Task: Search one way flight ticket for 1 adult, 1 child, 1 infant in seat in premium economy from Wichita: Wichita Dwight D. Eisenhower National Airport(was Wichita Mid-continent Airport) to Gillette: Gillette Campbell County Airport on 5-1-2023. Choice of flights is United. Number of bags: 1 checked bag. Price is upto 50000. Outbound departure time preference is 8:00.
Action: Mouse moved to (282, 295)
Screenshot: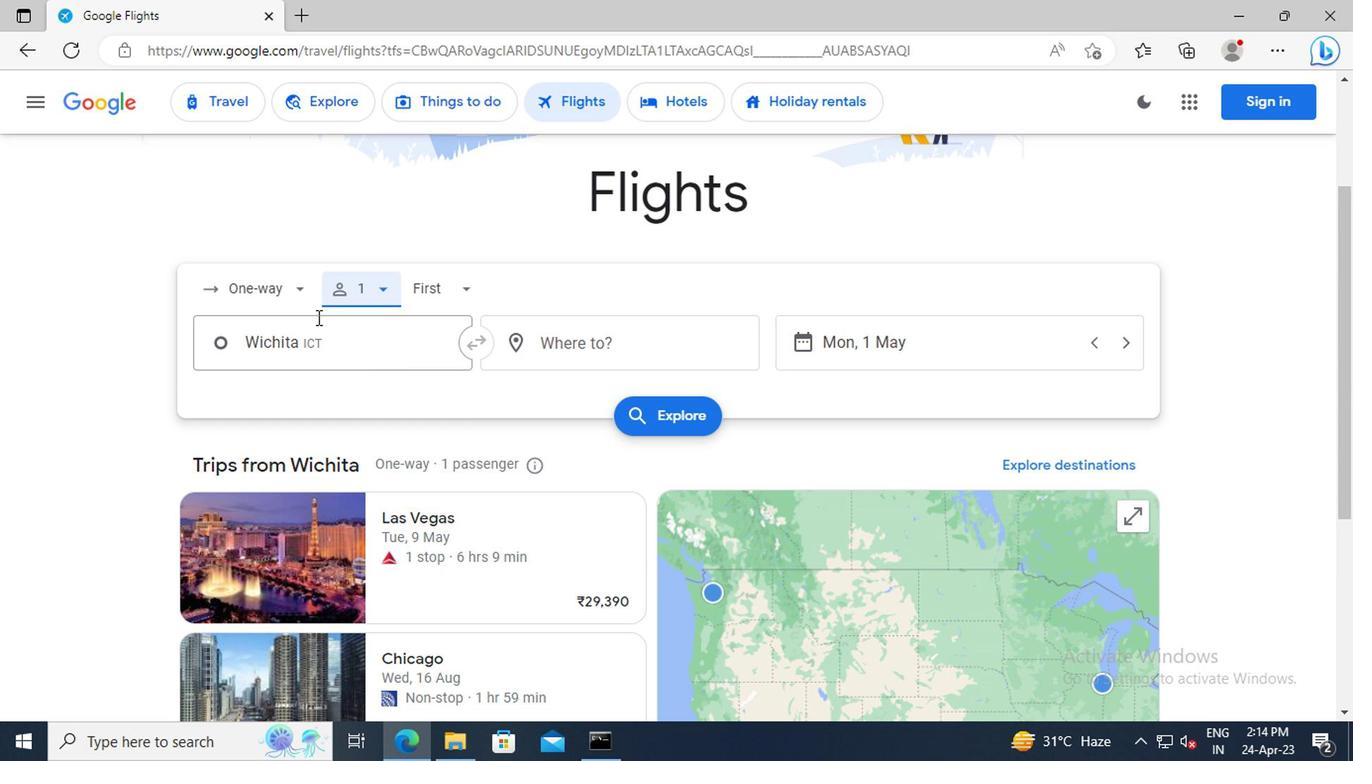 
Action: Mouse pressed left at (282, 295)
Screenshot: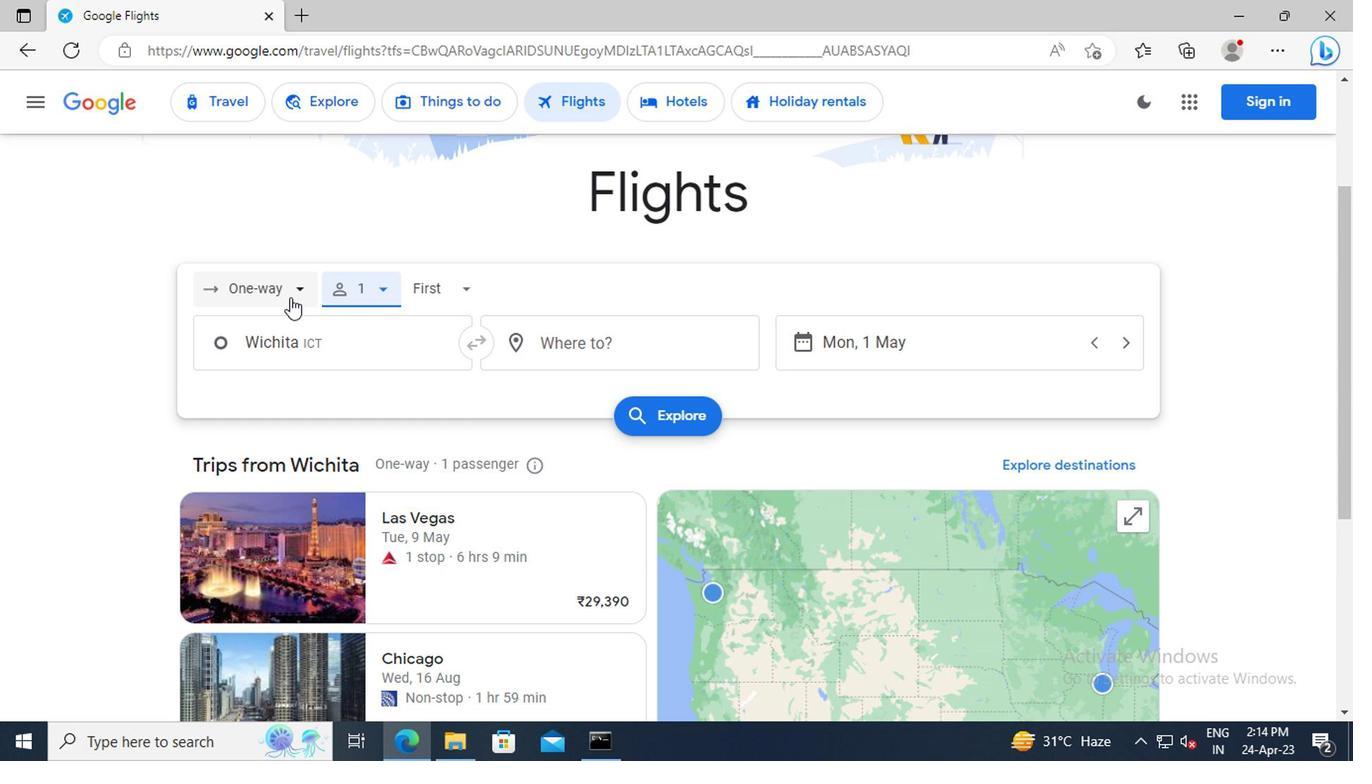 
Action: Mouse moved to (282, 389)
Screenshot: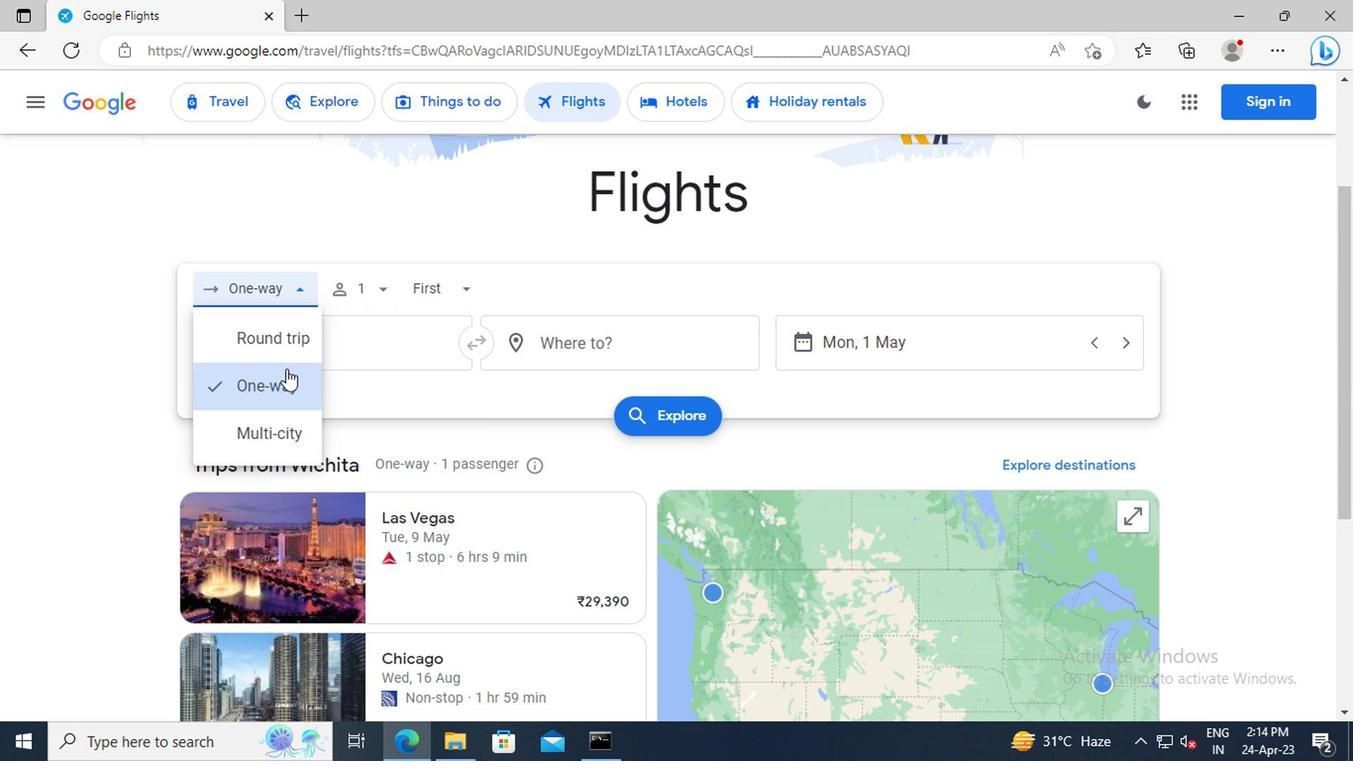 
Action: Mouse pressed left at (282, 389)
Screenshot: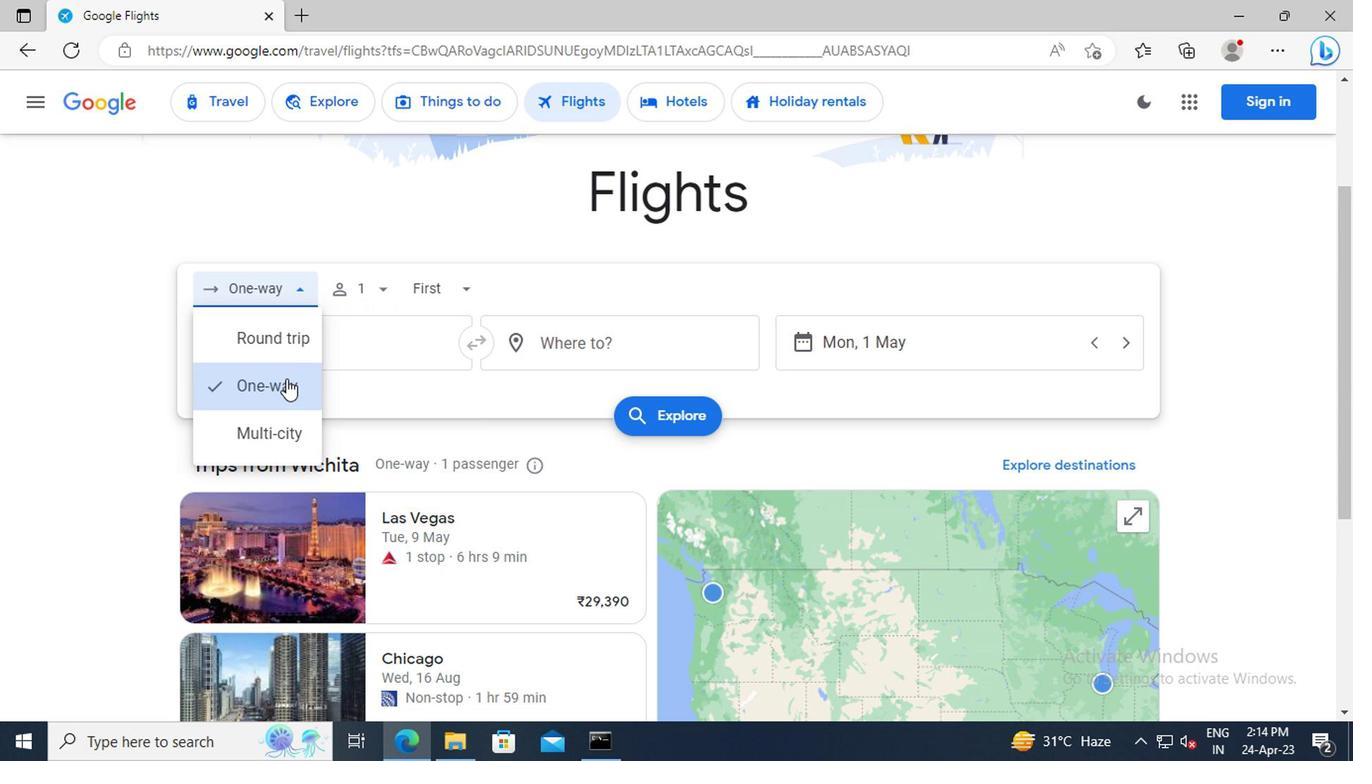 
Action: Mouse moved to (370, 296)
Screenshot: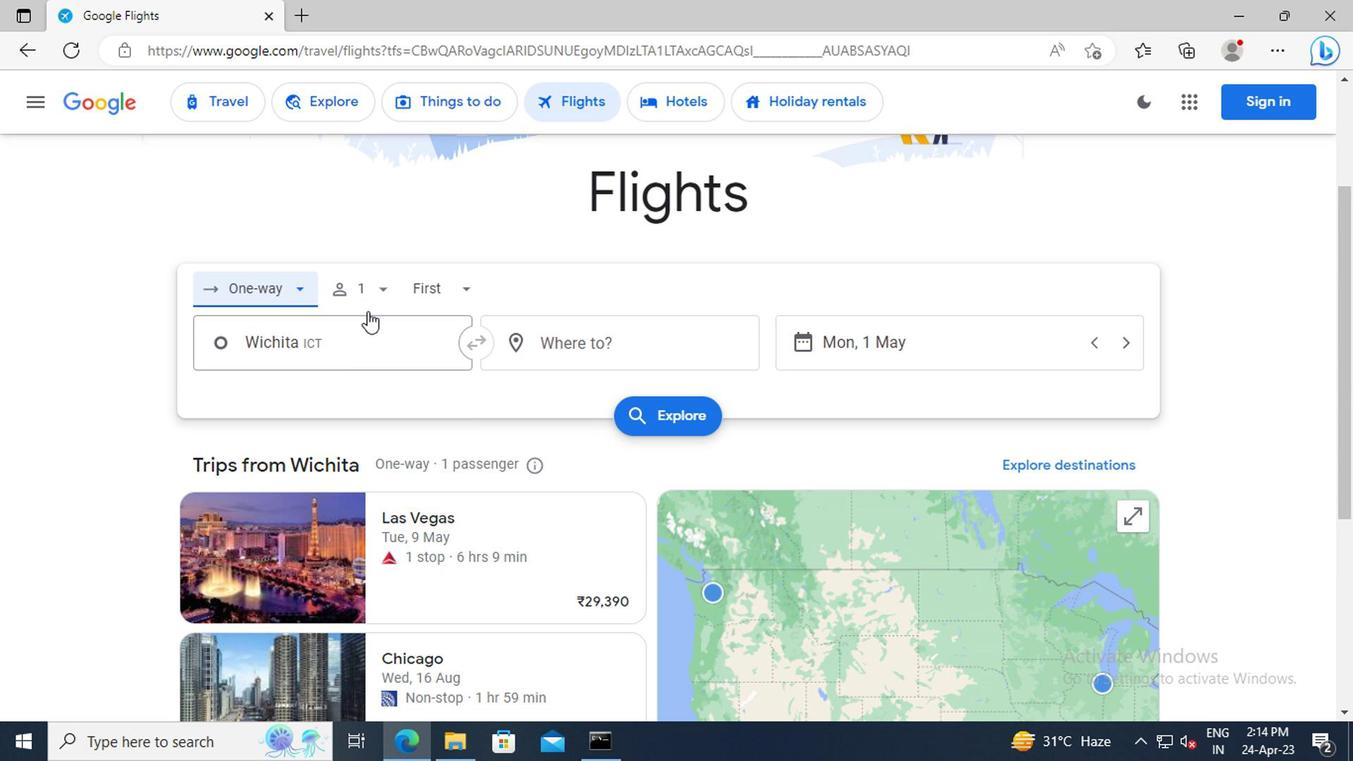
Action: Mouse pressed left at (370, 296)
Screenshot: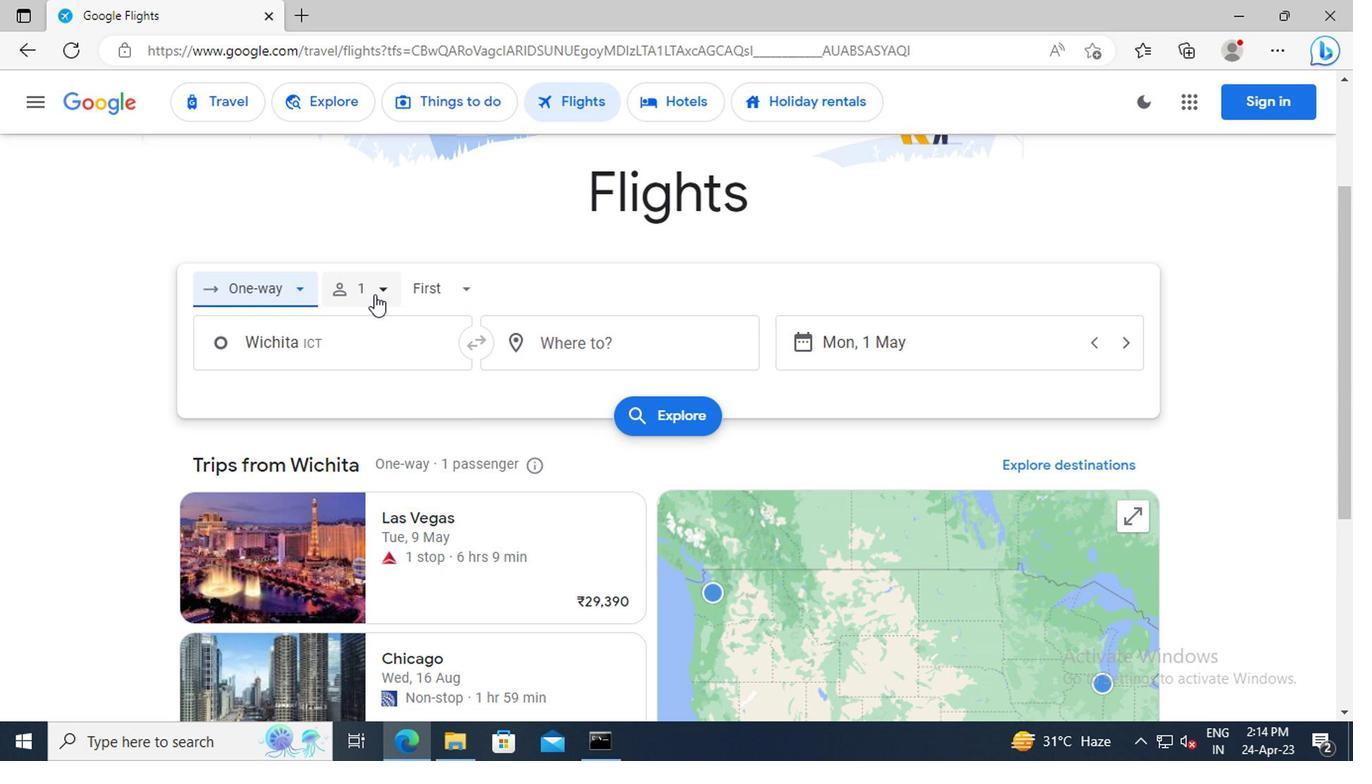 
Action: Mouse moved to (515, 389)
Screenshot: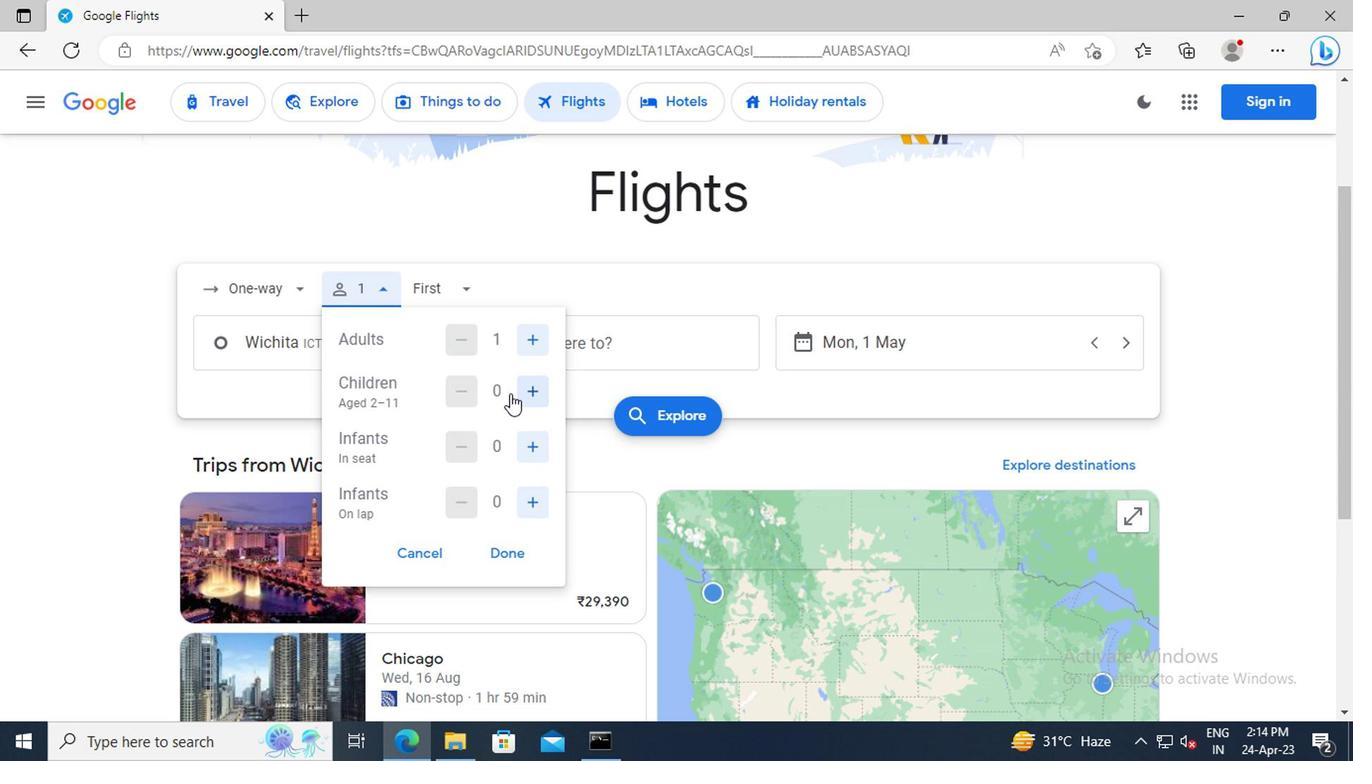 
Action: Mouse pressed left at (515, 389)
Screenshot: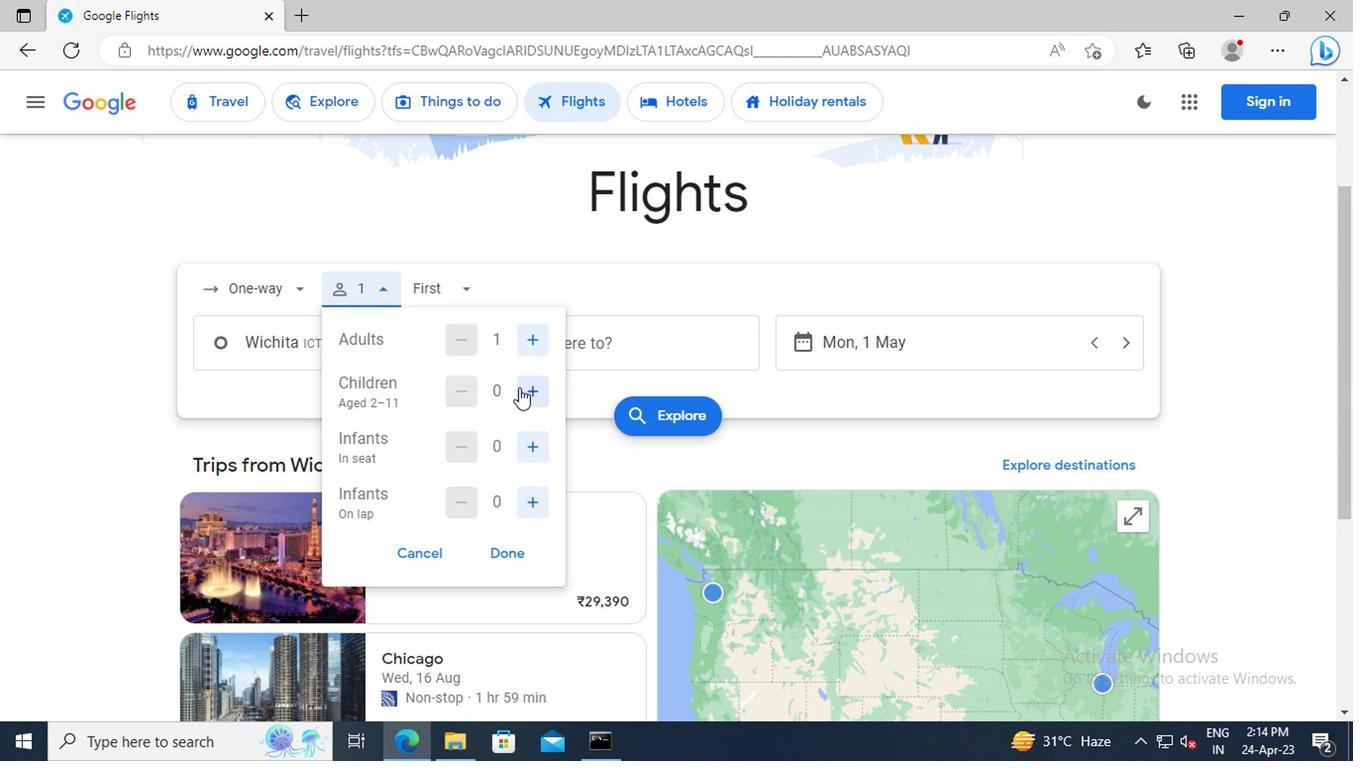 
Action: Mouse moved to (529, 441)
Screenshot: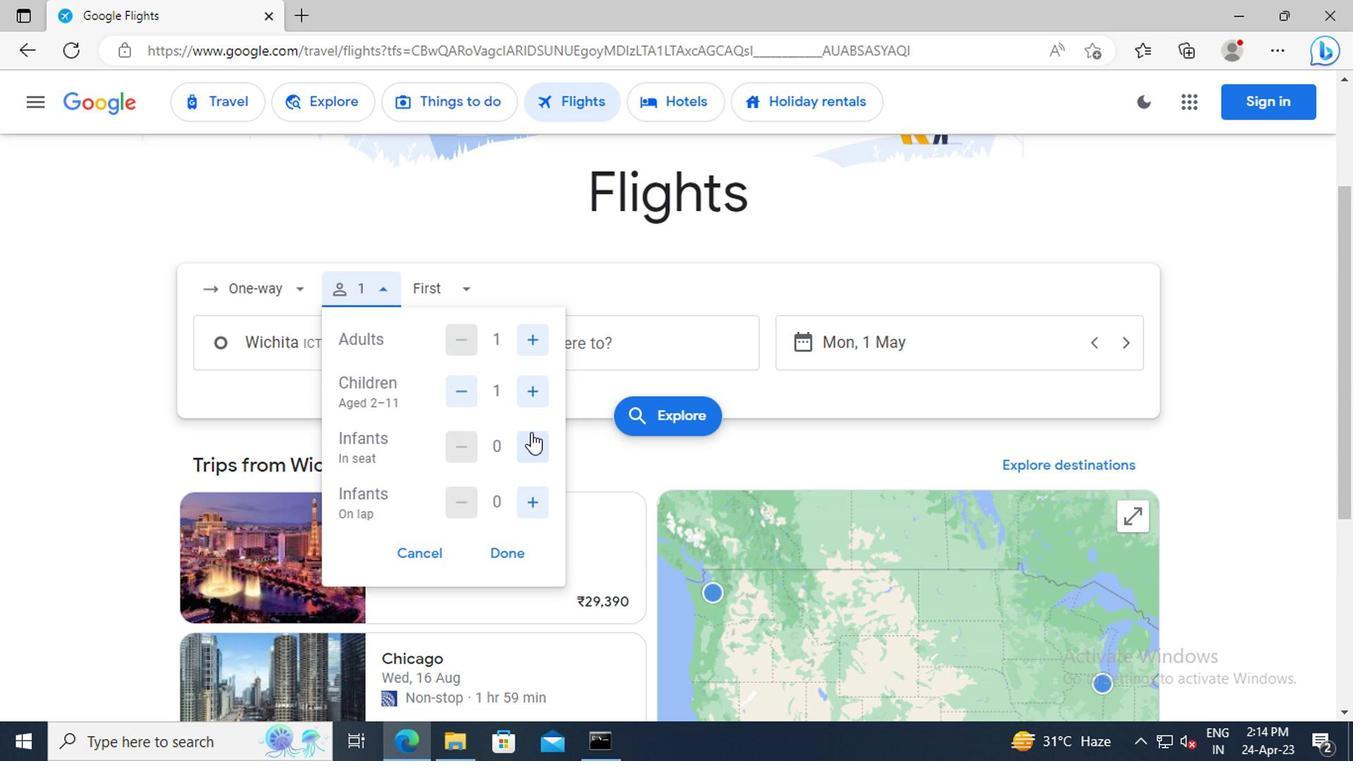 
Action: Mouse pressed left at (529, 441)
Screenshot: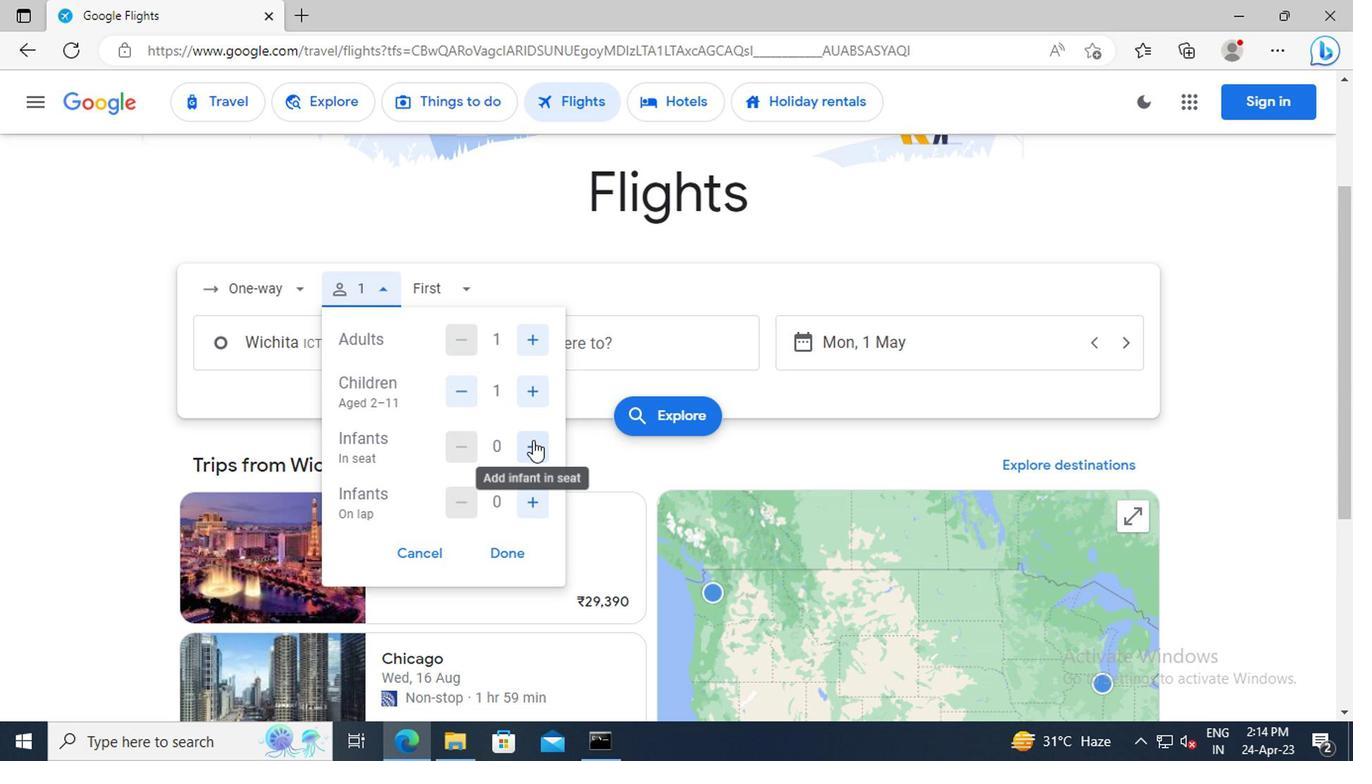 
Action: Mouse moved to (512, 556)
Screenshot: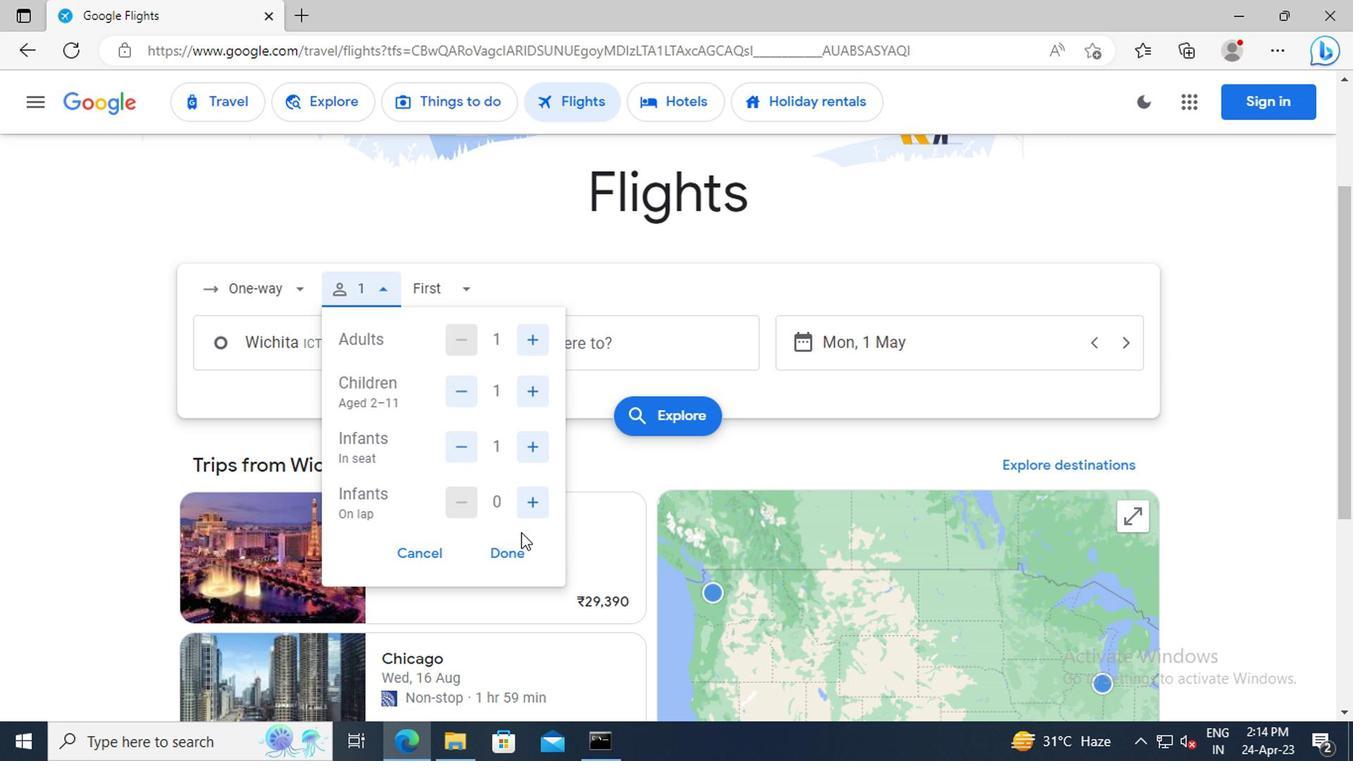 
Action: Mouse pressed left at (512, 556)
Screenshot: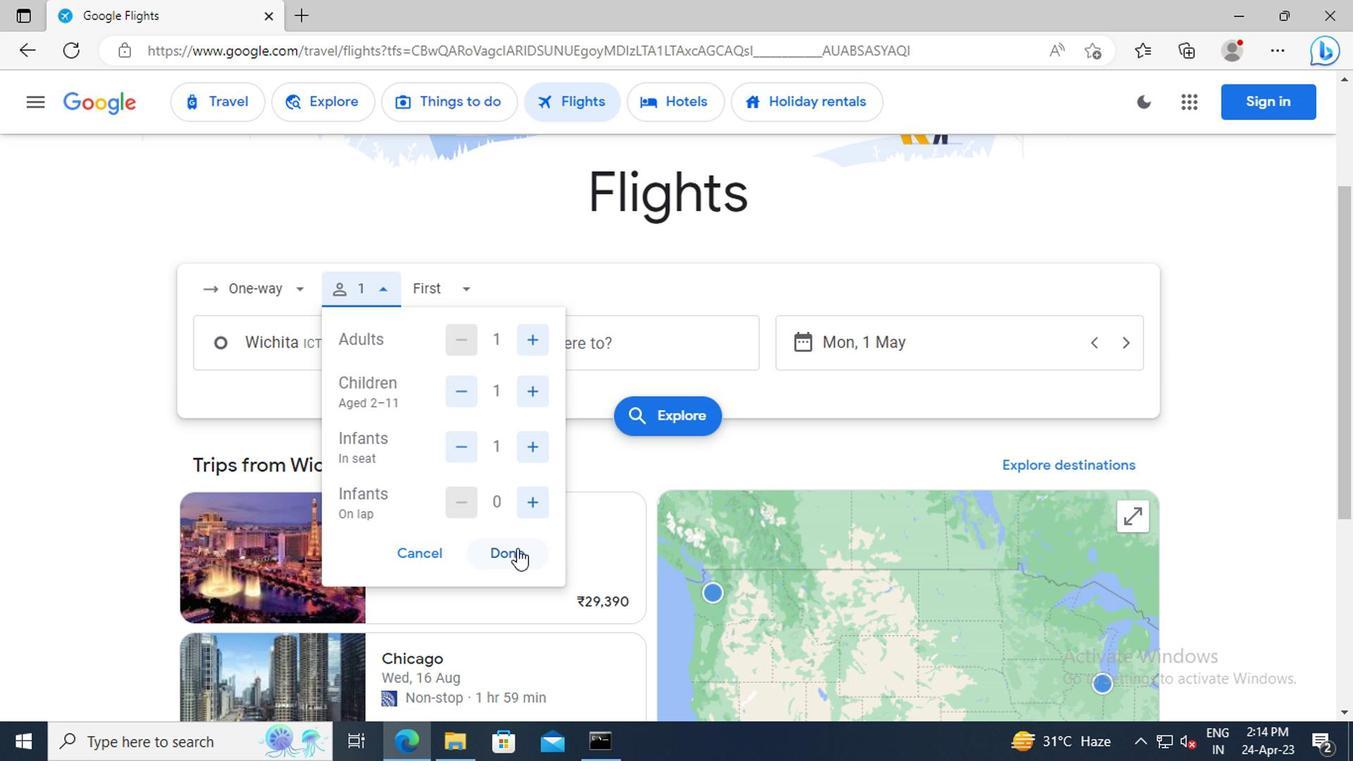 
Action: Mouse moved to (454, 299)
Screenshot: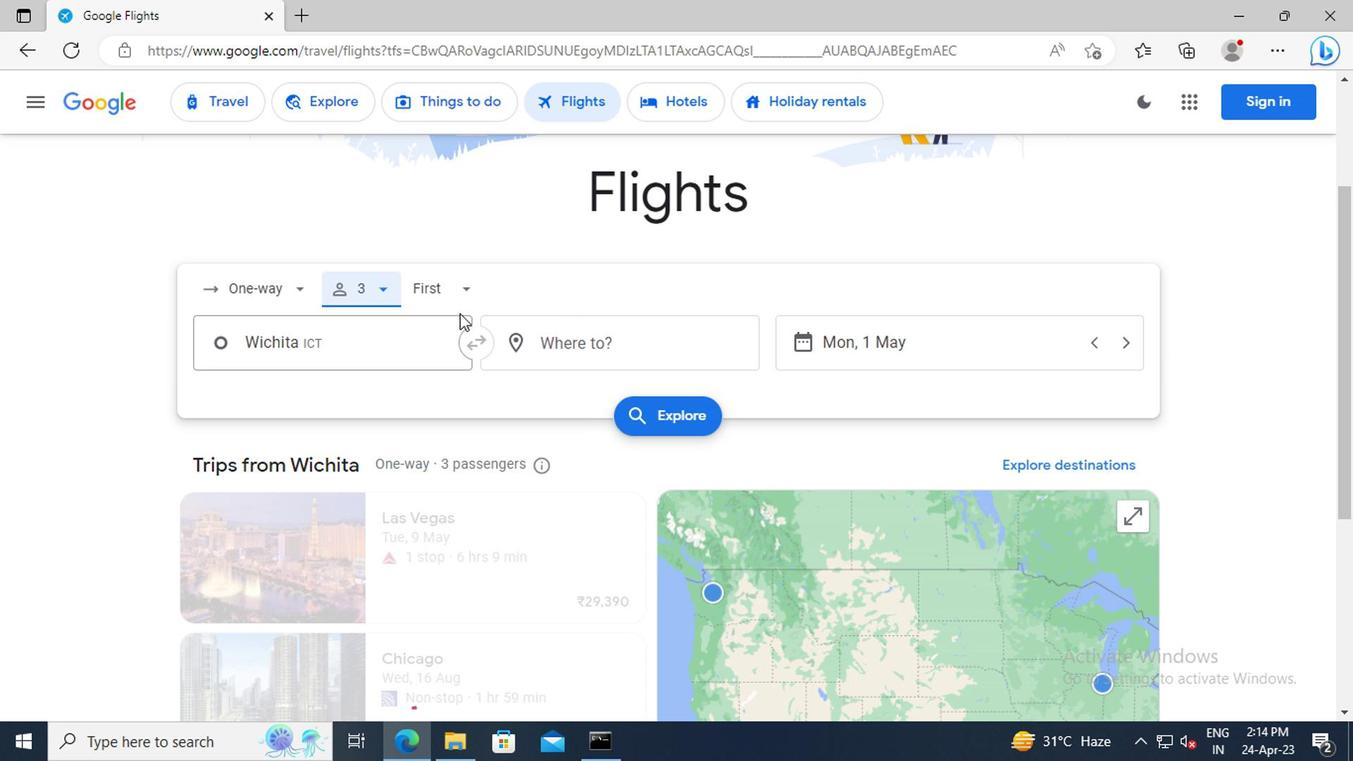 
Action: Mouse pressed left at (454, 299)
Screenshot: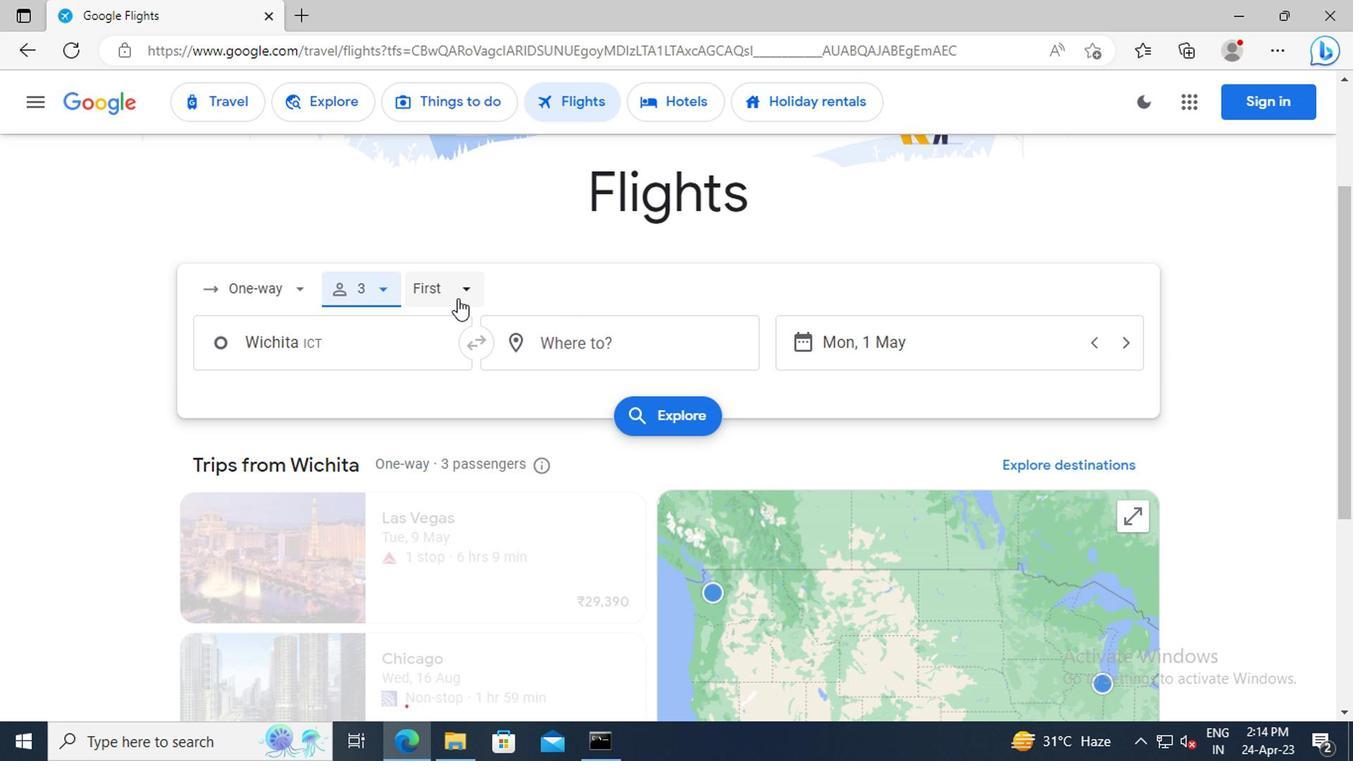 
Action: Mouse moved to (479, 387)
Screenshot: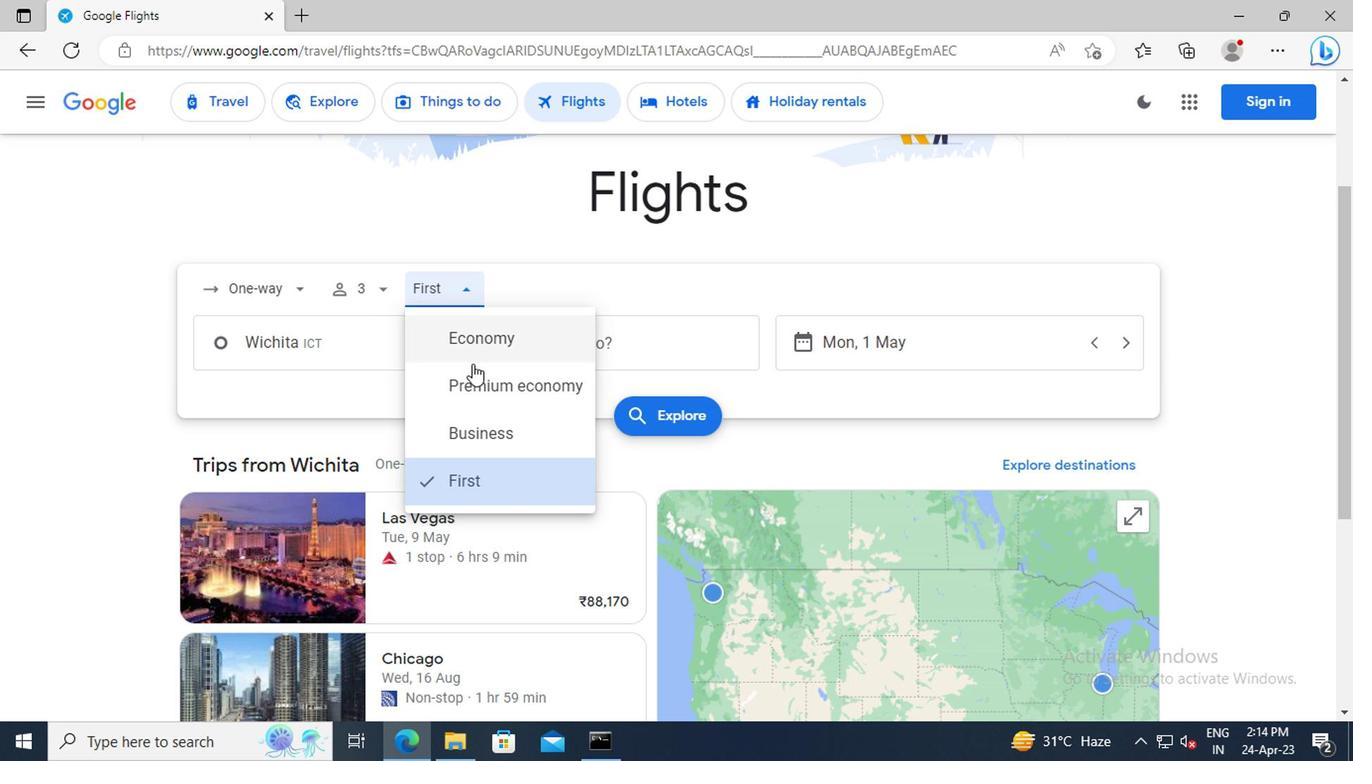 
Action: Mouse pressed left at (479, 387)
Screenshot: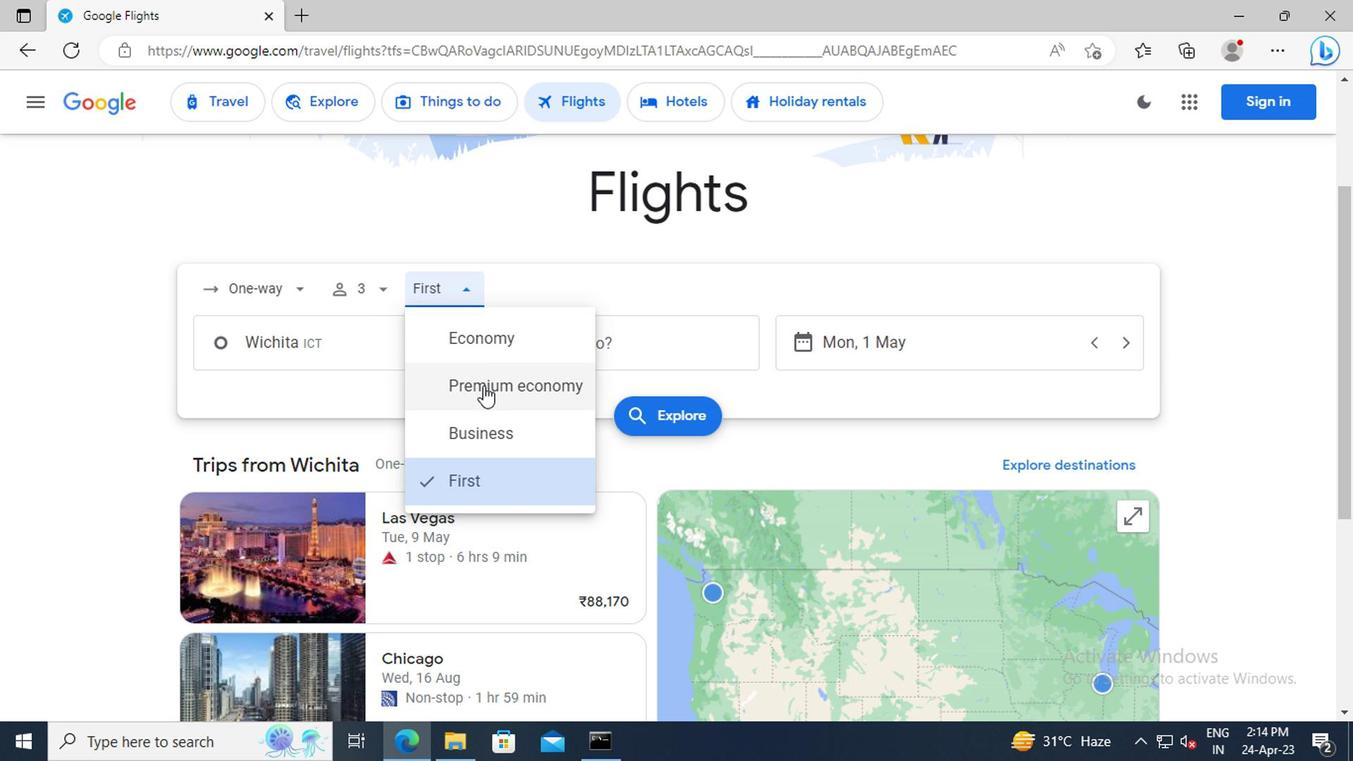 
Action: Mouse moved to (377, 361)
Screenshot: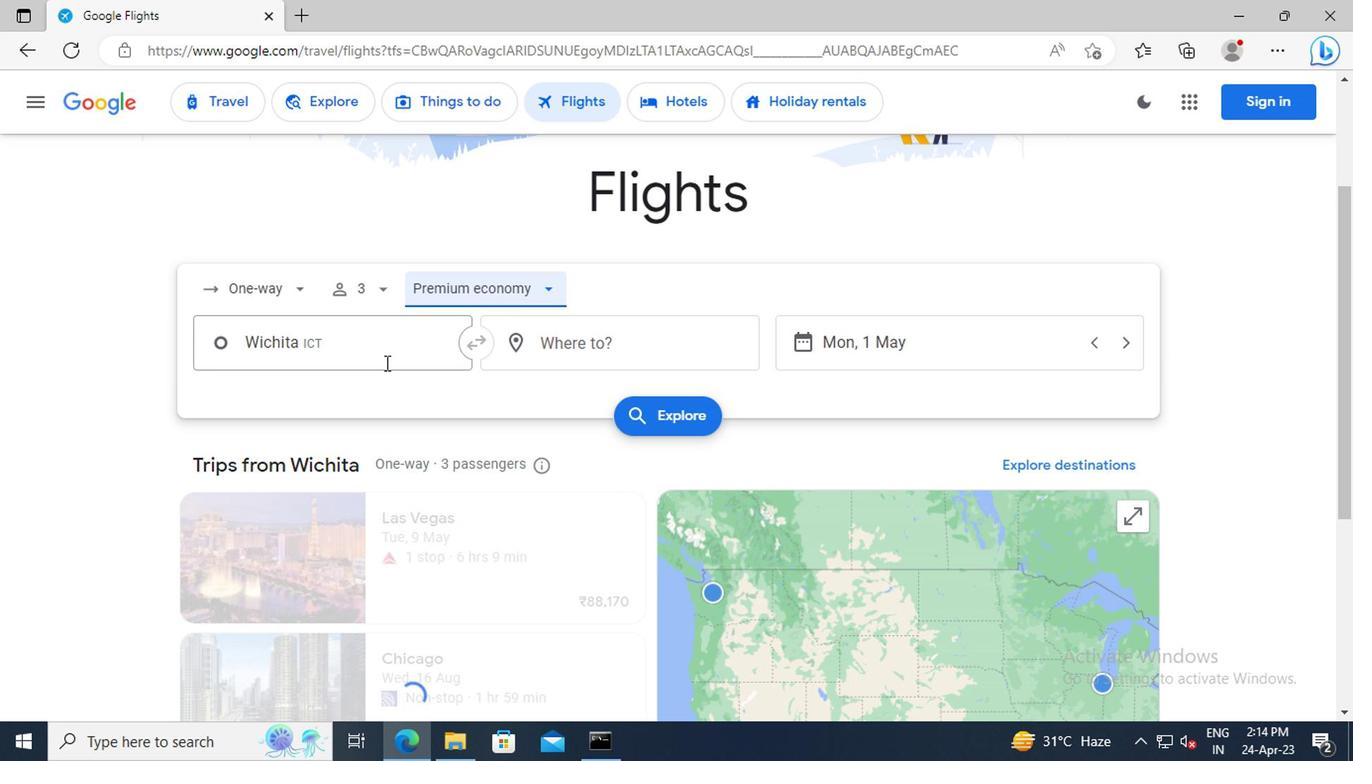 
Action: Mouse pressed left at (377, 361)
Screenshot: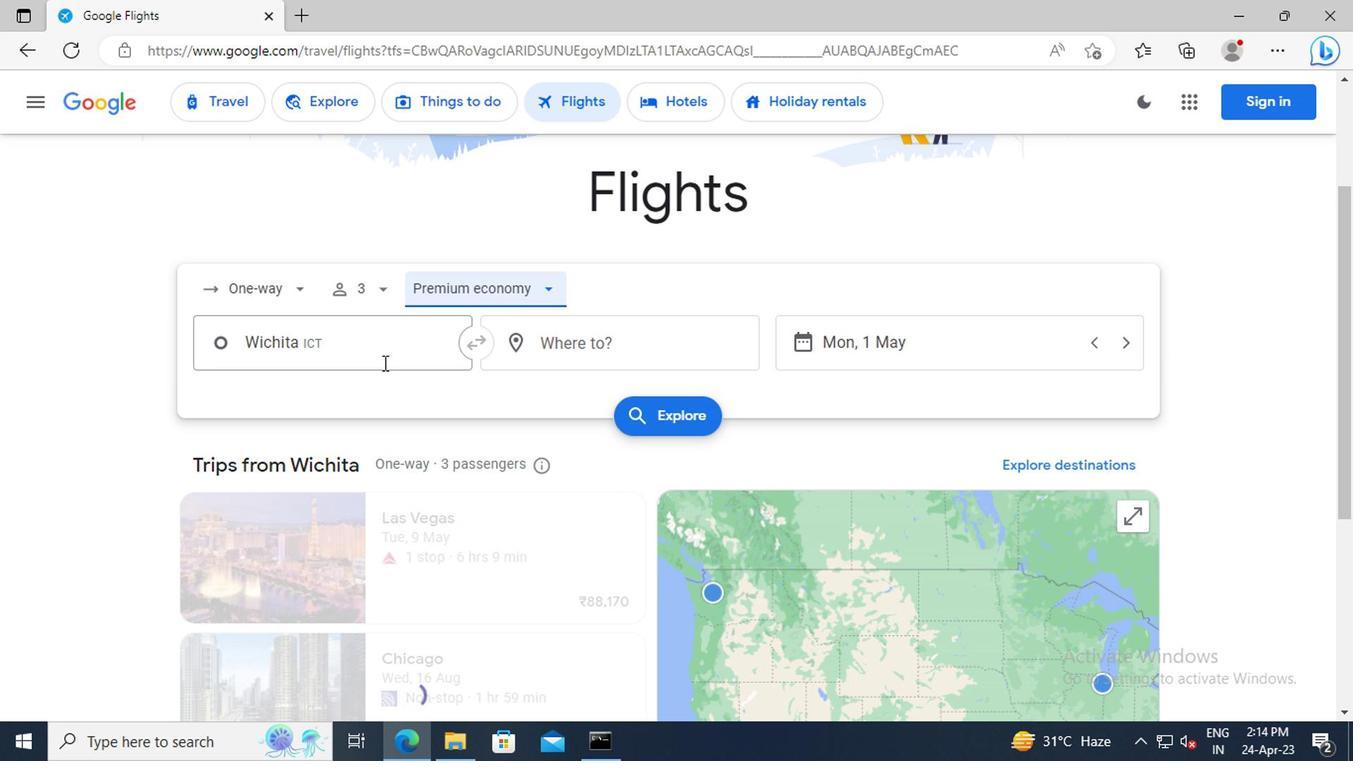 
Action: Key pressed <Key.shift>WICHITA<Key.space><Key.shift>D
Screenshot: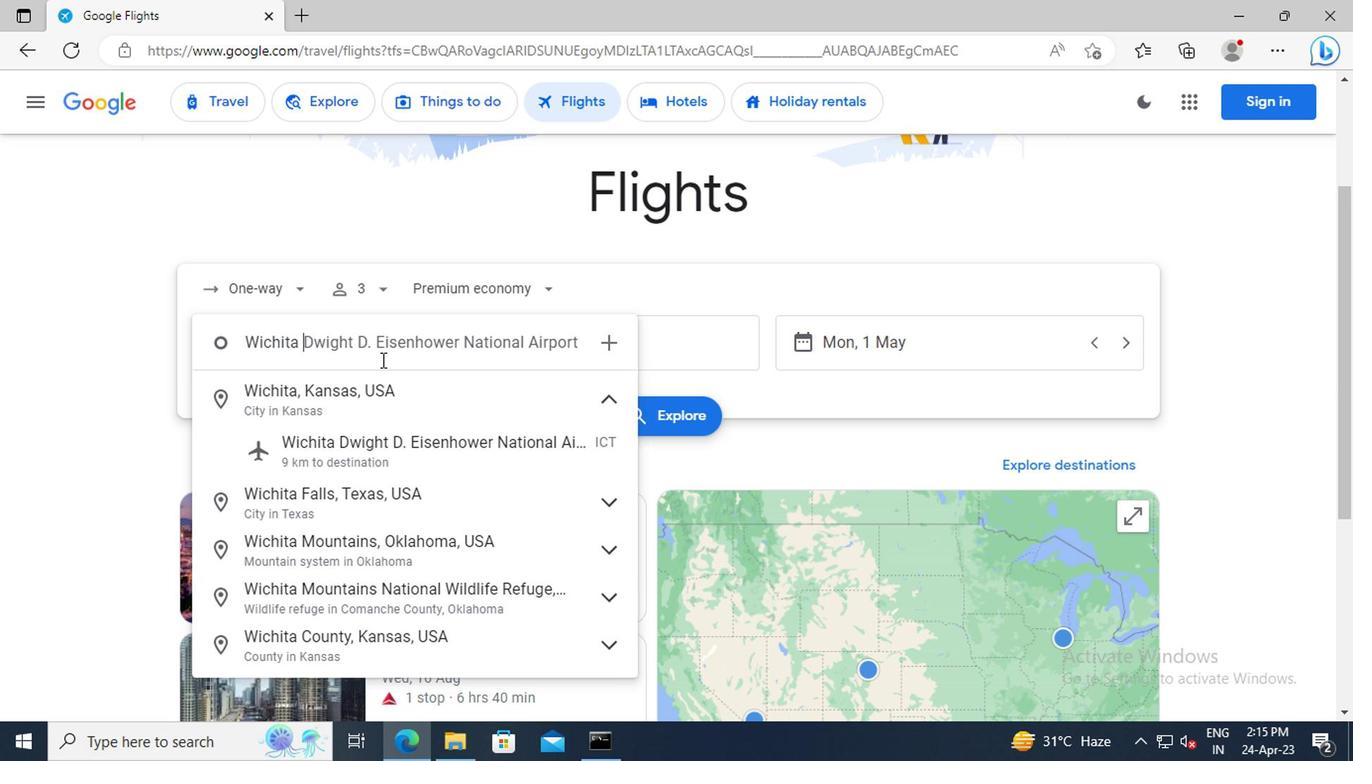 
Action: Mouse moved to (384, 401)
Screenshot: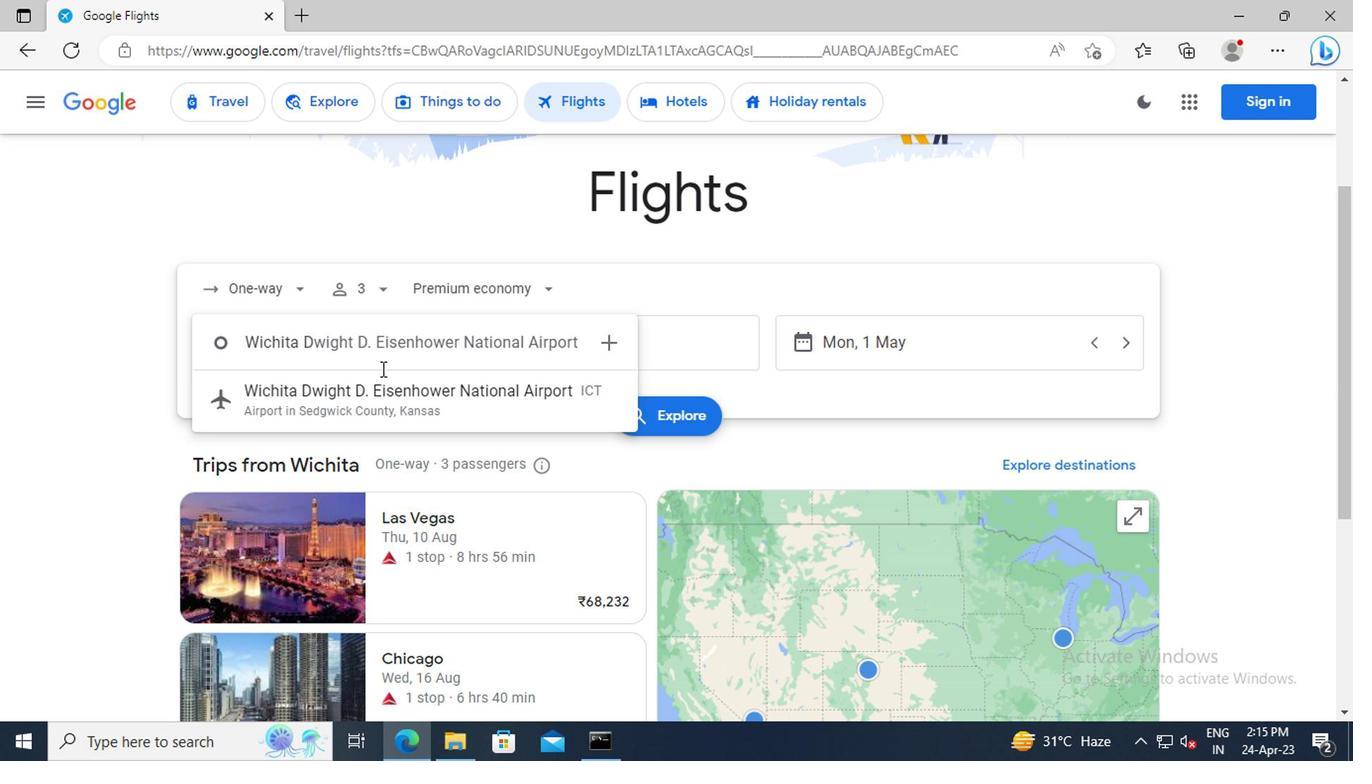 
Action: Mouse pressed left at (384, 401)
Screenshot: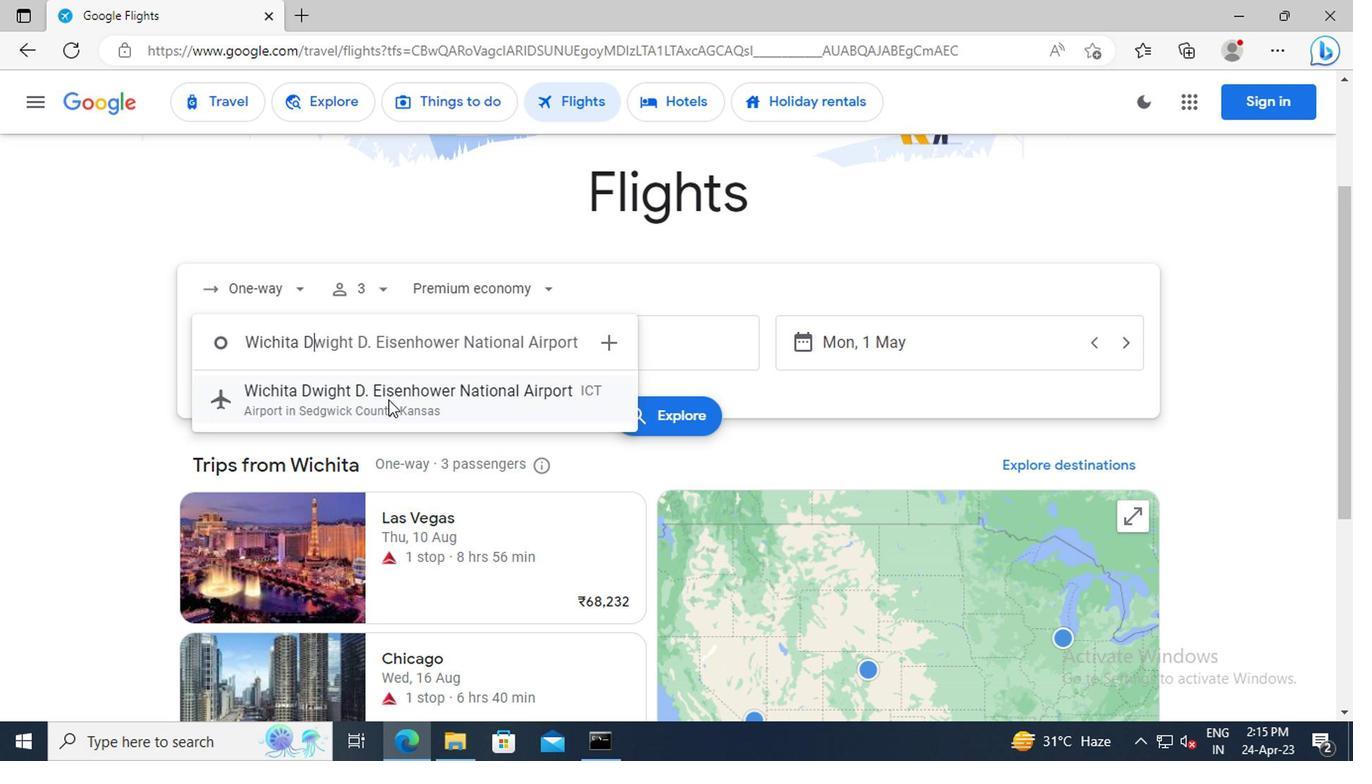 
Action: Mouse moved to (586, 359)
Screenshot: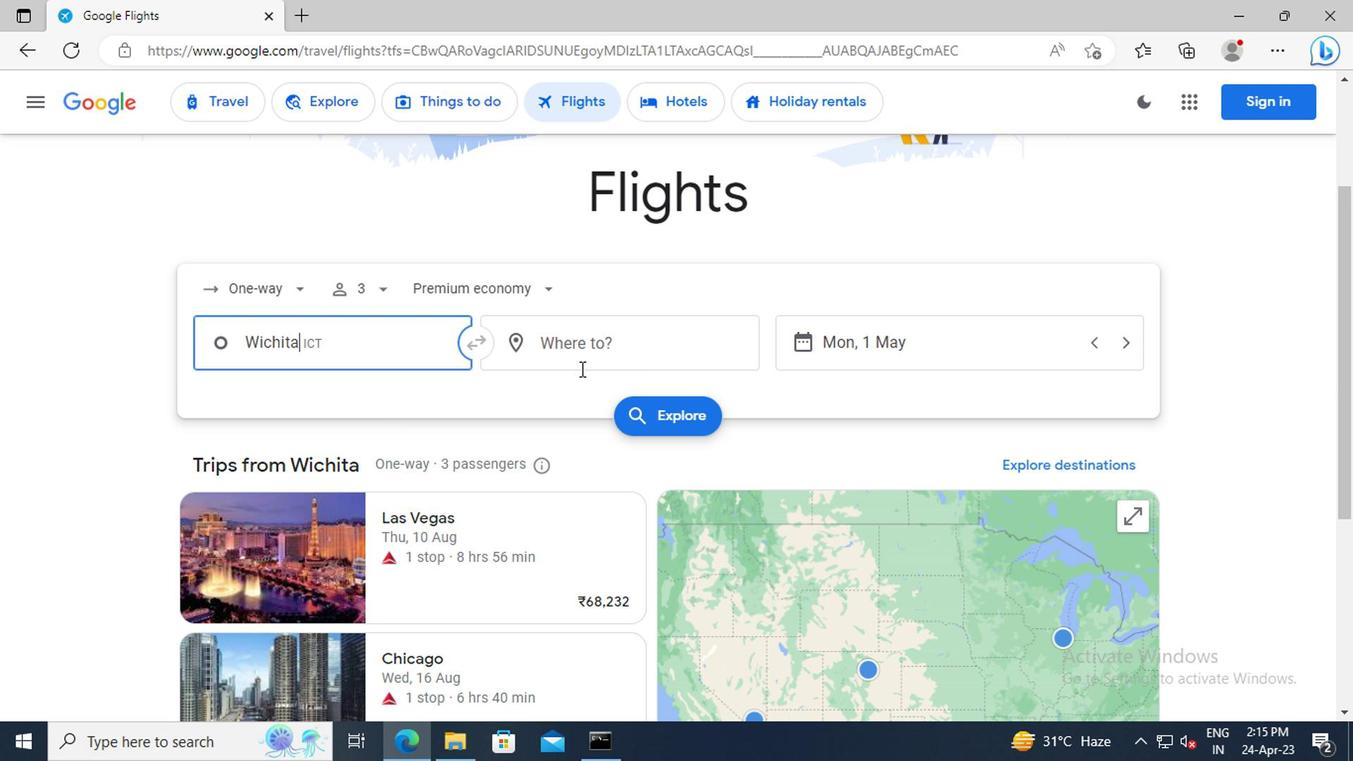 
Action: Mouse pressed left at (586, 359)
Screenshot: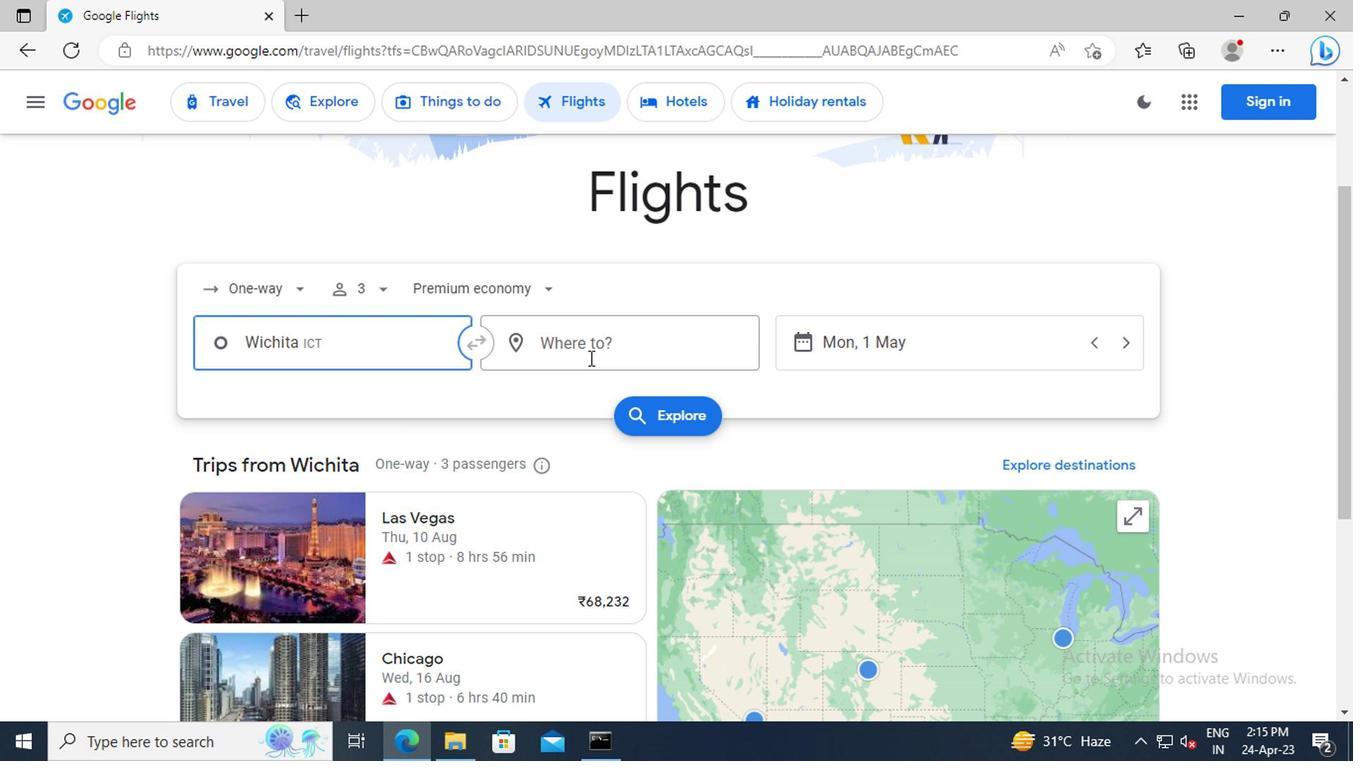 
Action: Mouse moved to (519, 317)
Screenshot: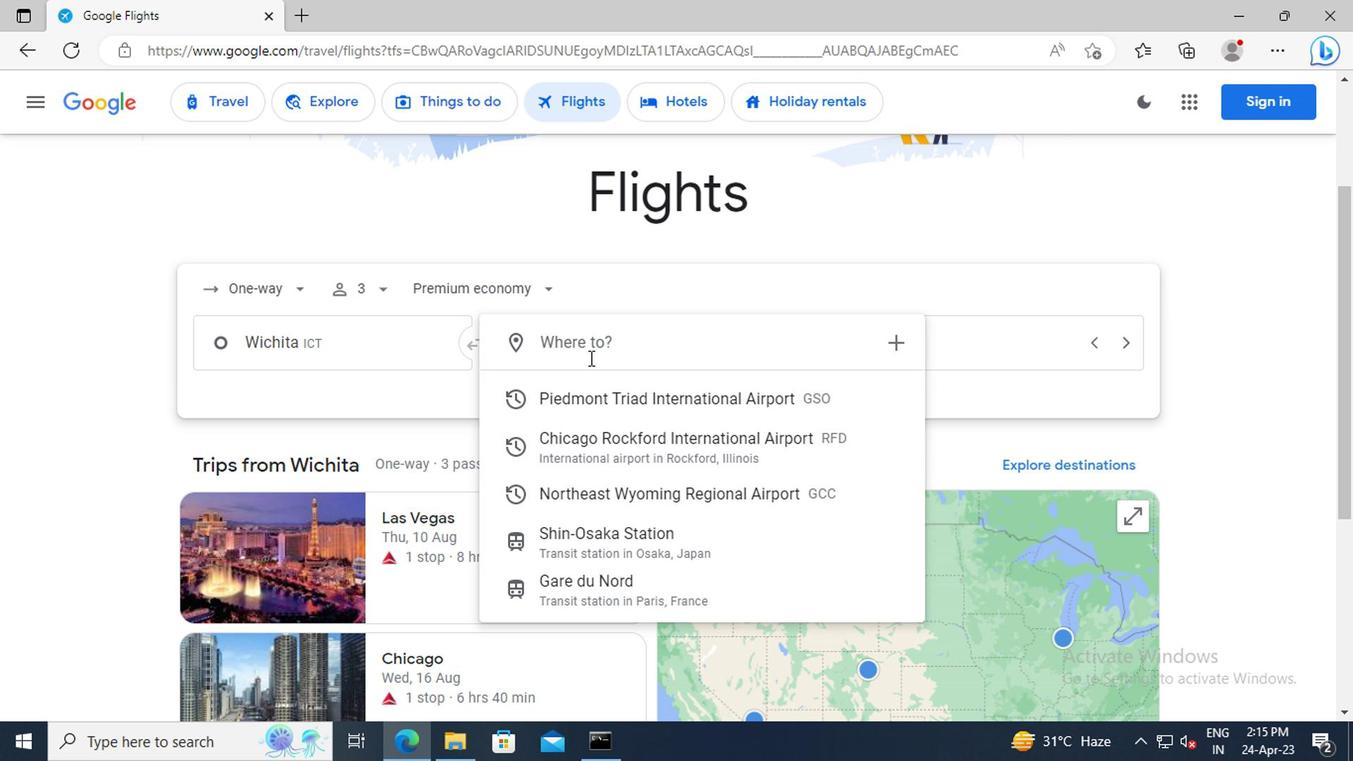 
Action: Key pressed <Key.shift>GILLETTE
Screenshot: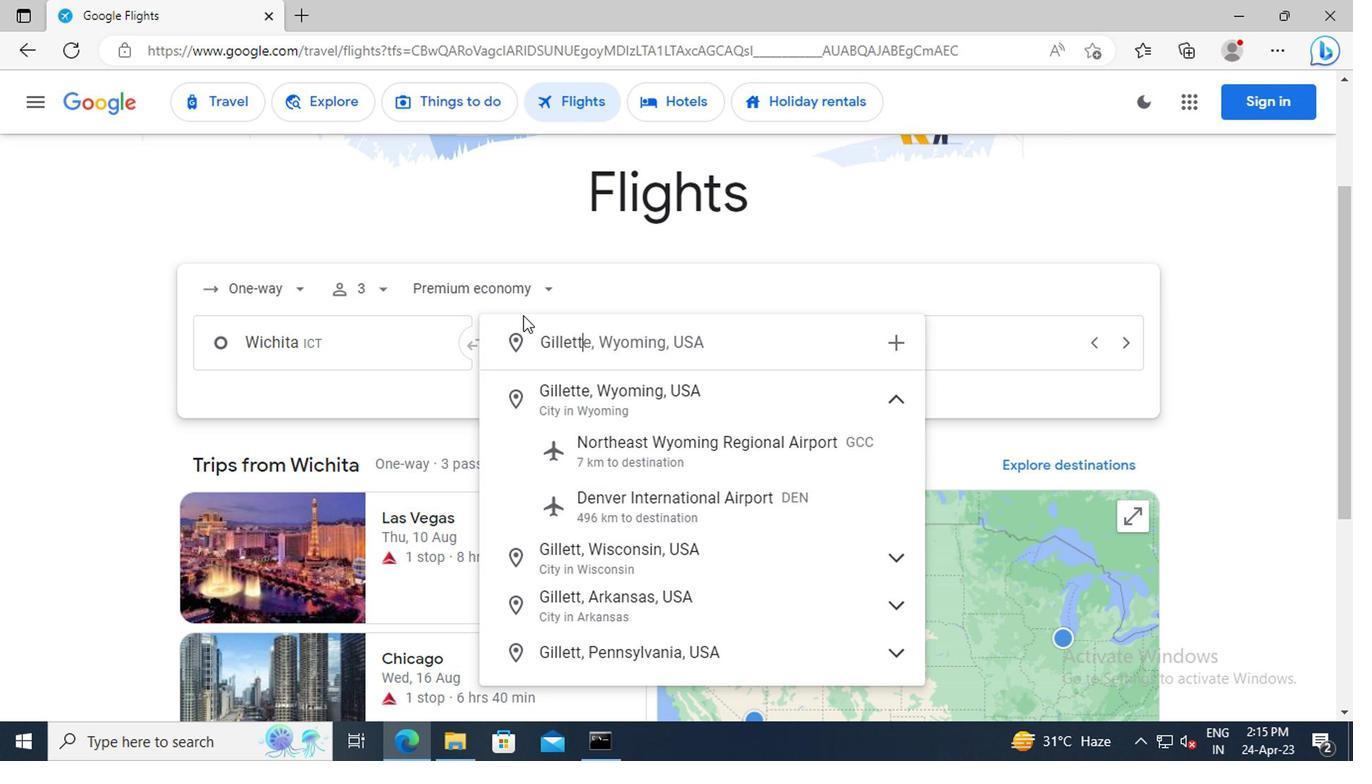 
Action: Mouse moved to (615, 449)
Screenshot: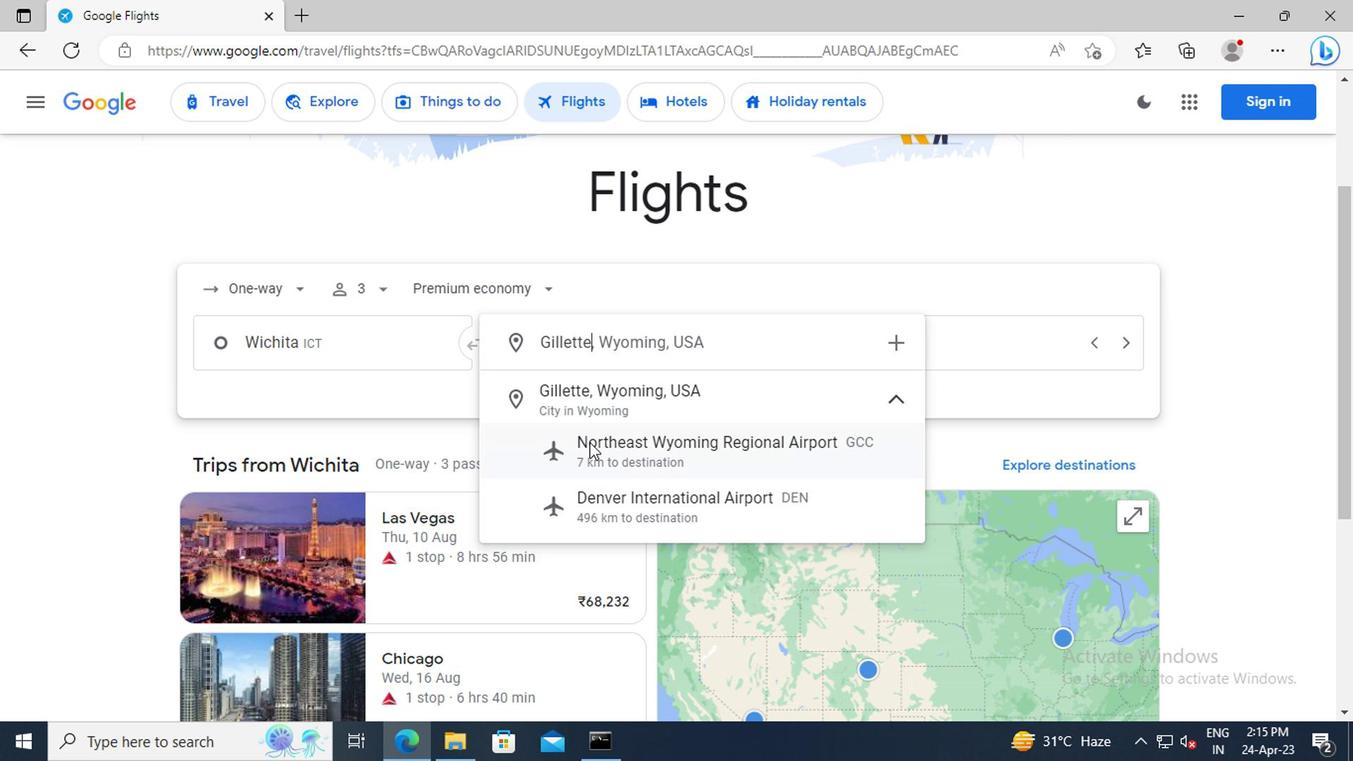 
Action: Mouse pressed left at (615, 449)
Screenshot: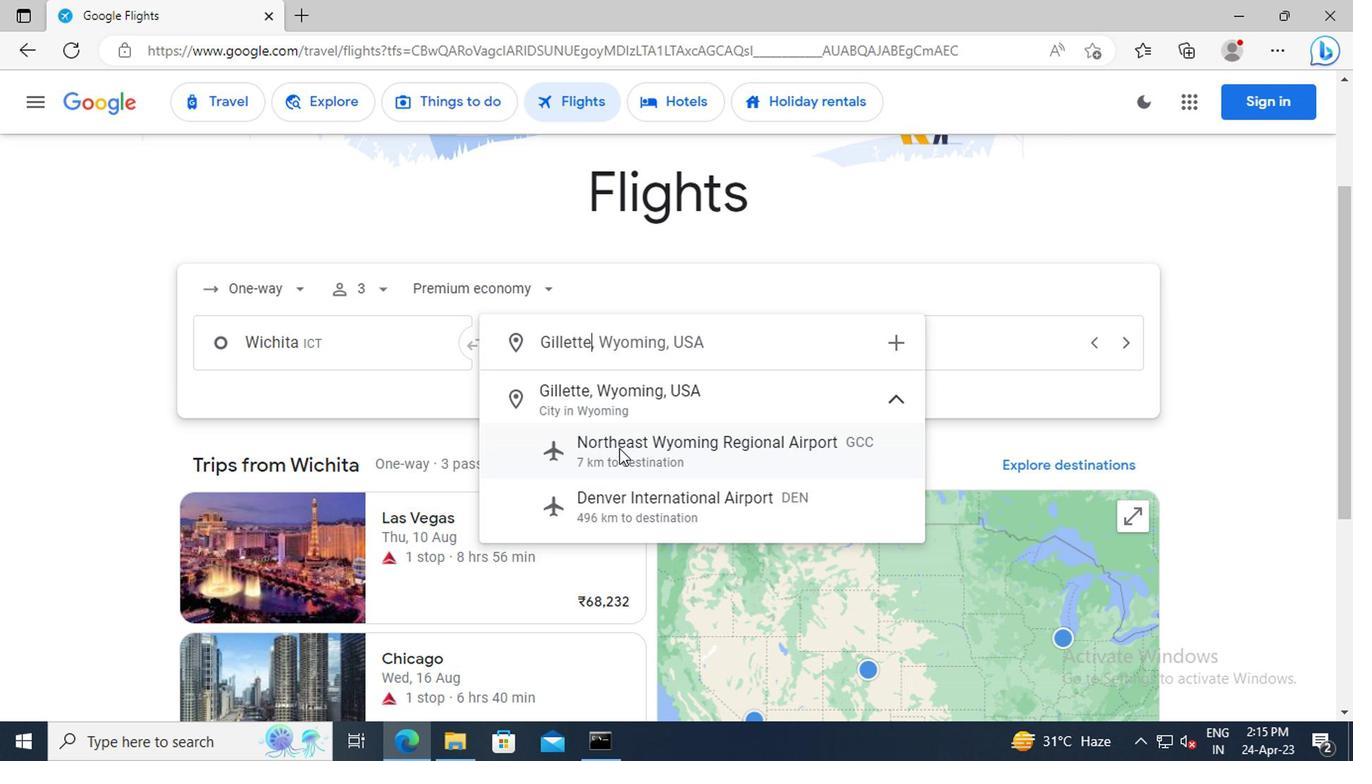 
Action: Mouse moved to (949, 360)
Screenshot: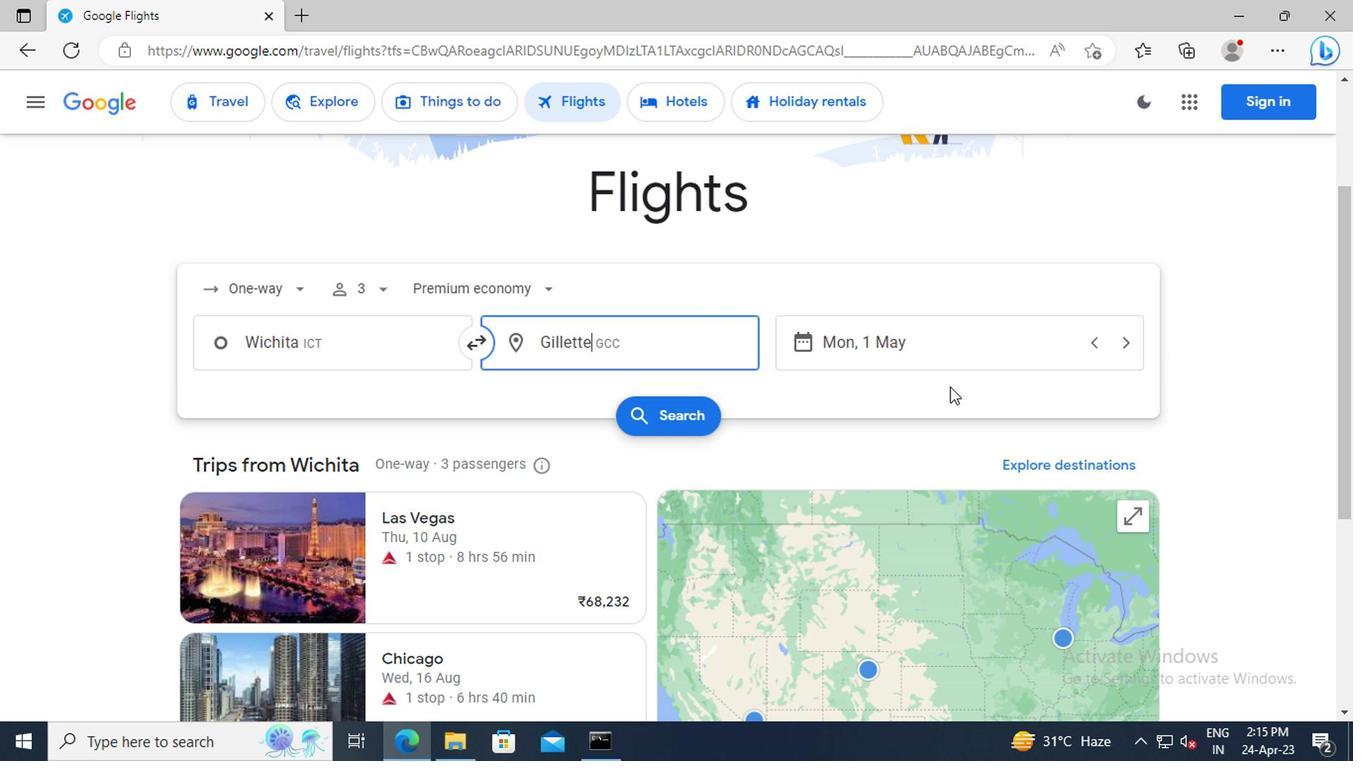 
Action: Mouse pressed left at (949, 360)
Screenshot: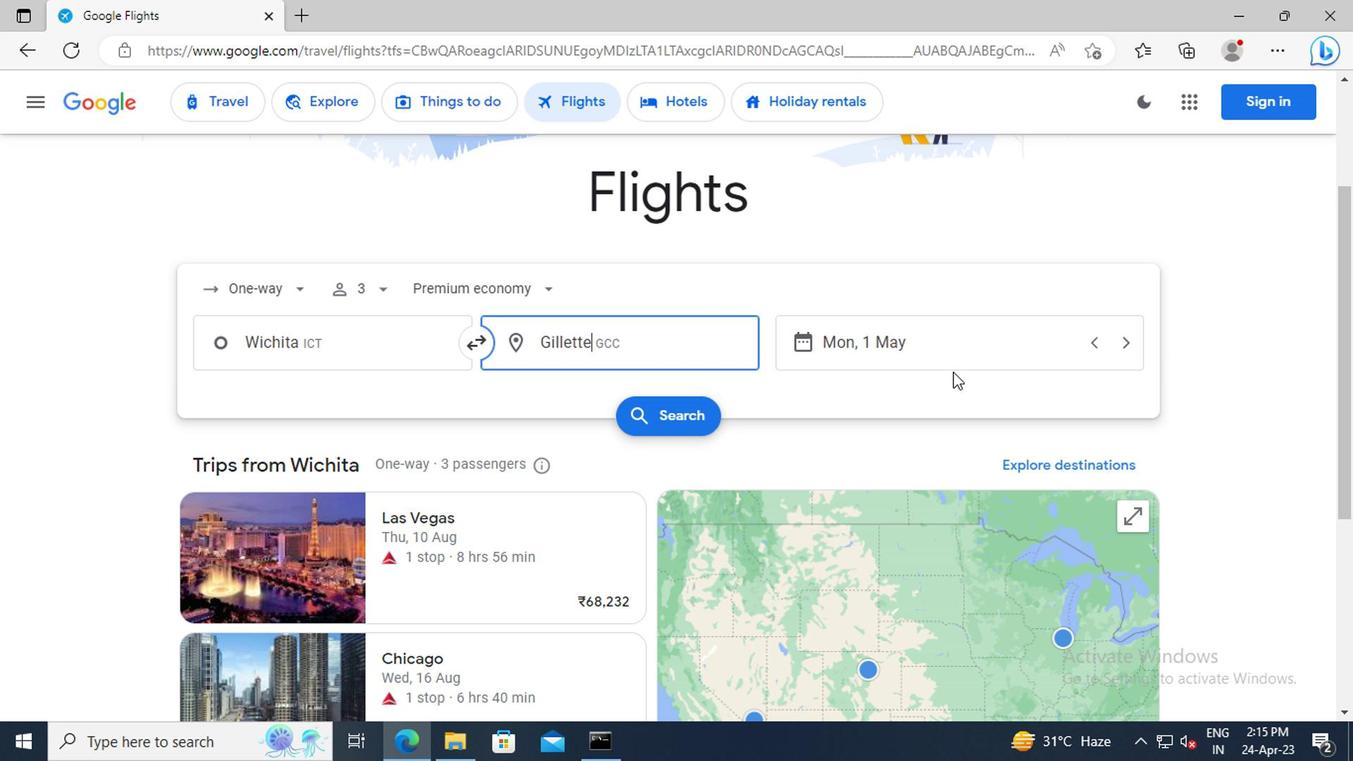 
Action: Mouse moved to (761, 266)
Screenshot: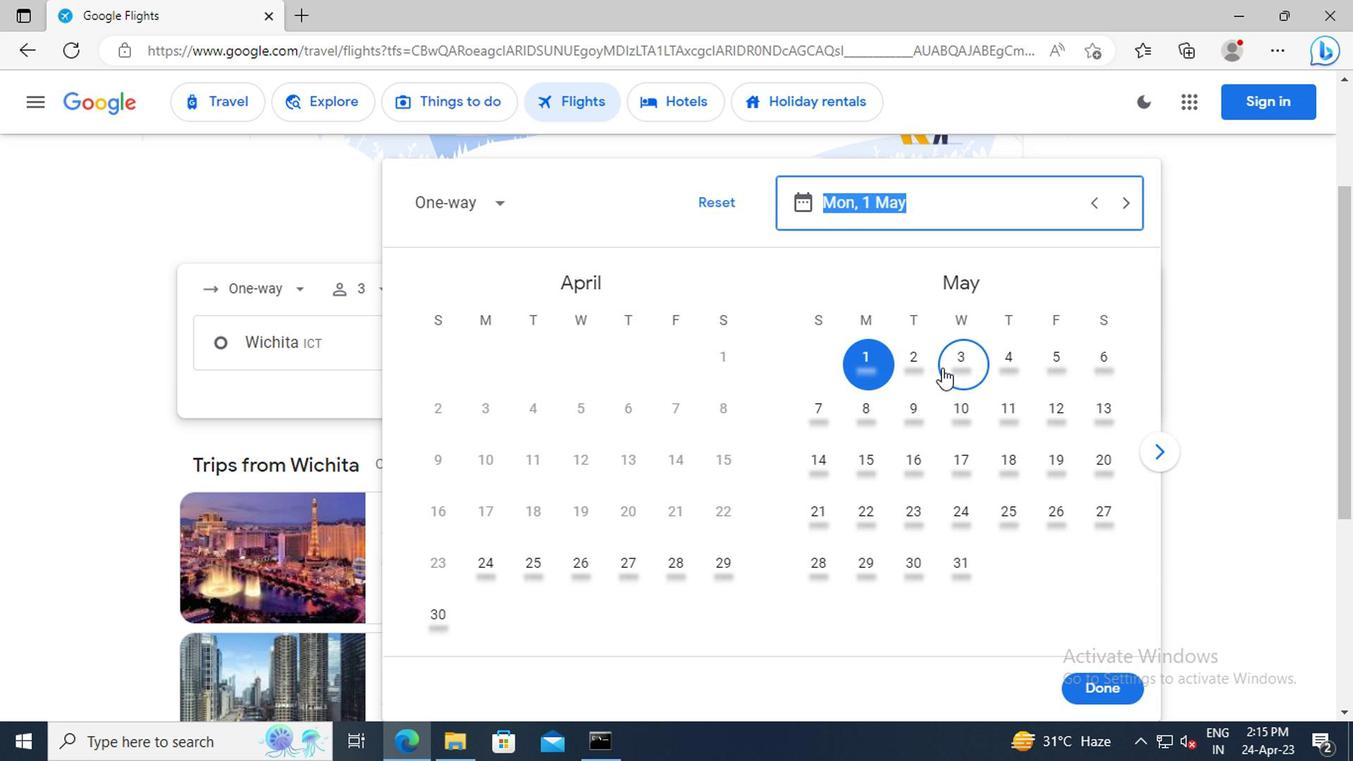 
Action: Key pressed 1<Key.space>MAY<Key.enter>
Screenshot: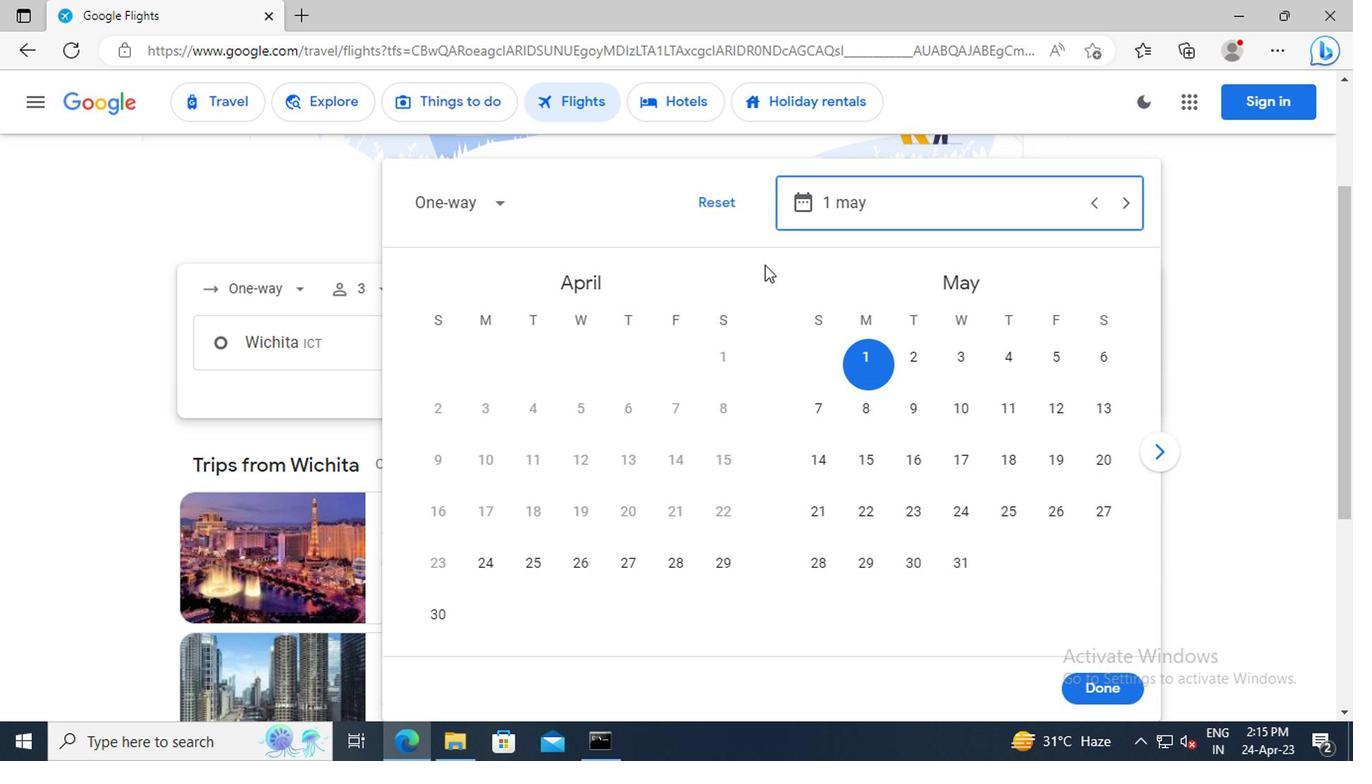 
Action: Mouse moved to (1084, 684)
Screenshot: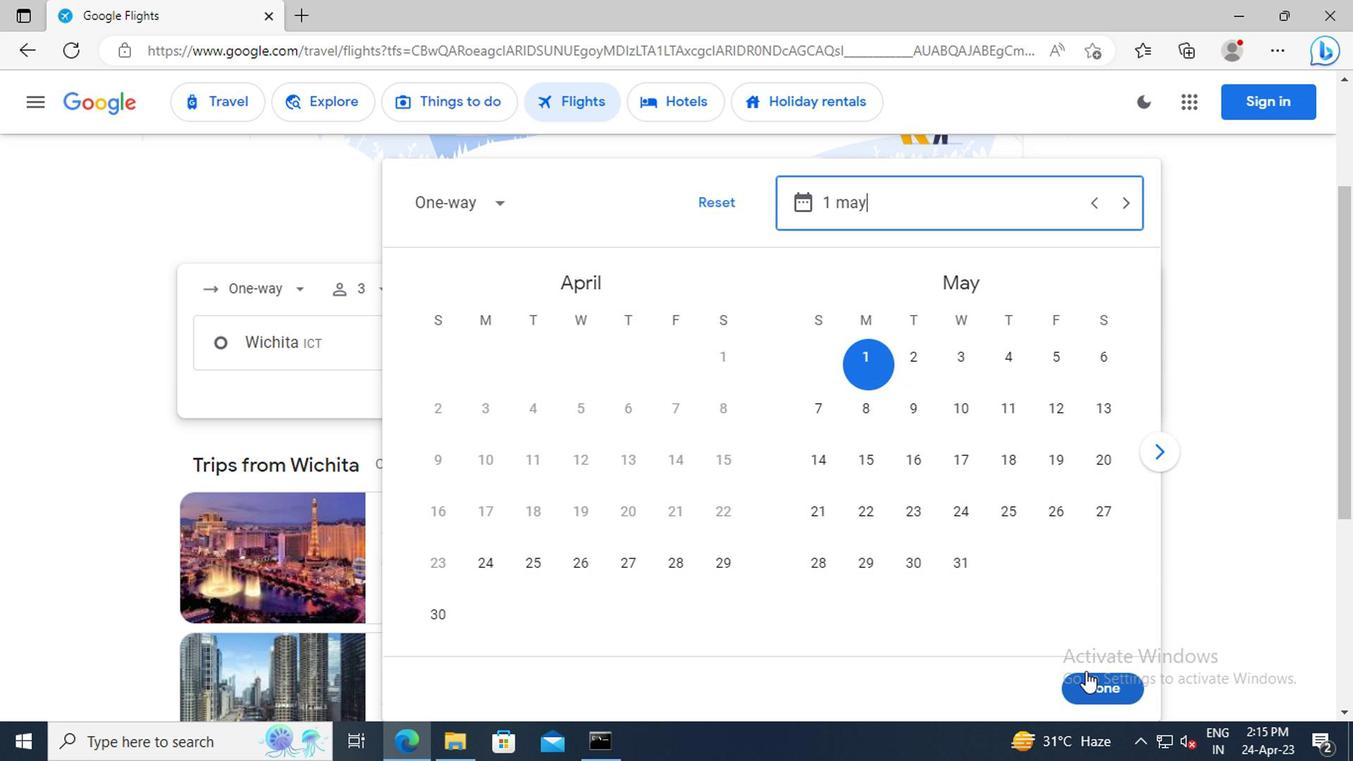 
Action: Mouse pressed left at (1084, 684)
Screenshot: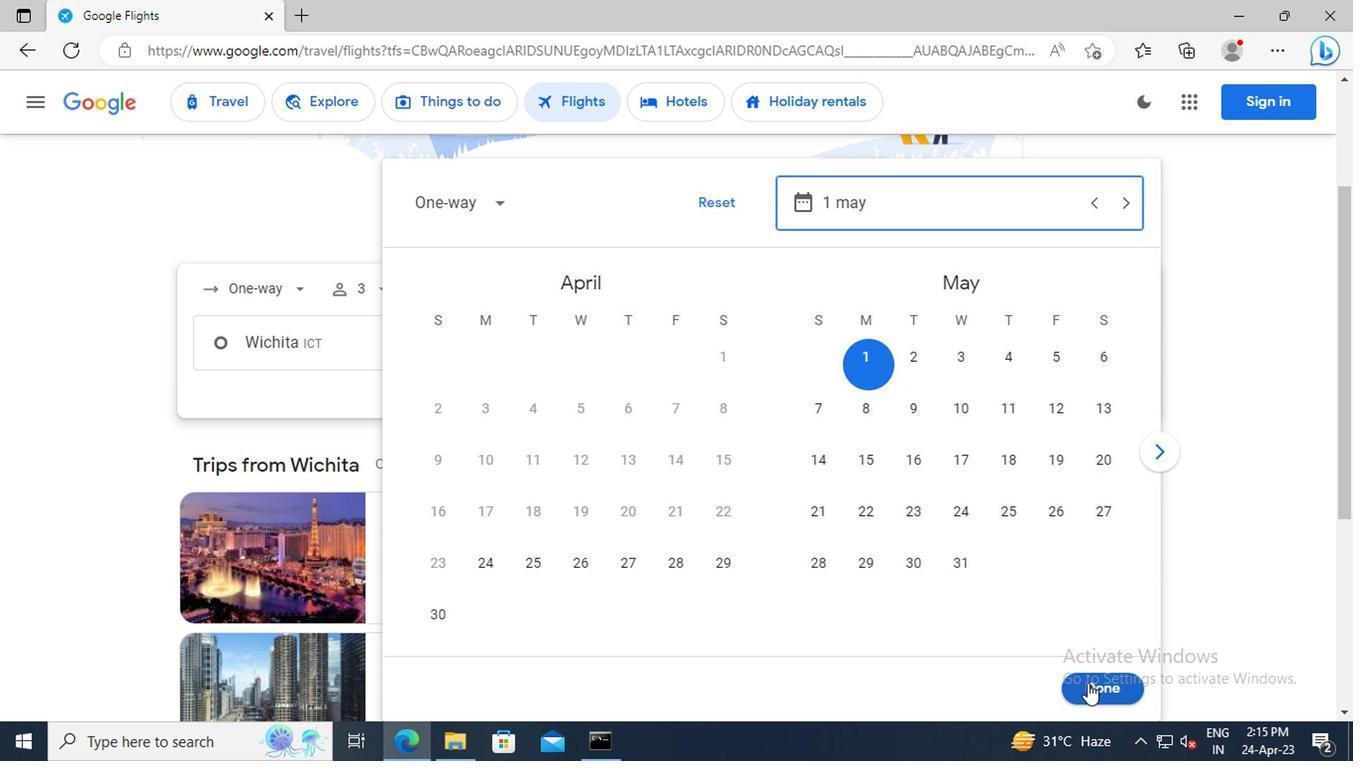 
Action: Mouse moved to (662, 416)
Screenshot: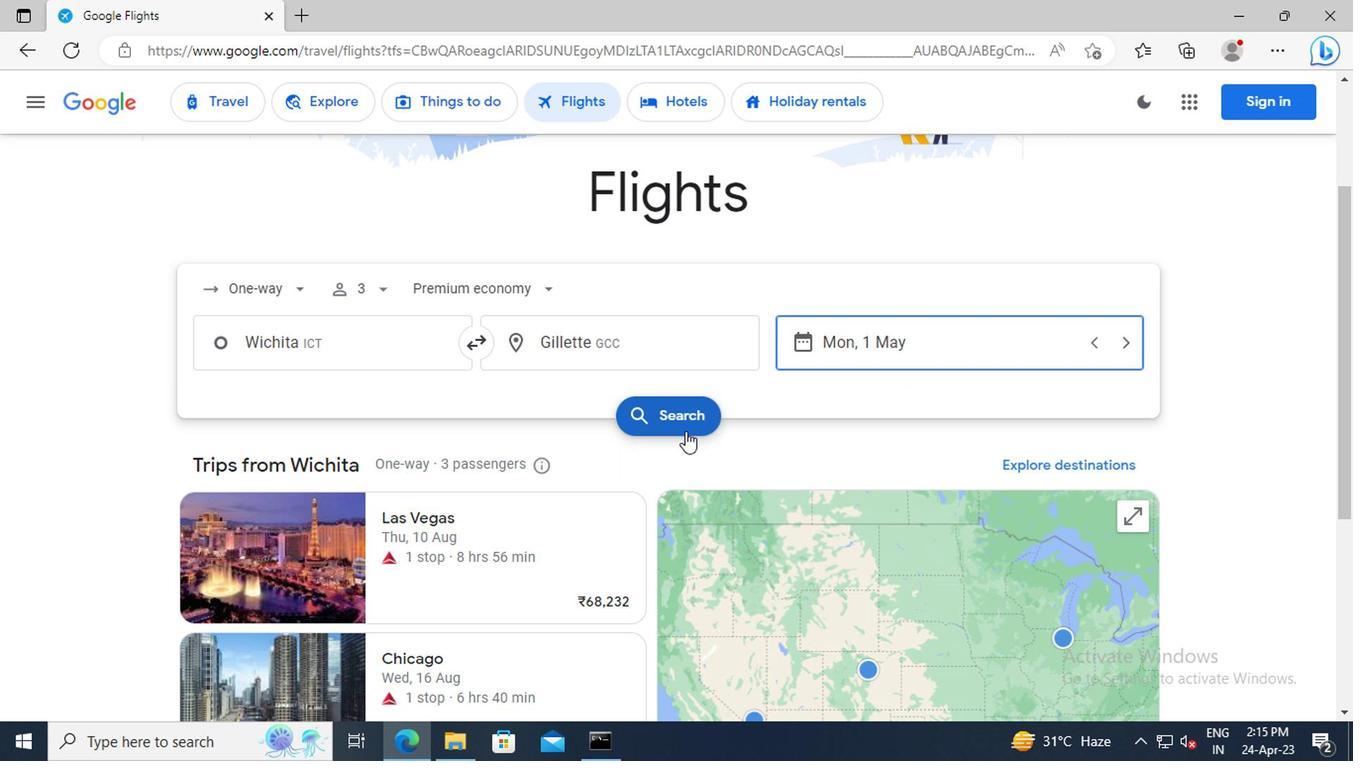 
Action: Mouse pressed left at (662, 416)
Screenshot: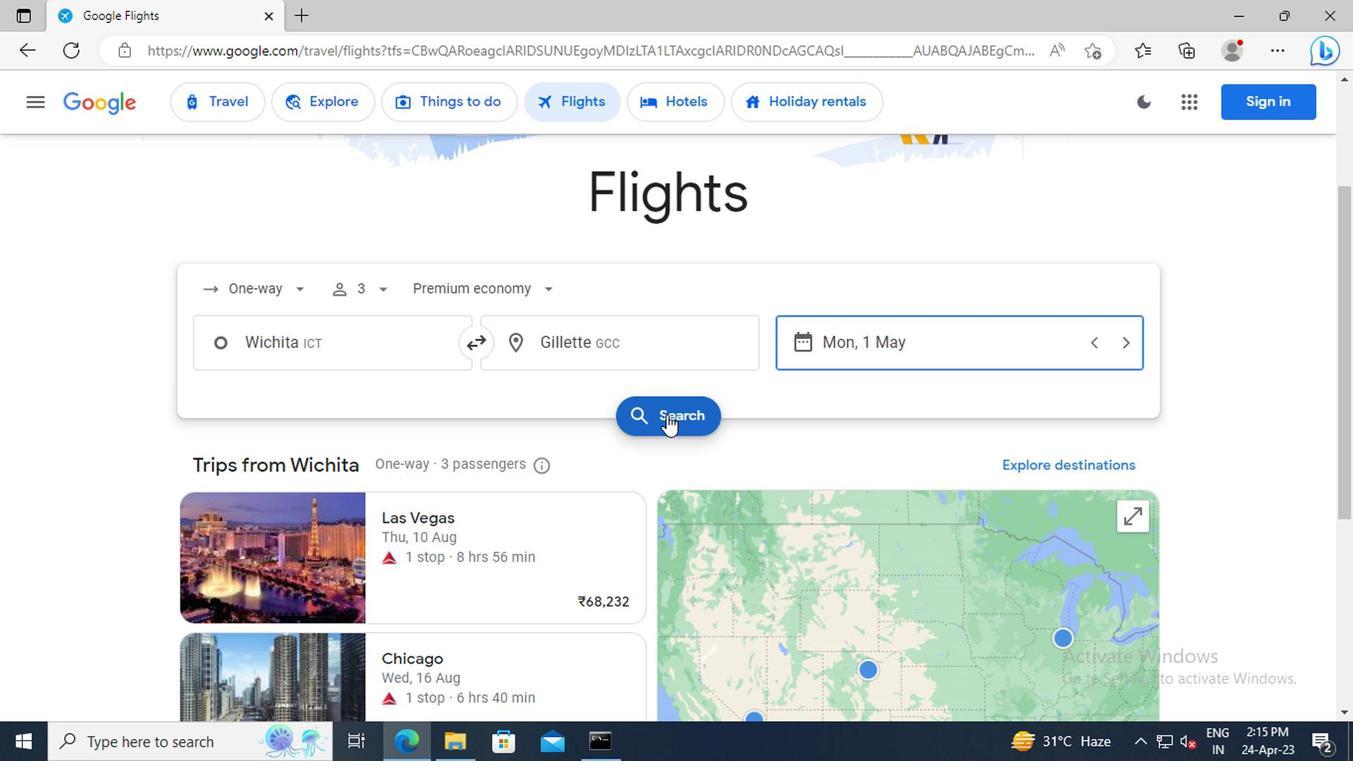 
Action: Mouse moved to (224, 282)
Screenshot: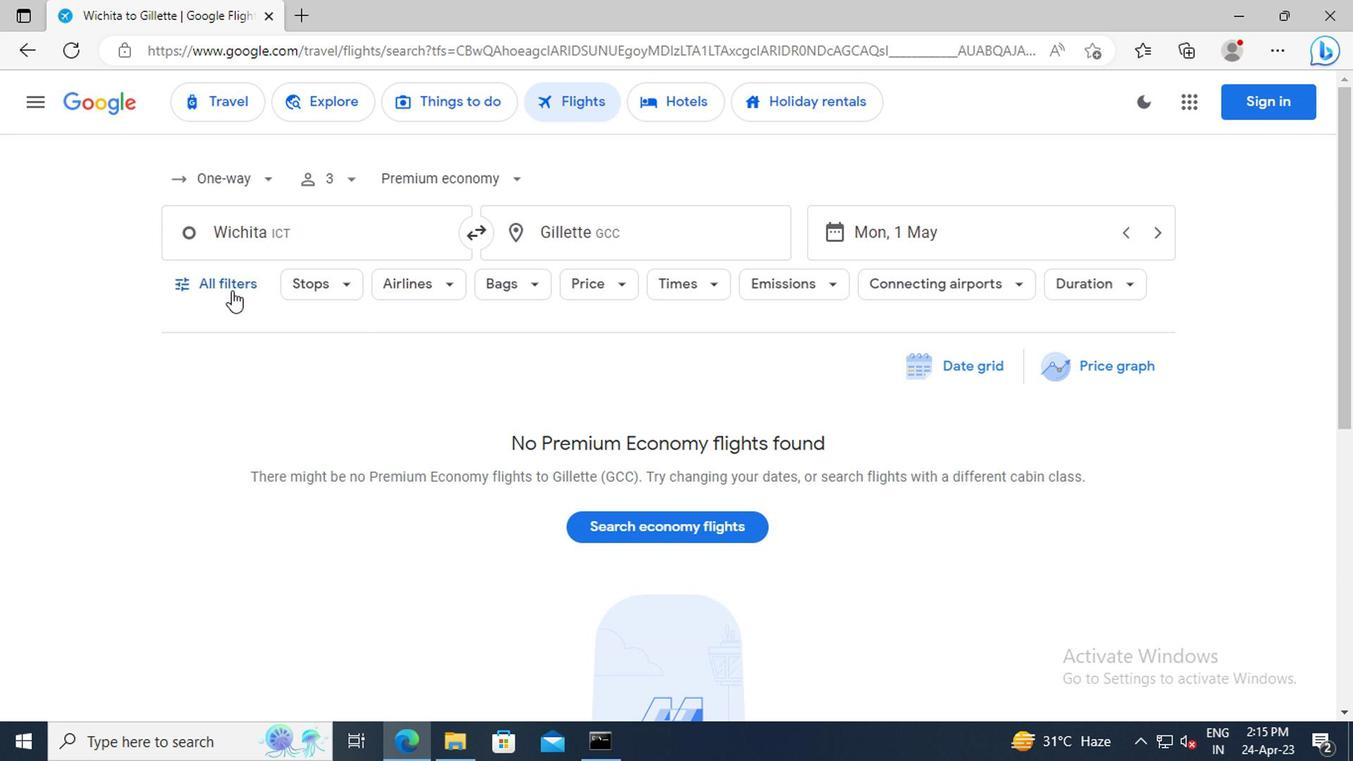 
Action: Mouse pressed left at (224, 282)
Screenshot: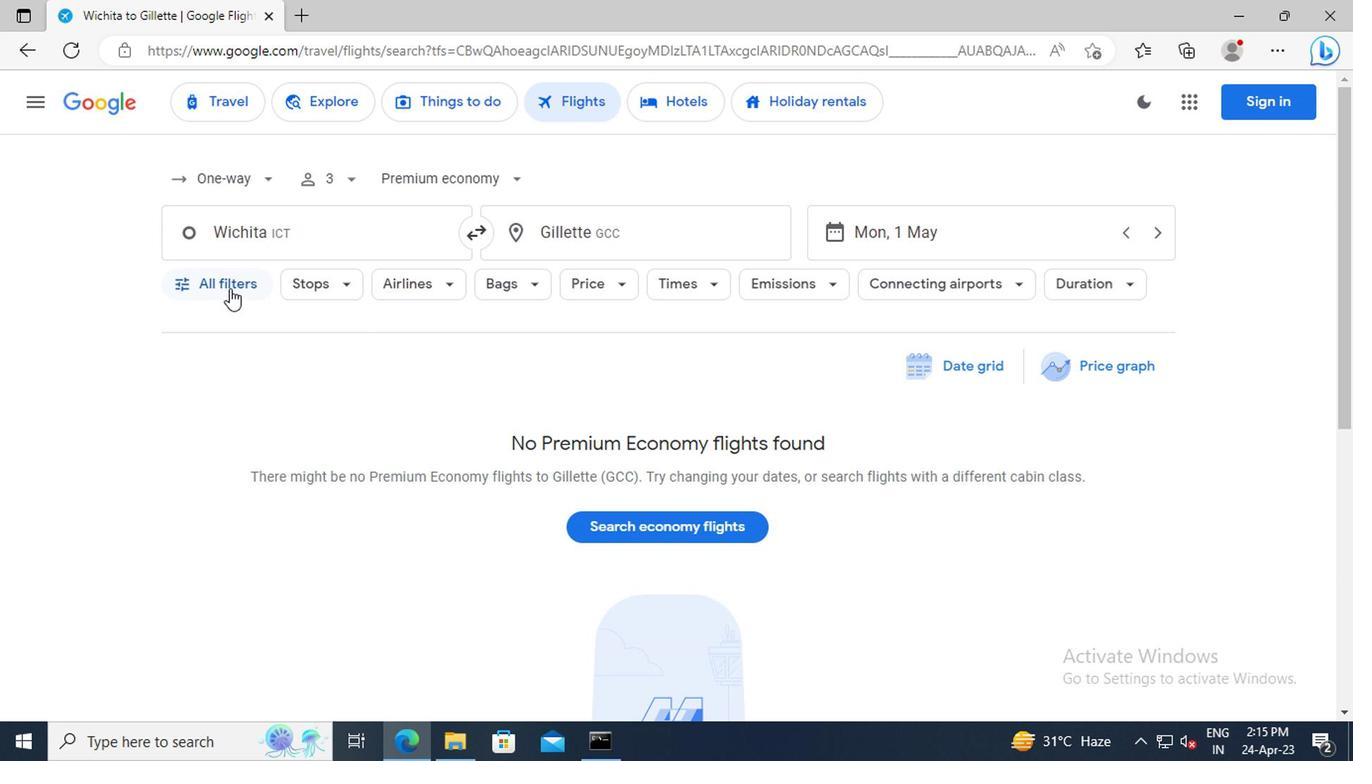 
Action: Mouse moved to (344, 428)
Screenshot: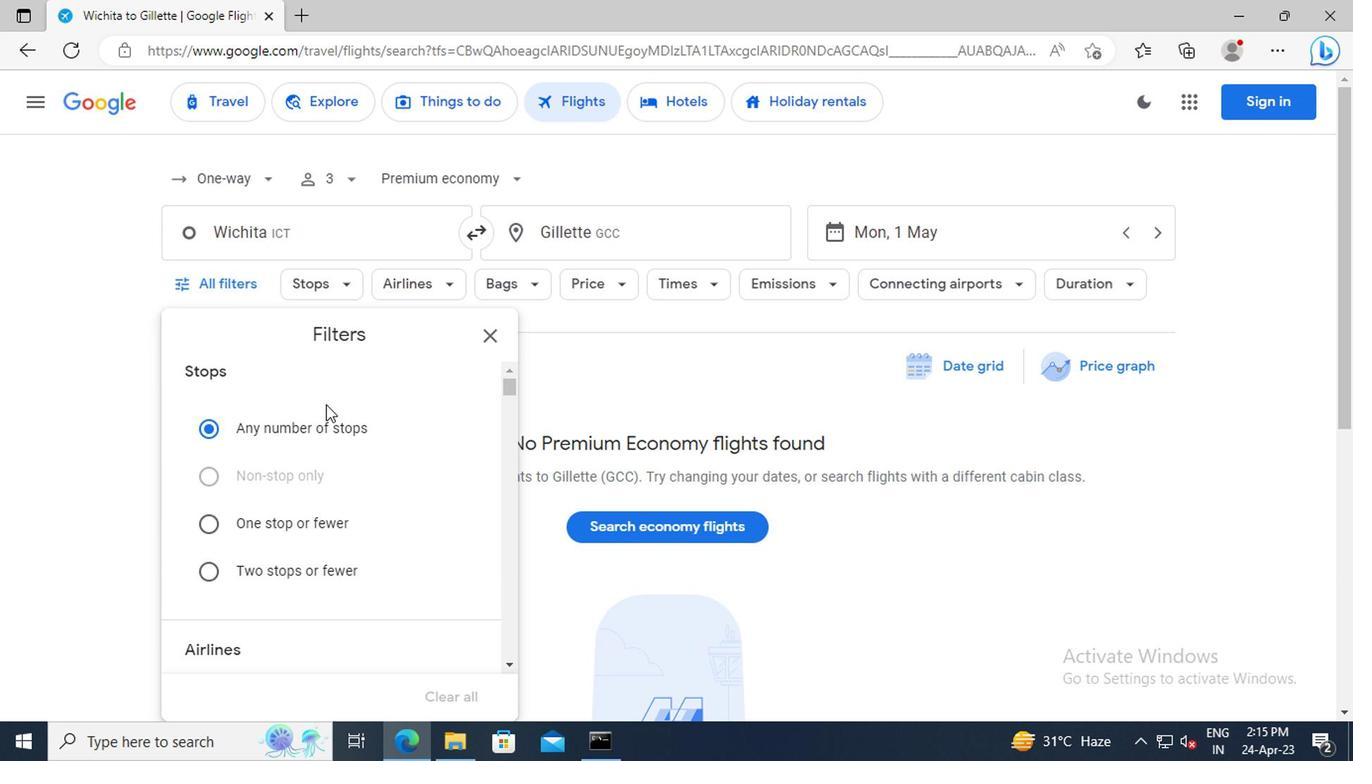 
Action: Mouse scrolled (344, 426) with delta (0, -1)
Screenshot: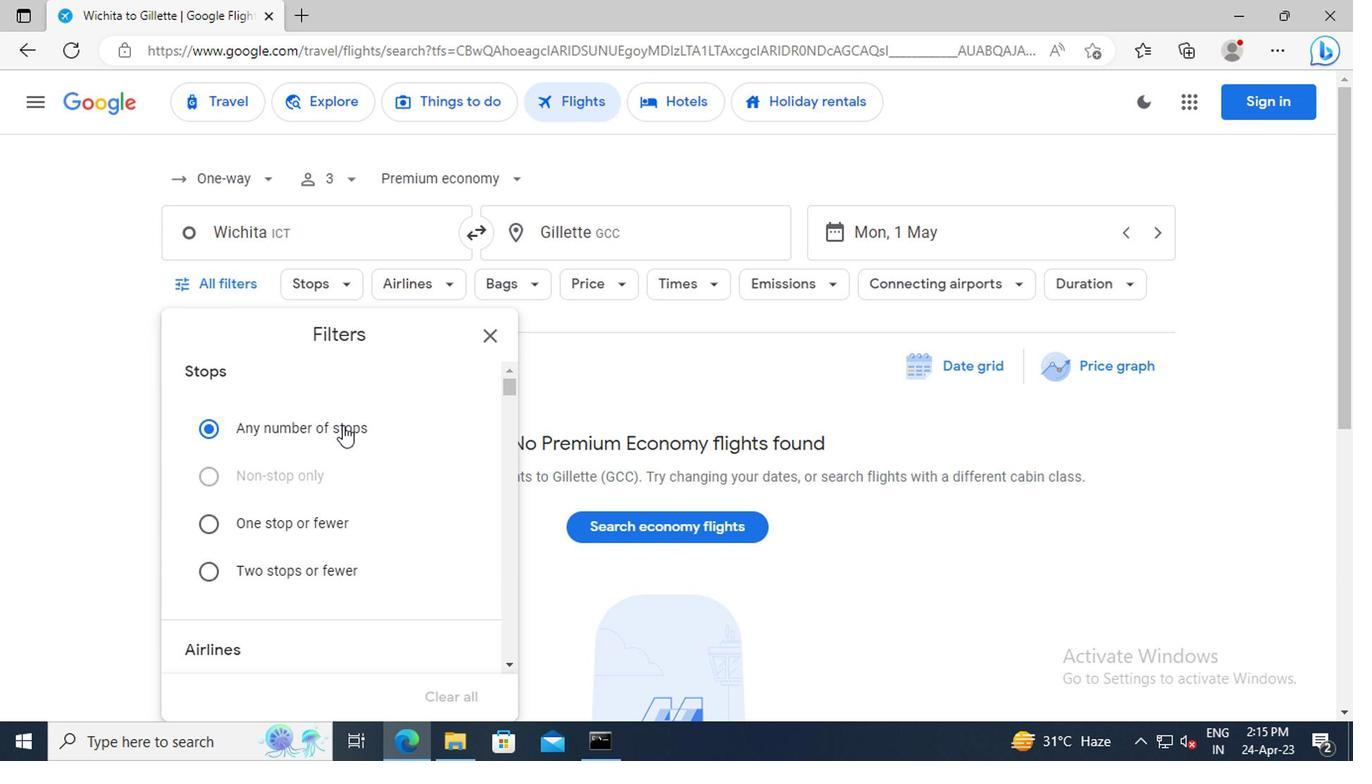 
Action: Mouse scrolled (344, 426) with delta (0, -1)
Screenshot: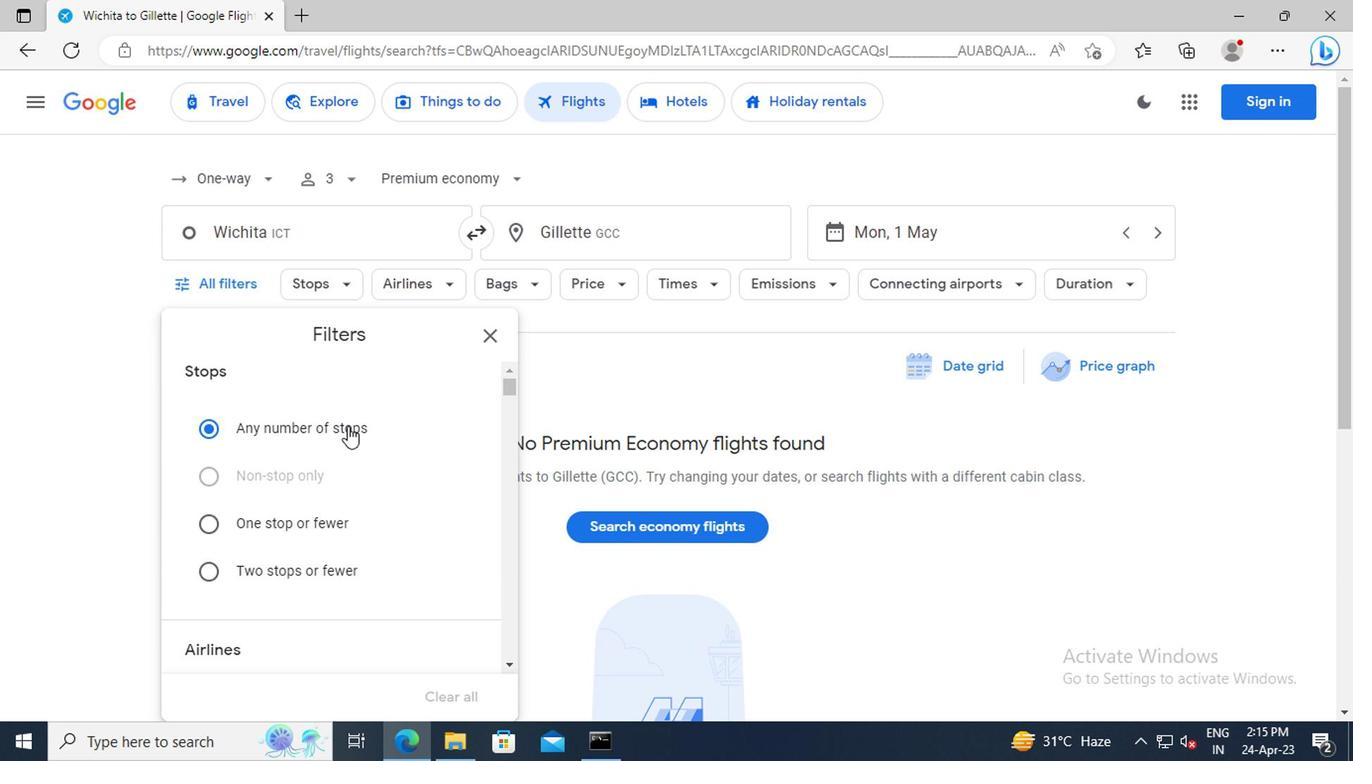 
Action: Mouse moved to (344, 428)
Screenshot: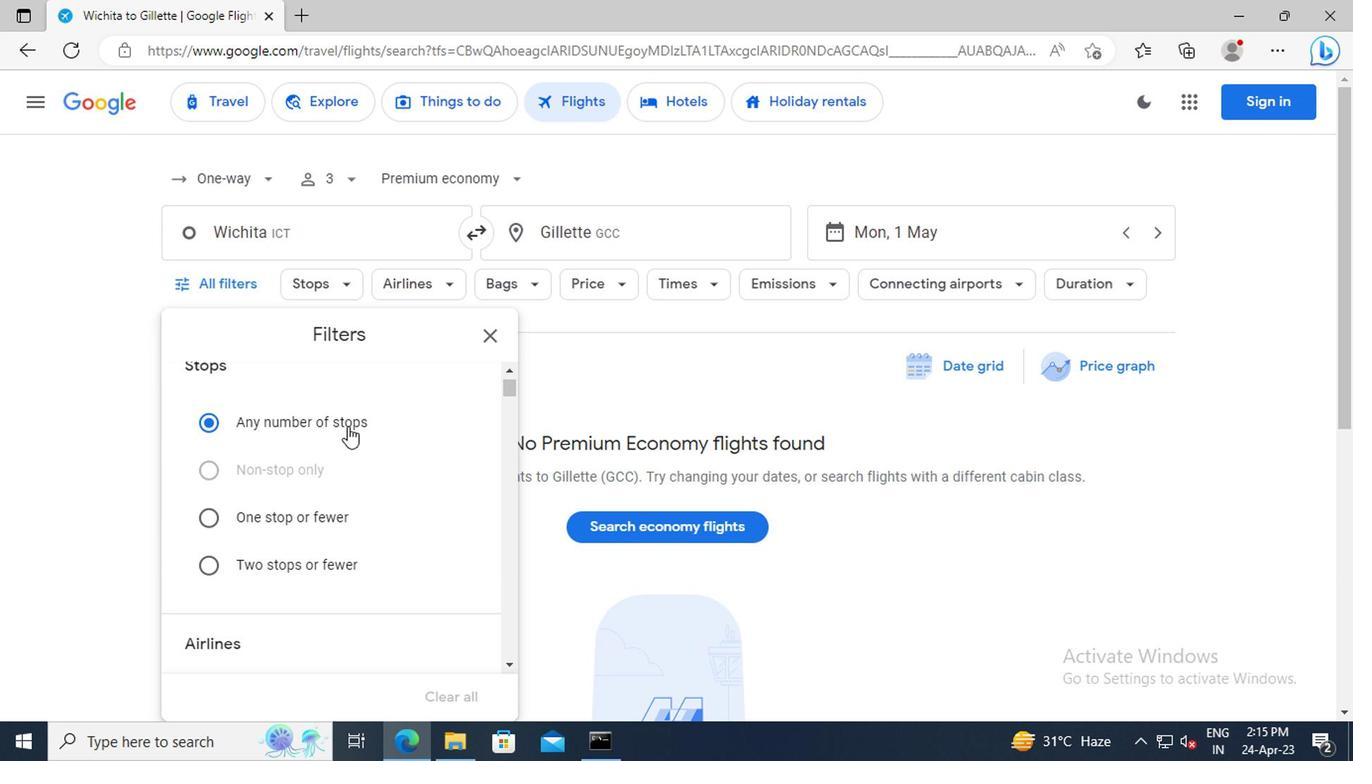 
Action: Mouse scrolled (344, 426) with delta (0, -1)
Screenshot: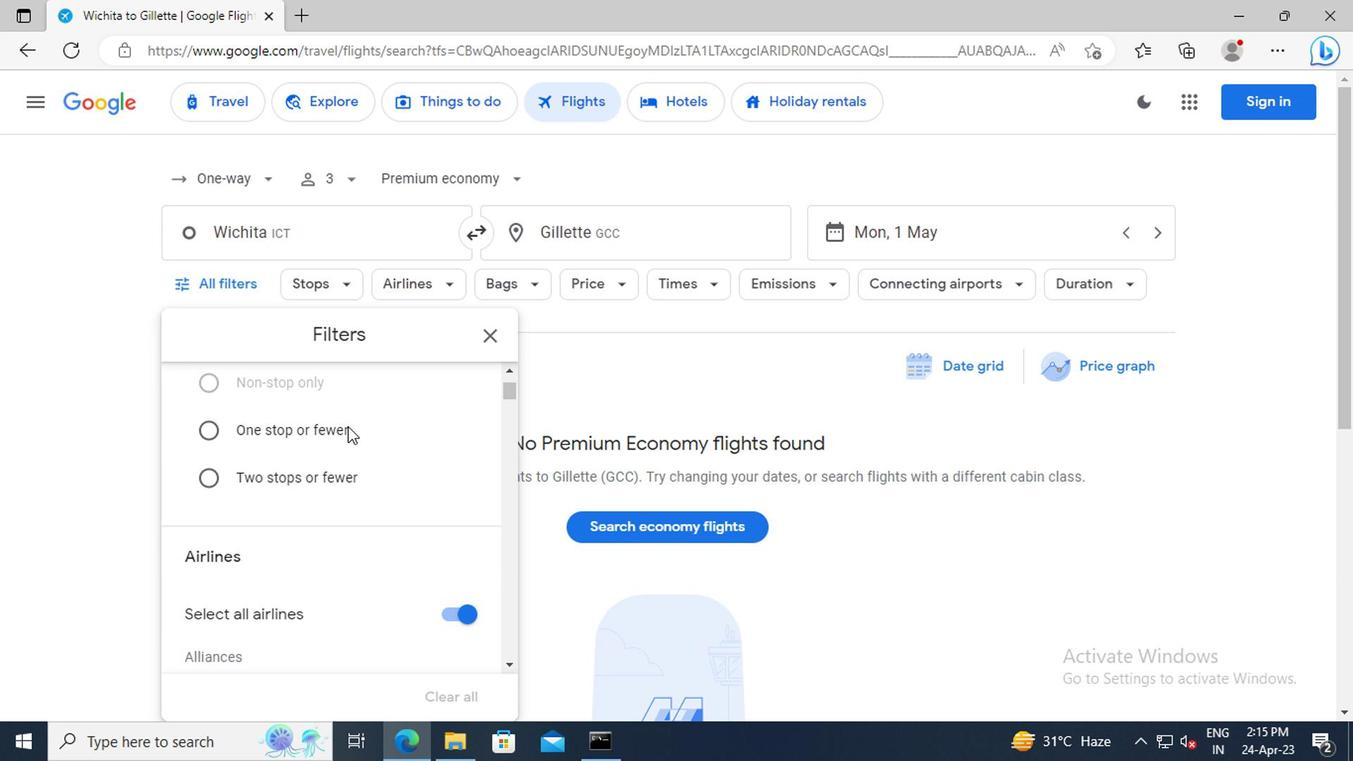 
Action: Mouse scrolled (344, 426) with delta (0, -1)
Screenshot: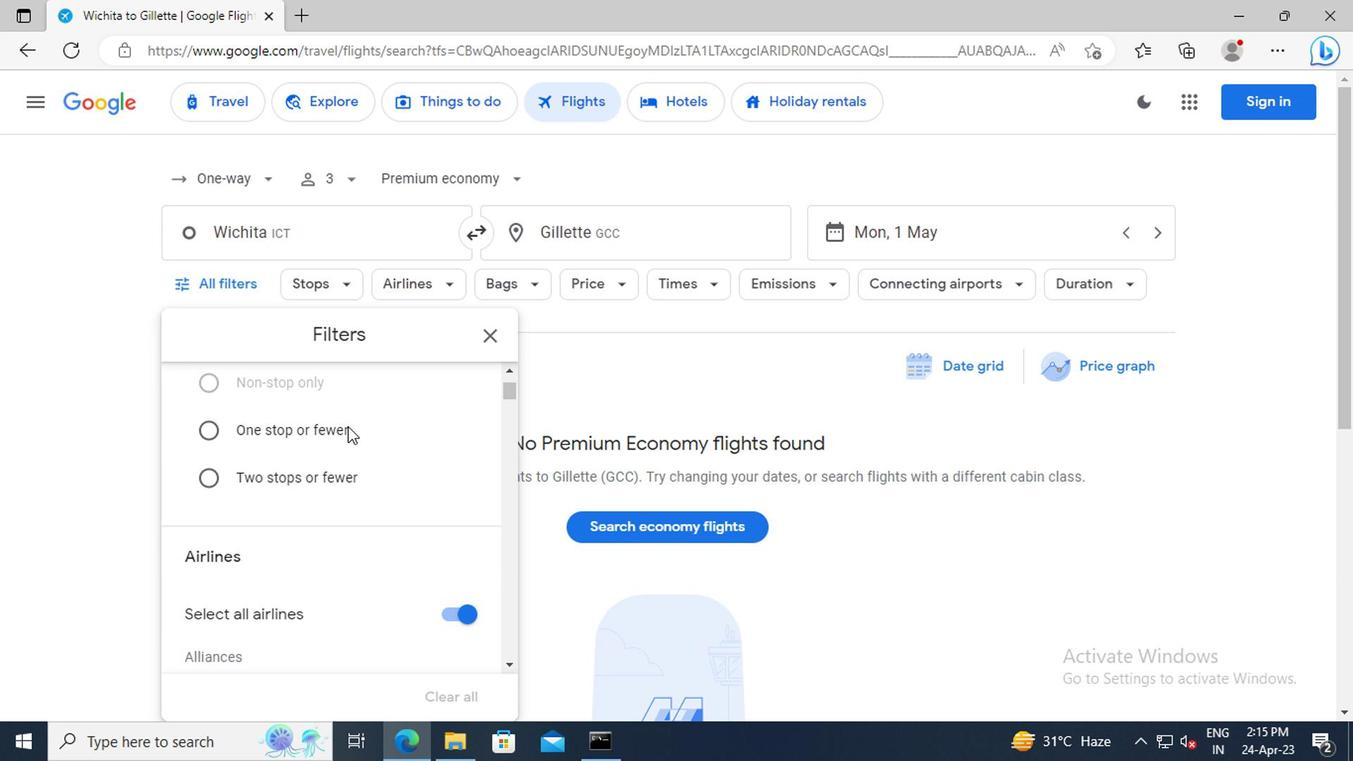 
Action: Mouse moved to (452, 518)
Screenshot: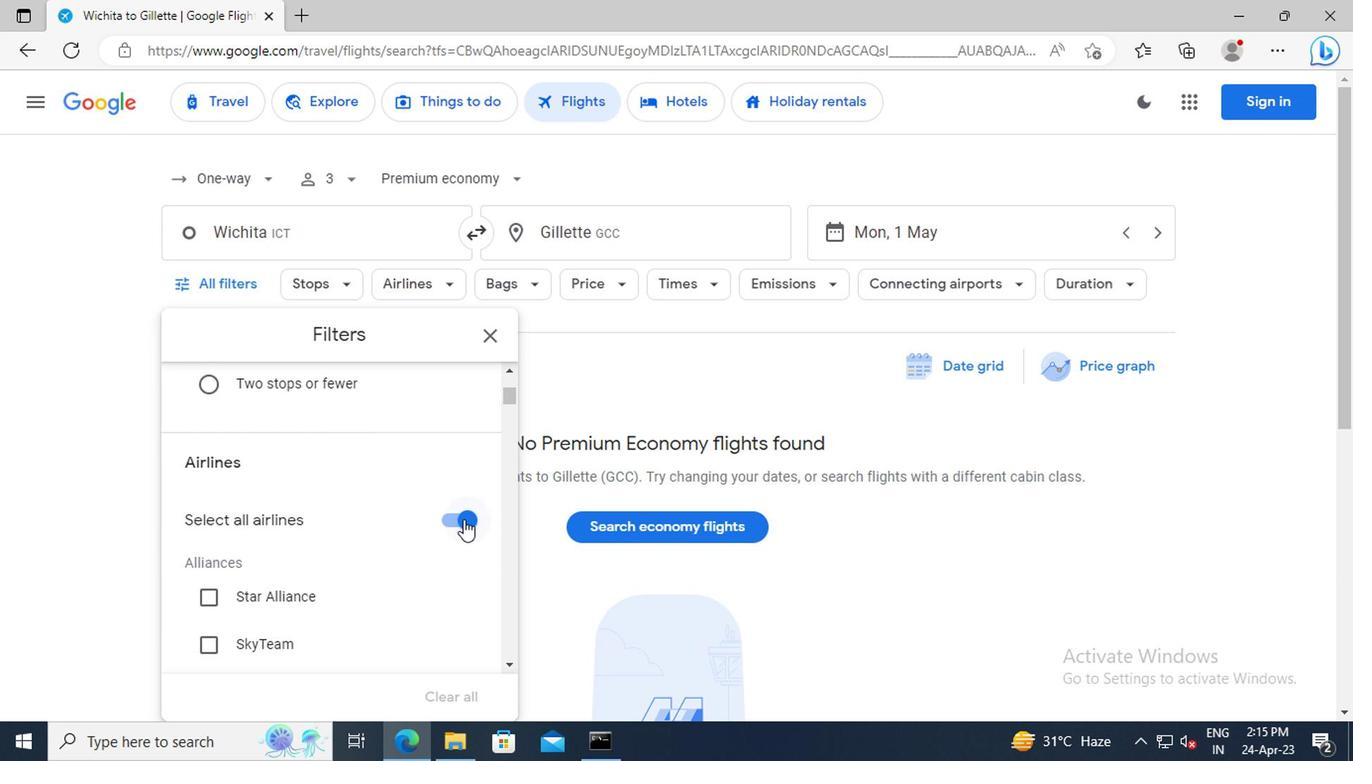 
Action: Mouse pressed left at (452, 518)
Screenshot: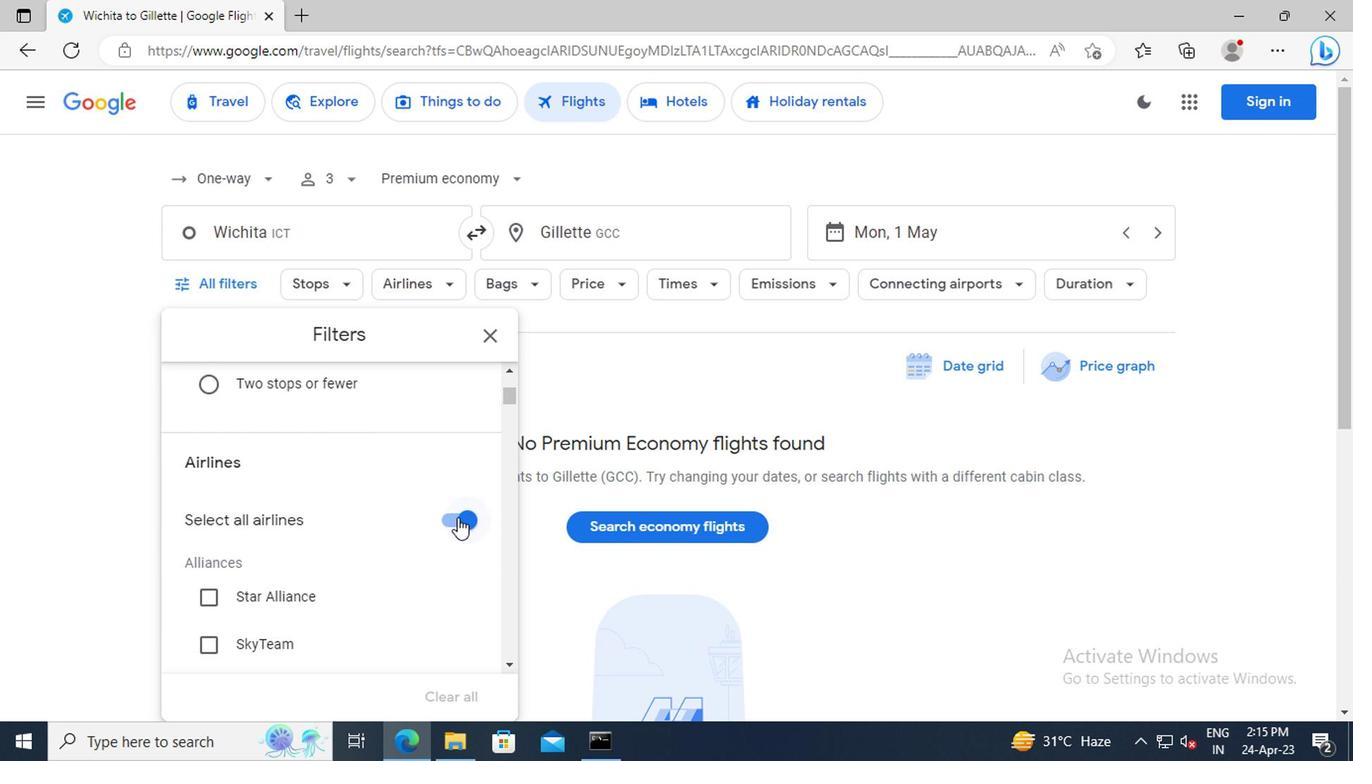 
Action: Mouse moved to (372, 494)
Screenshot: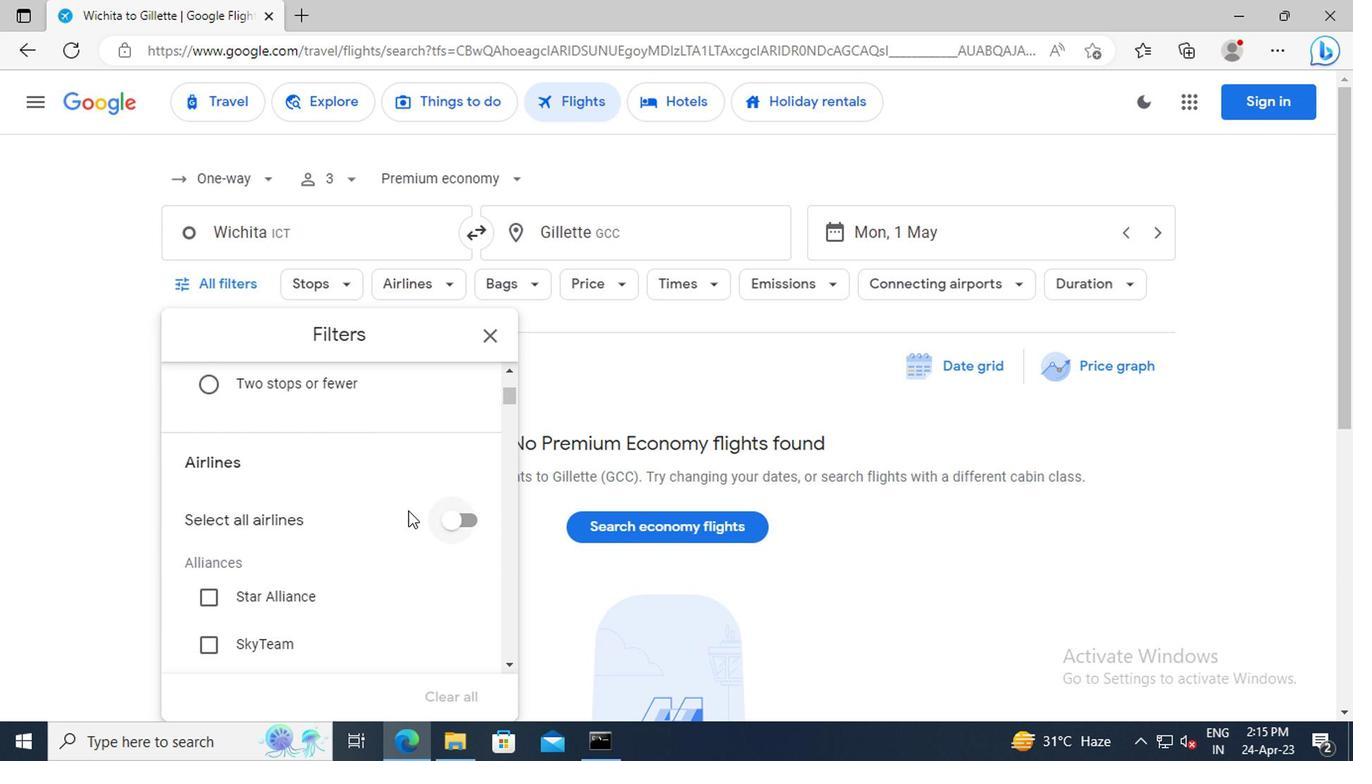 
Action: Mouse scrolled (372, 492) with delta (0, -1)
Screenshot: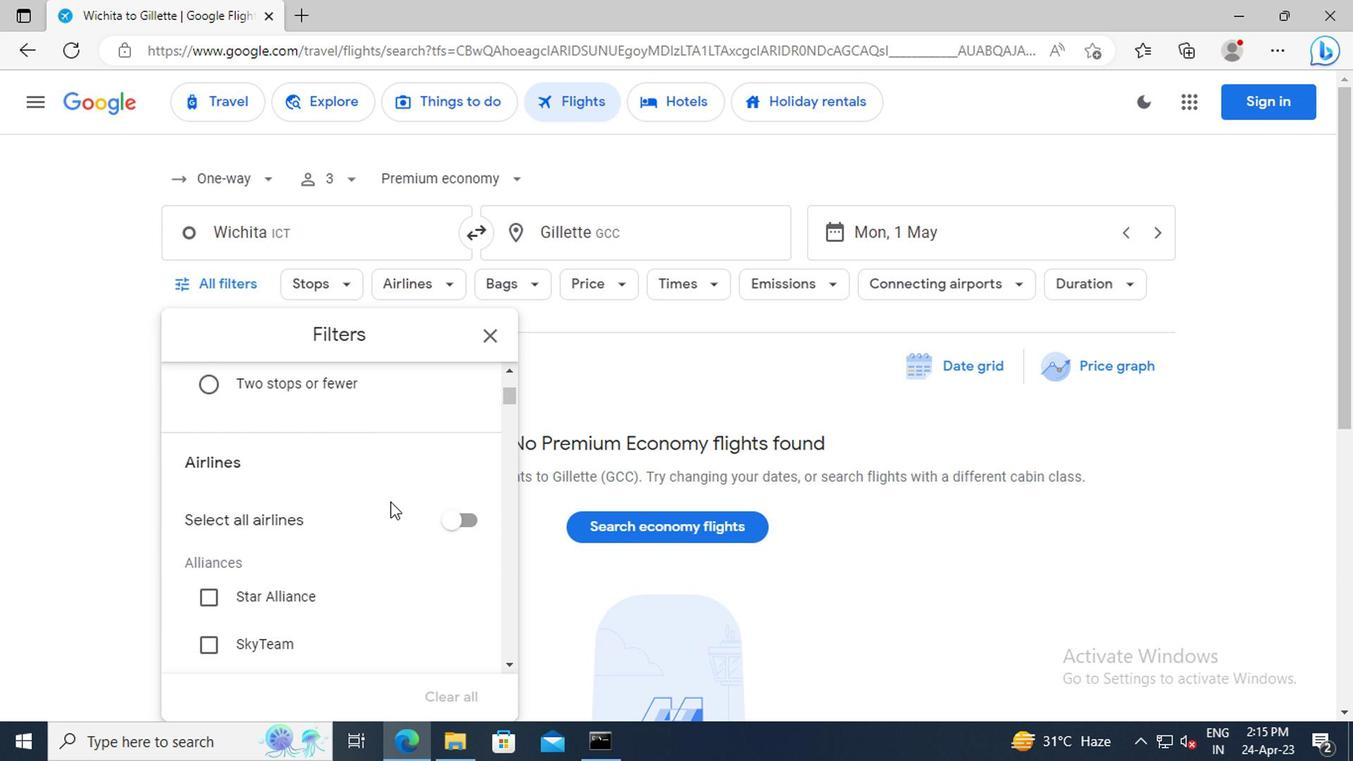 
Action: Mouse scrolled (372, 492) with delta (0, -1)
Screenshot: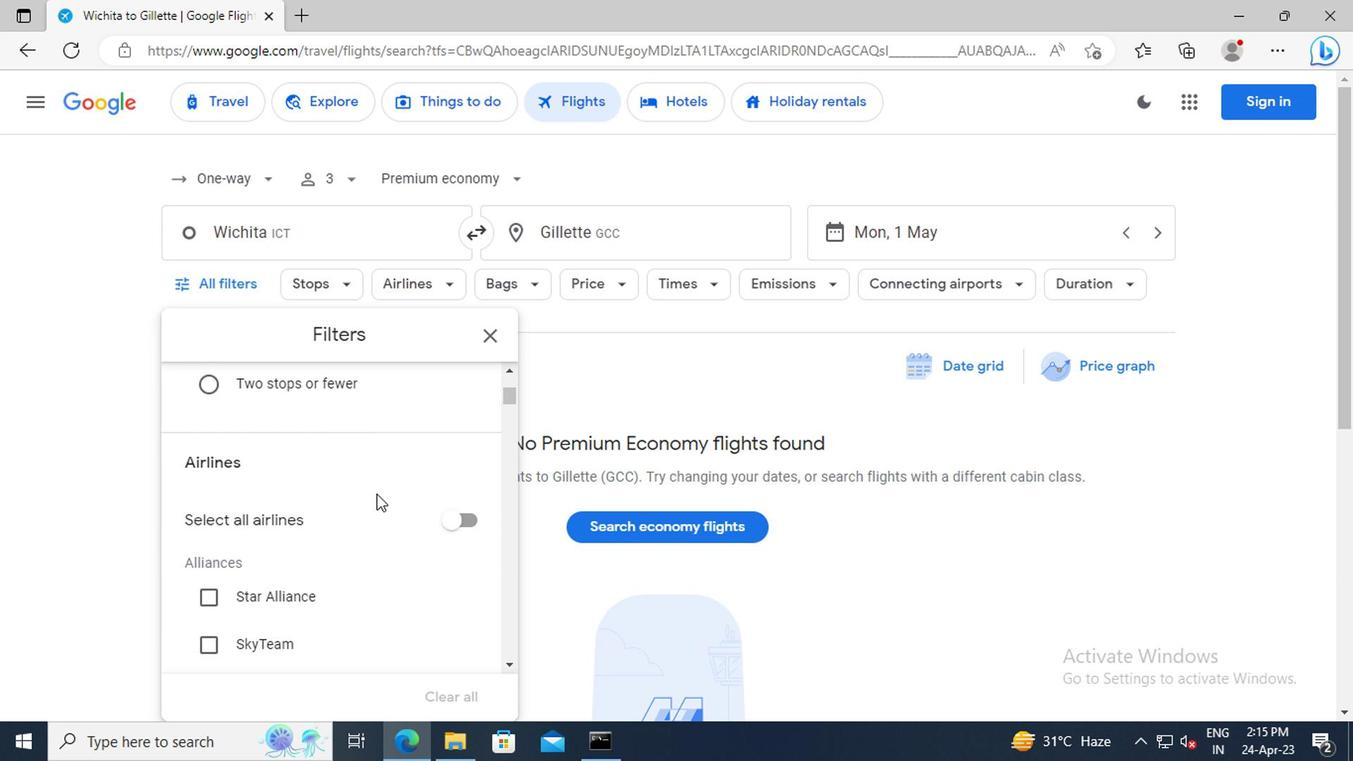 
Action: Mouse scrolled (372, 492) with delta (0, -1)
Screenshot: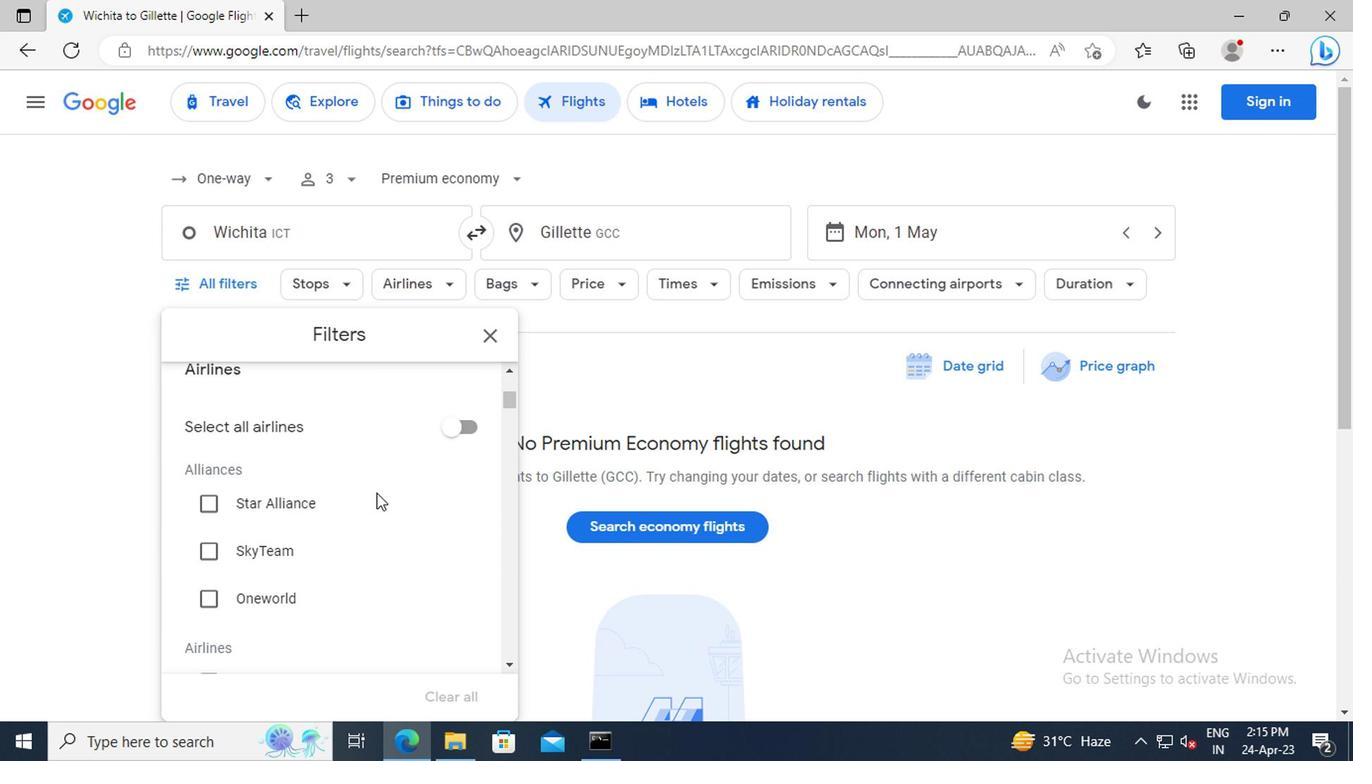 
Action: Mouse scrolled (372, 492) with delta (0, -1)
Screenshot: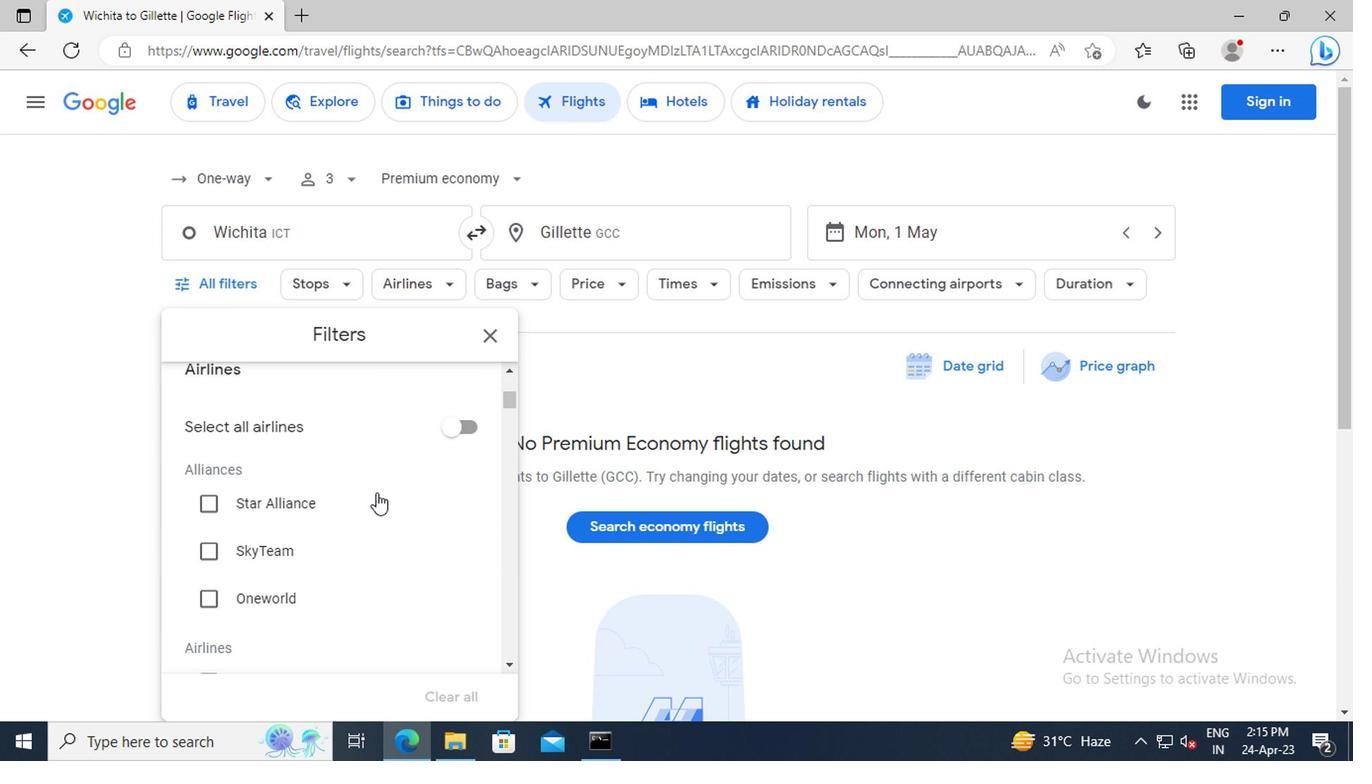 
Action: Mouse scrolled (372, 492) with delta (0, -1)
Screenshot: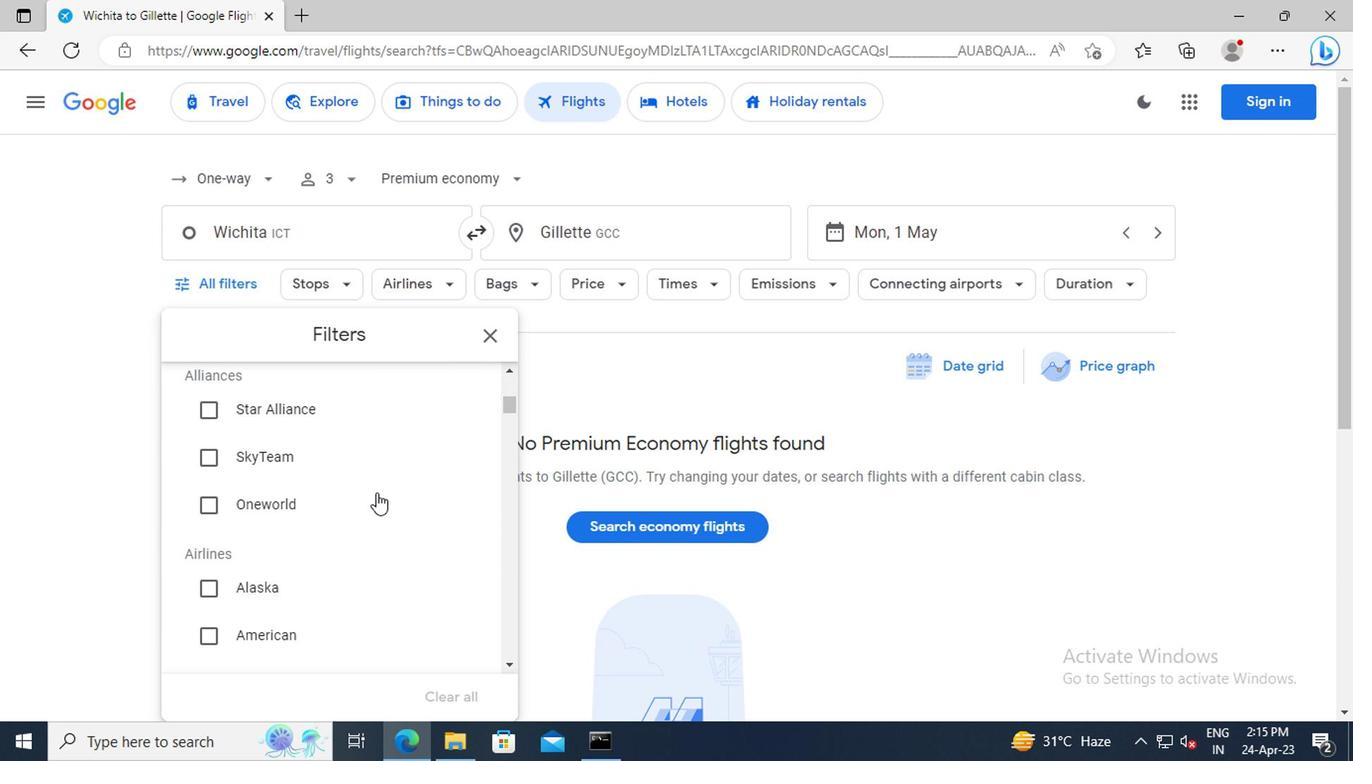 
Action: Mouse scrolled (372, 492) with delta (0, -1)
Screenshot: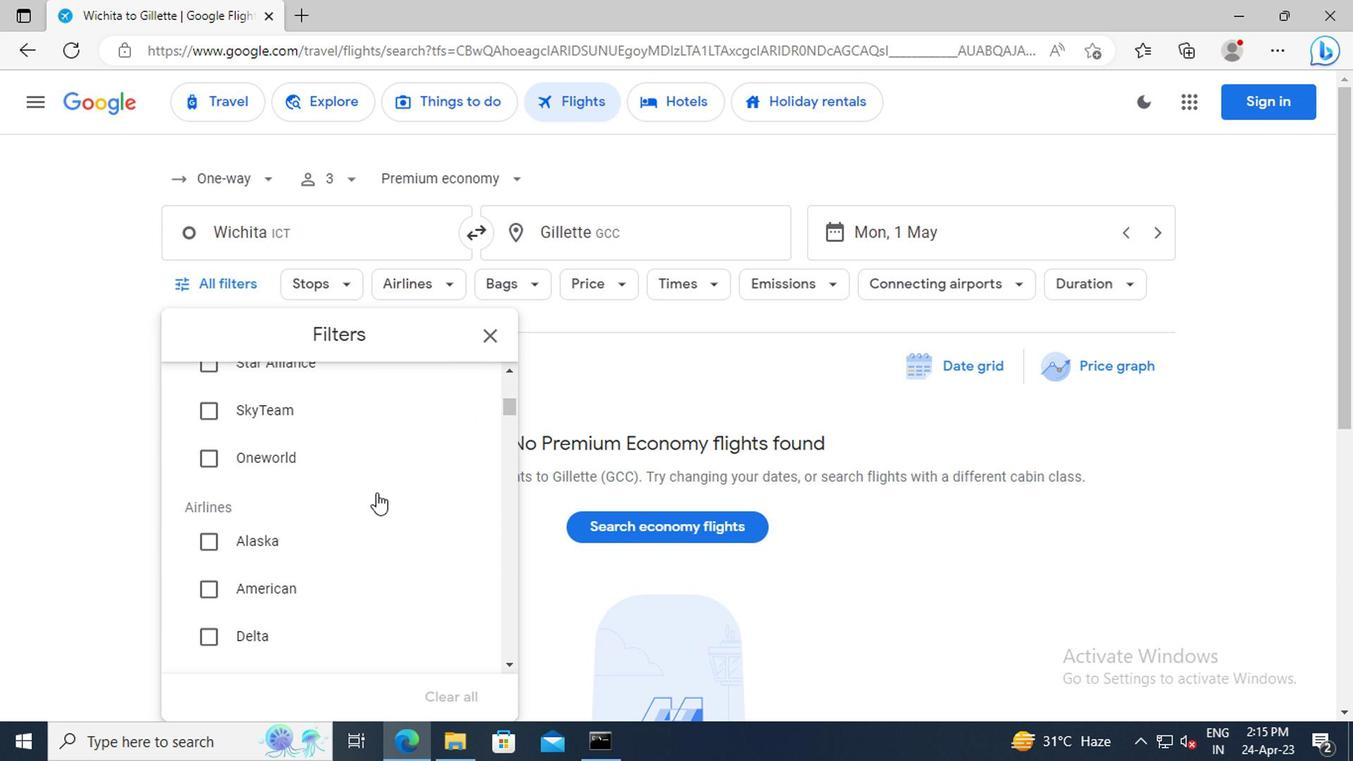 
Action: Mouse scrolled (372, 492) with delta (0, -1)
Screenshot: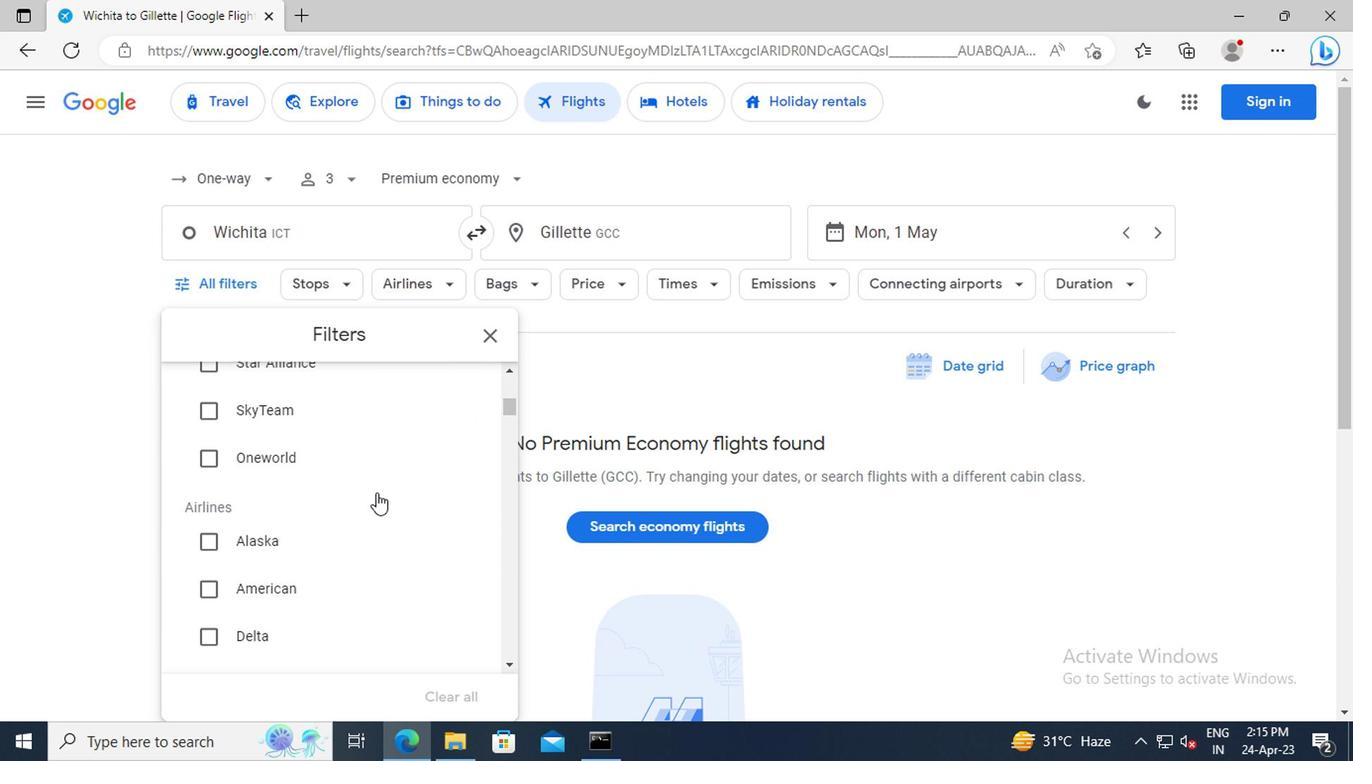 
Action: Mouse scrolled (372, 492) with delta (0, -1)
Screenshot: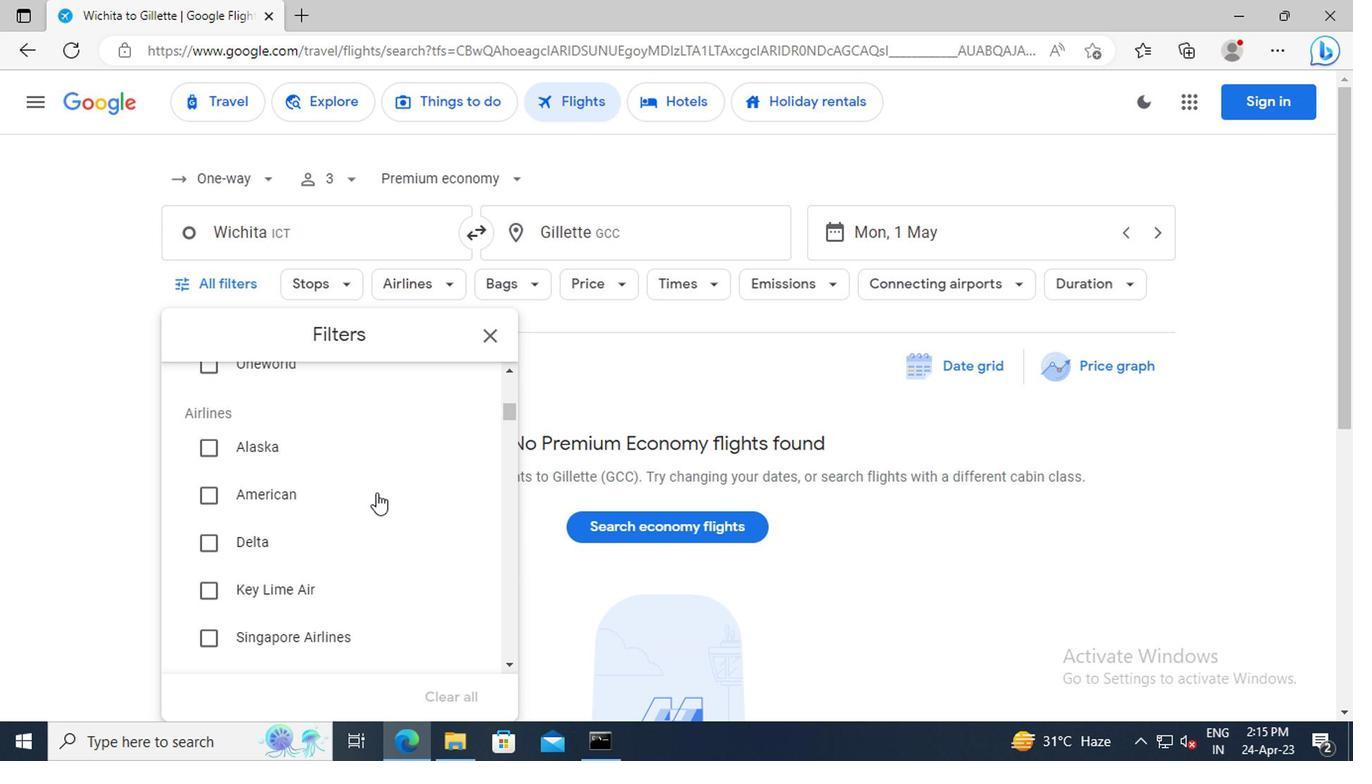 
Action: Mouse scrolled (372, 492) with delta (0, -1)
Screenshot: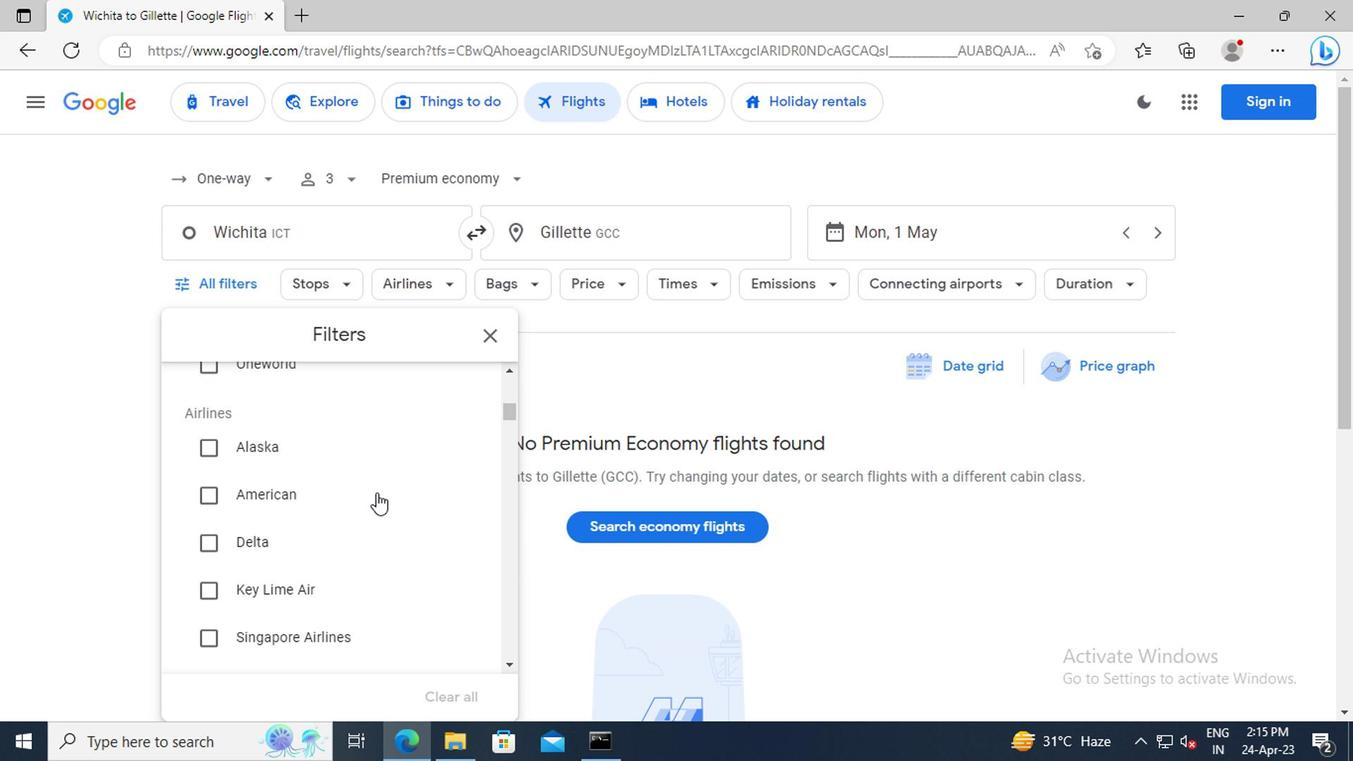 
Action: Mouse scrolled (372, 492) with delta (0, -1)
Screenshot: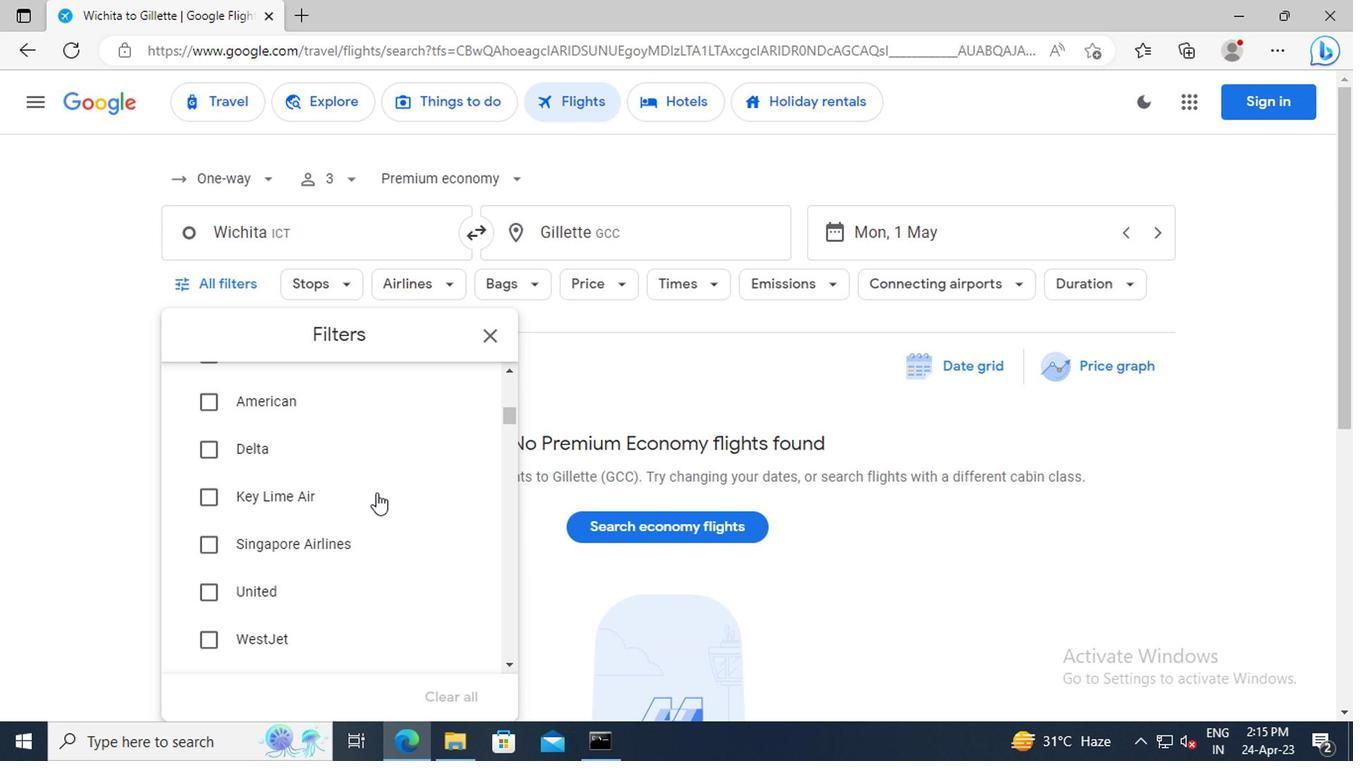 
Action: Mouse moved to (200, 548)
Screenshot: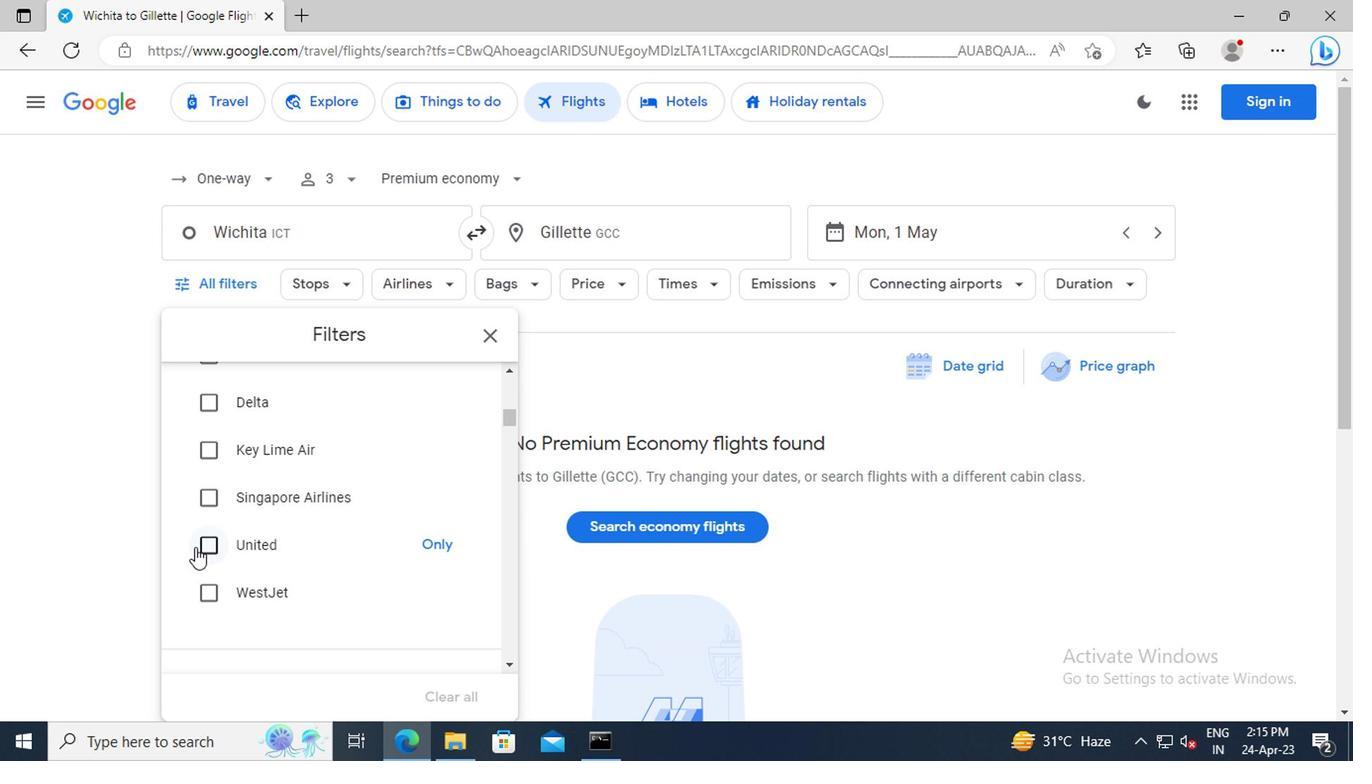 
Action: Mouse pressed left at (200, 548)
Screenshot: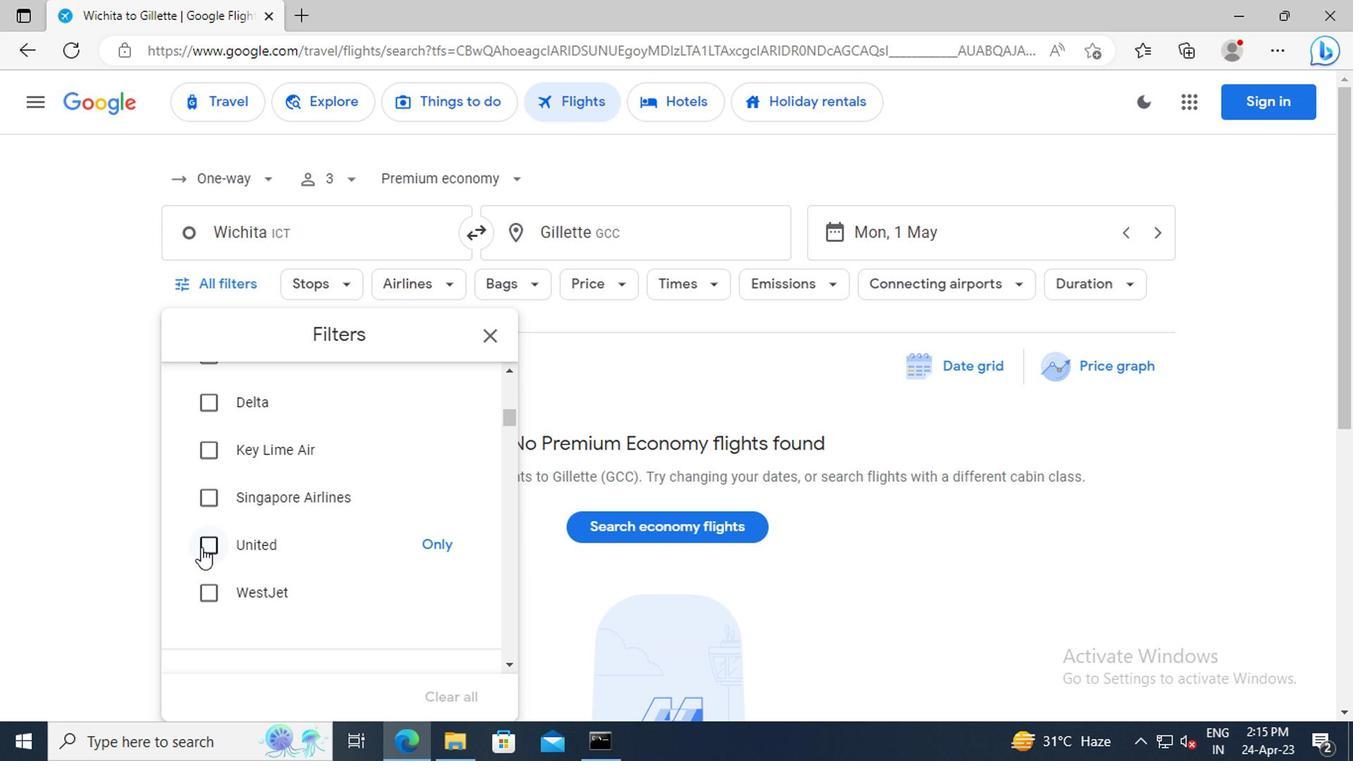 
Action: Mouse moved to (310, 526)
Screenshot: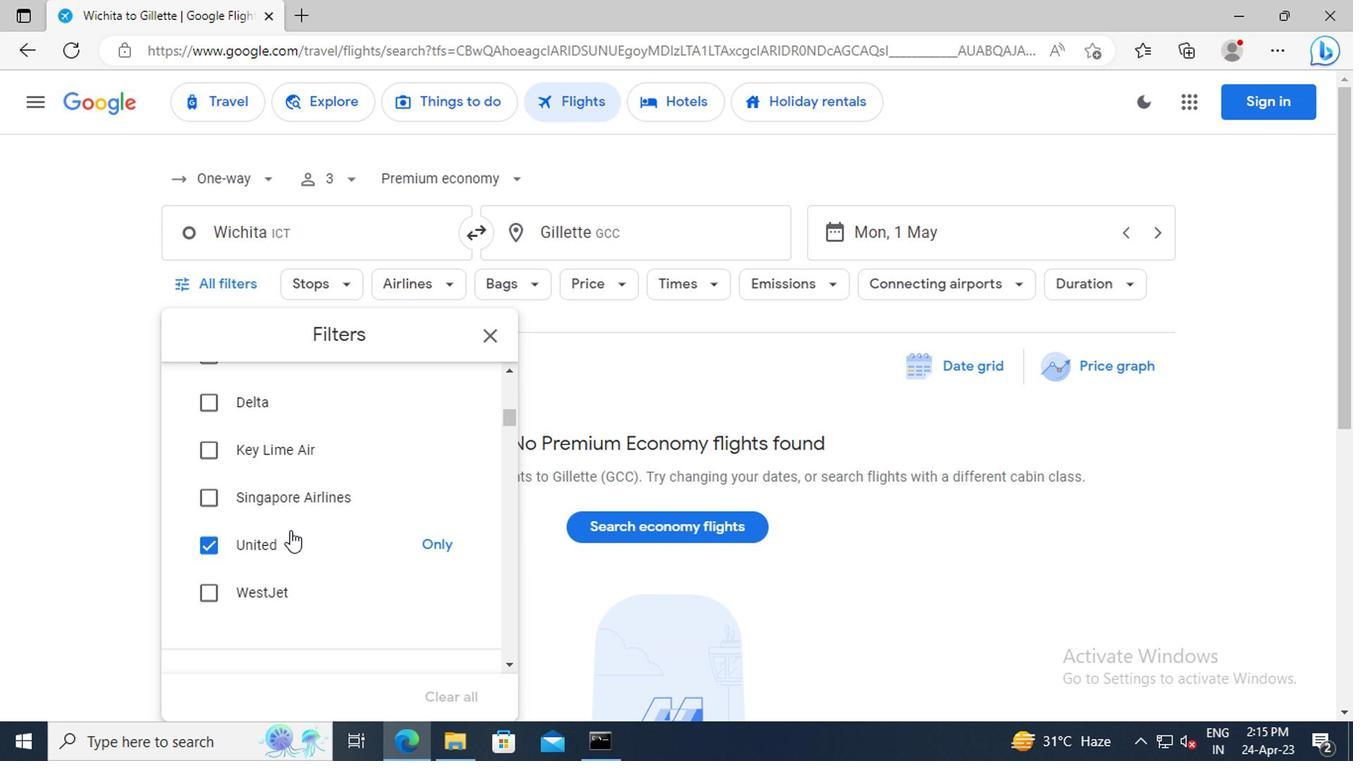 
Action: Mouse scrolled (310, 526) with delta (0, 0)
Screenshot: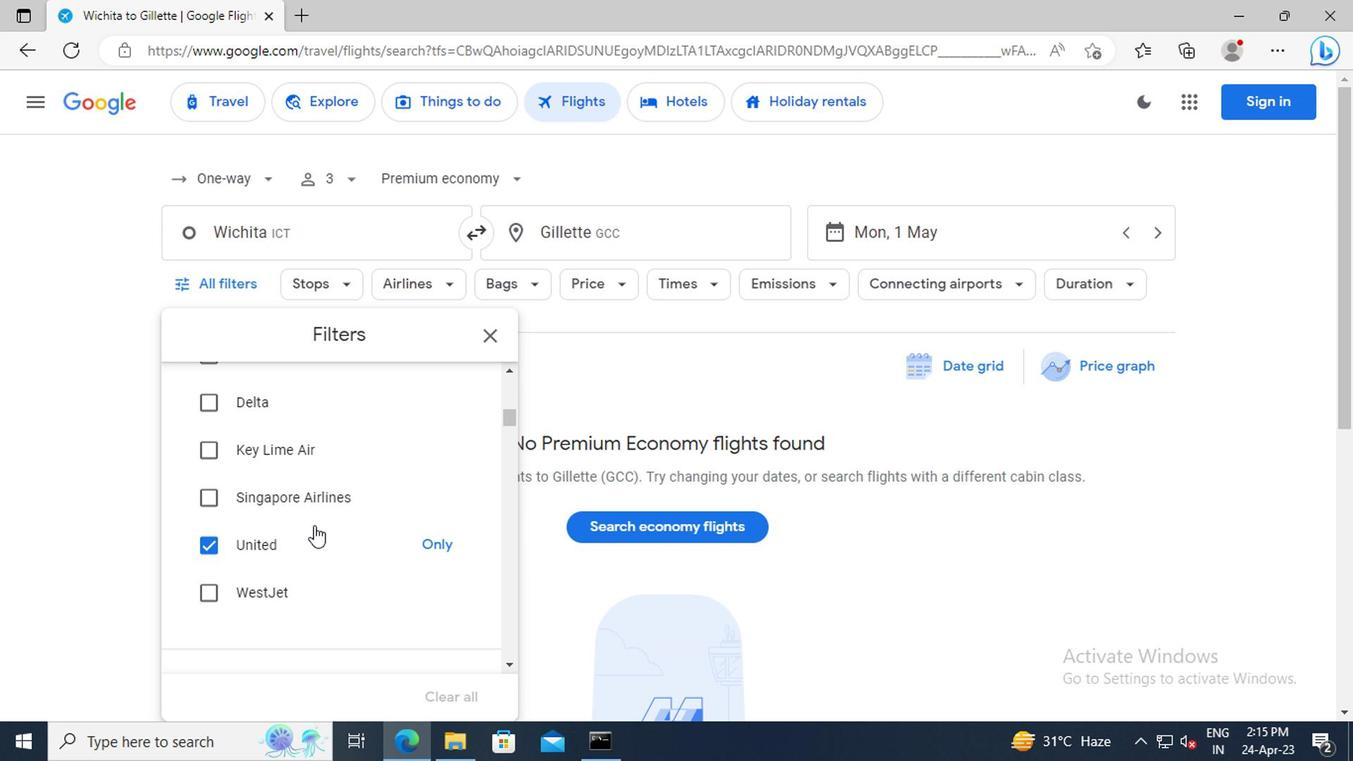 
Action: Mouse scrolled (310, 526) with delta (0, 0)
Screenshot: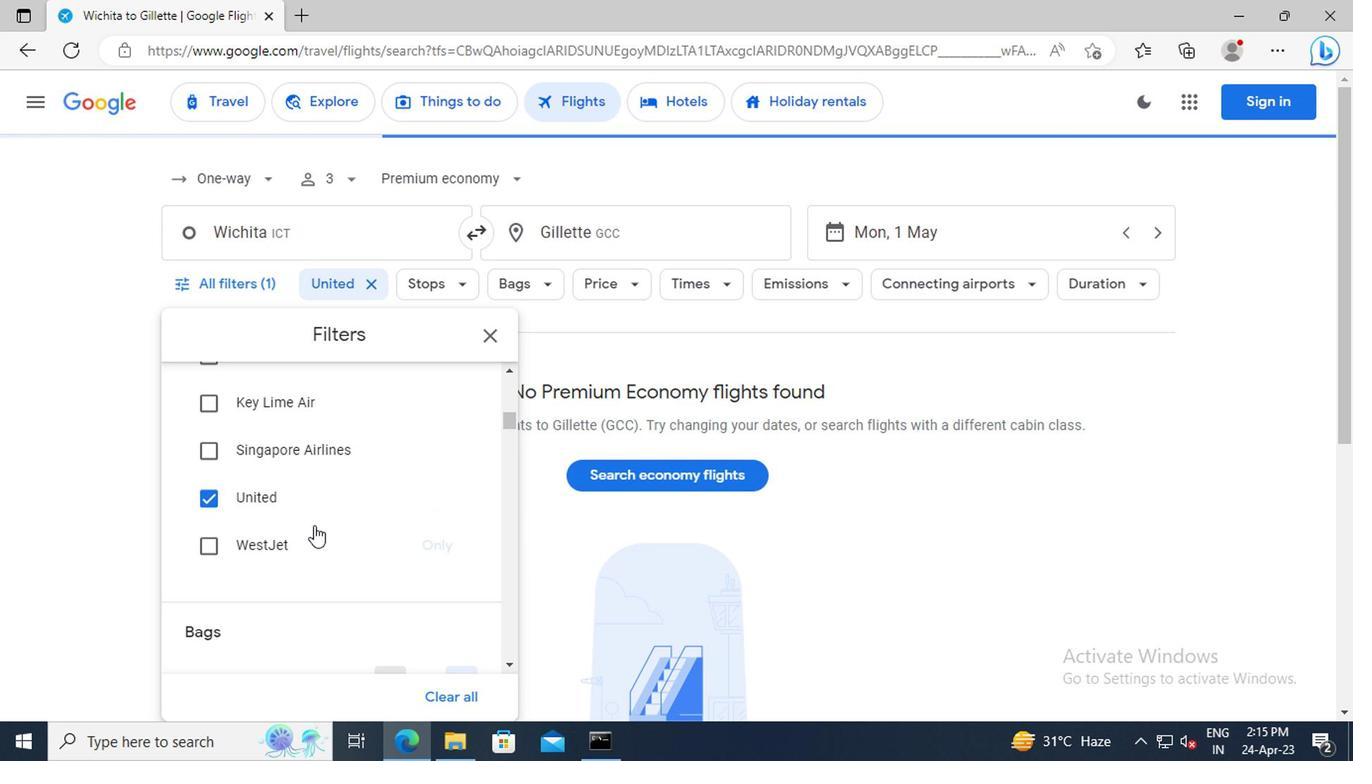 
Action: Mouse scrolled (310, 526) with delta (0, 0)
Screenshot: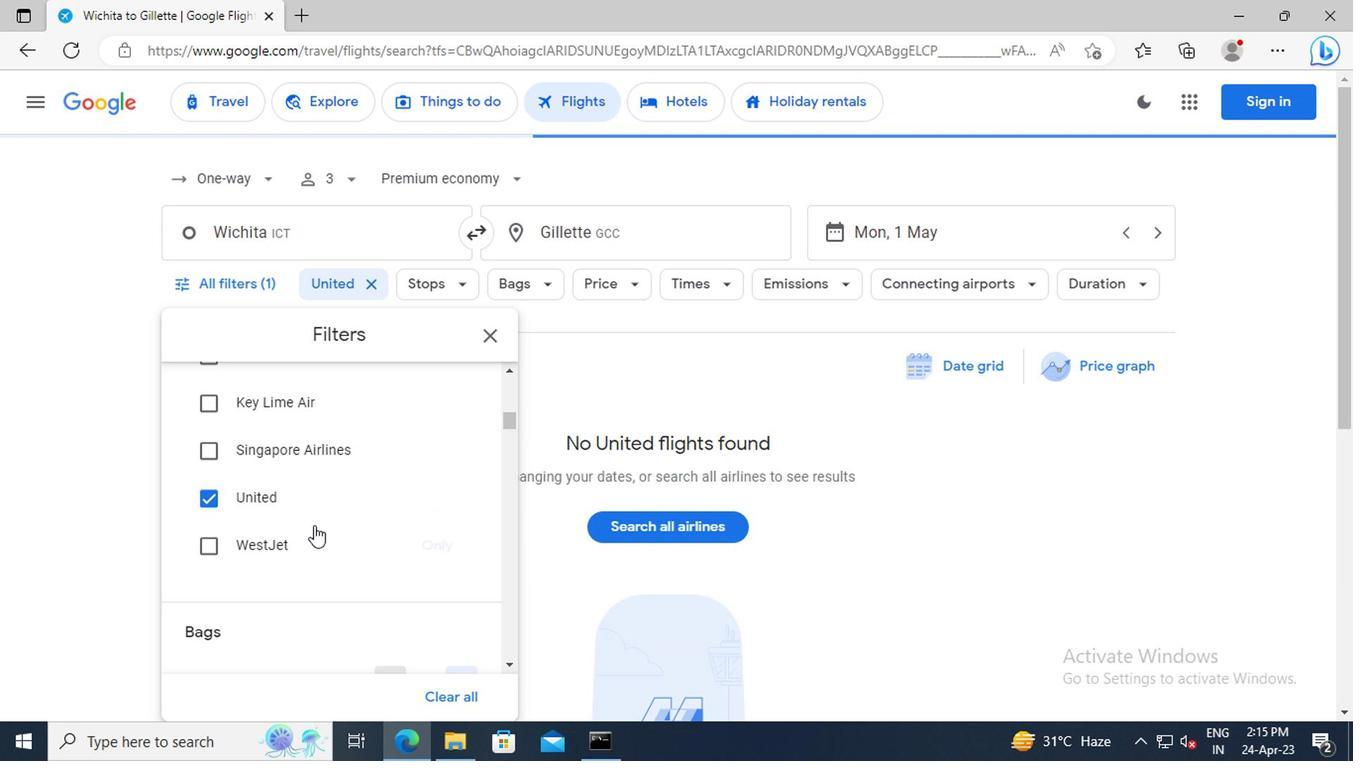 
Action: Mouse scrolled (310, 526) with delta (0, 0)
Screenshot: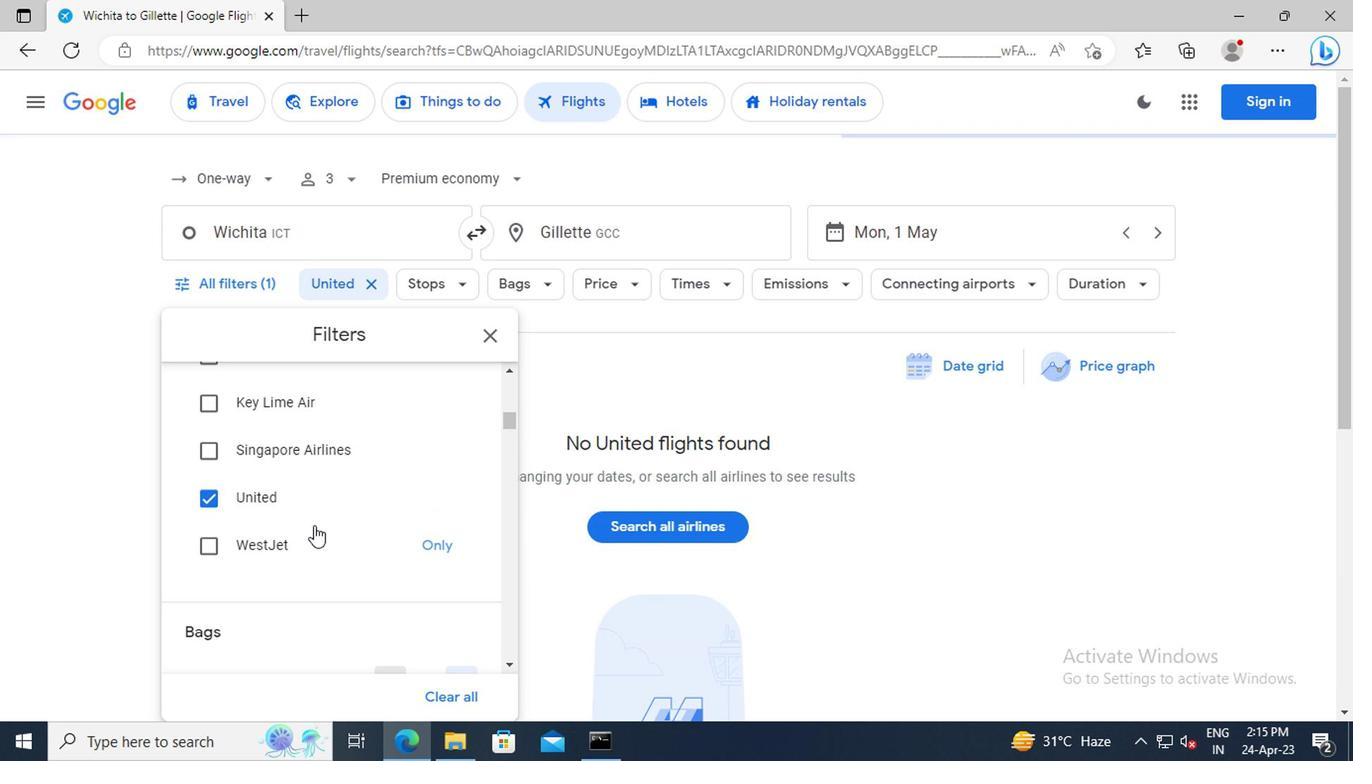 
Action: Mouse scrolled (310, 526) with delta (0, 0)
Screenshot: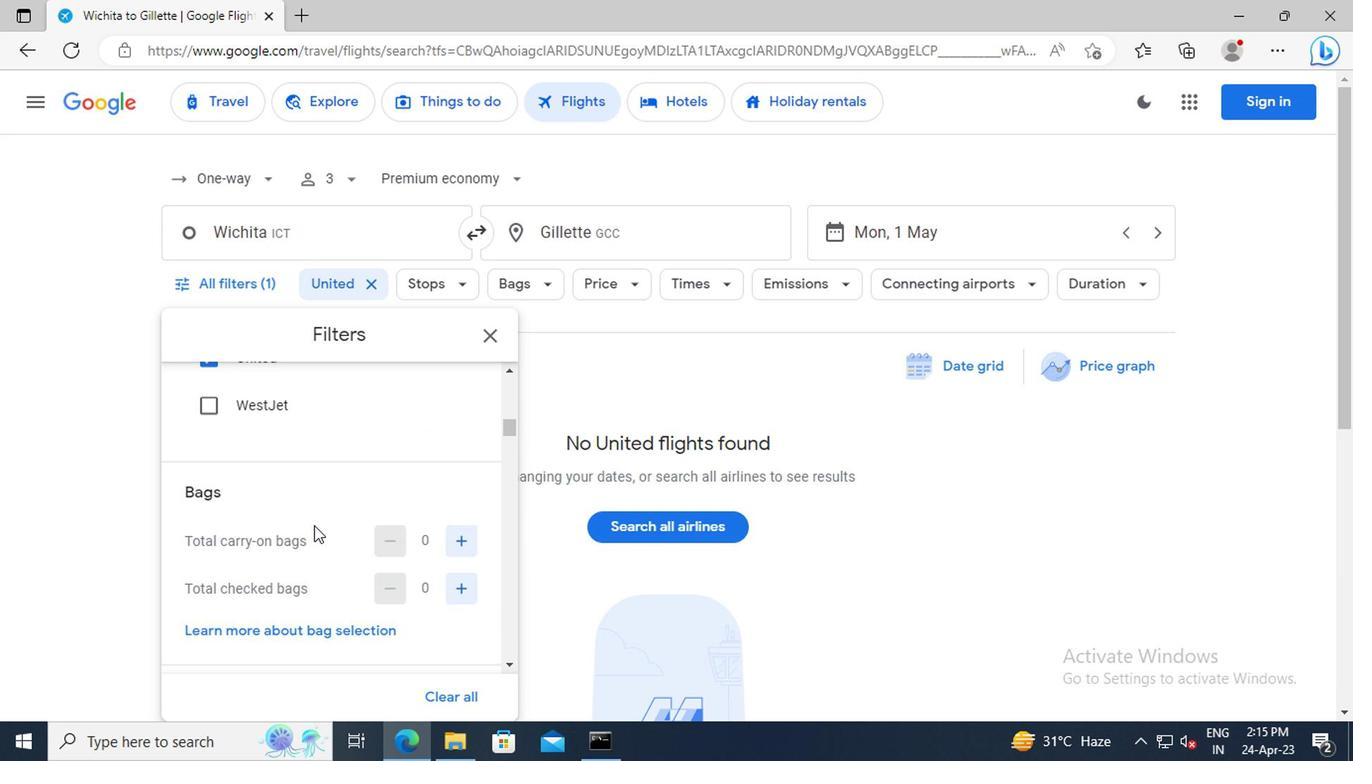 
Action: Mouse moved to (454, 550)
Screenshot: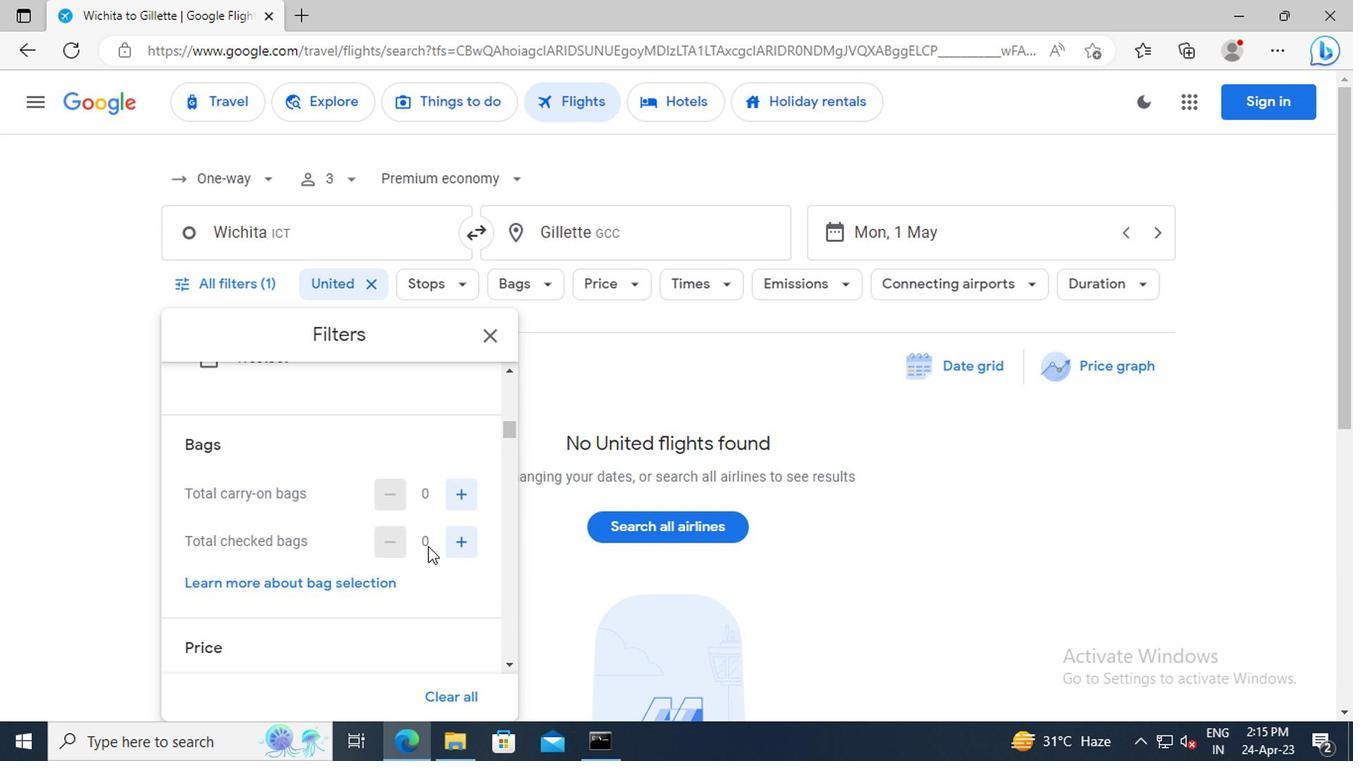 
Action: Mouse pressed left at (454, 550)
Screenshot: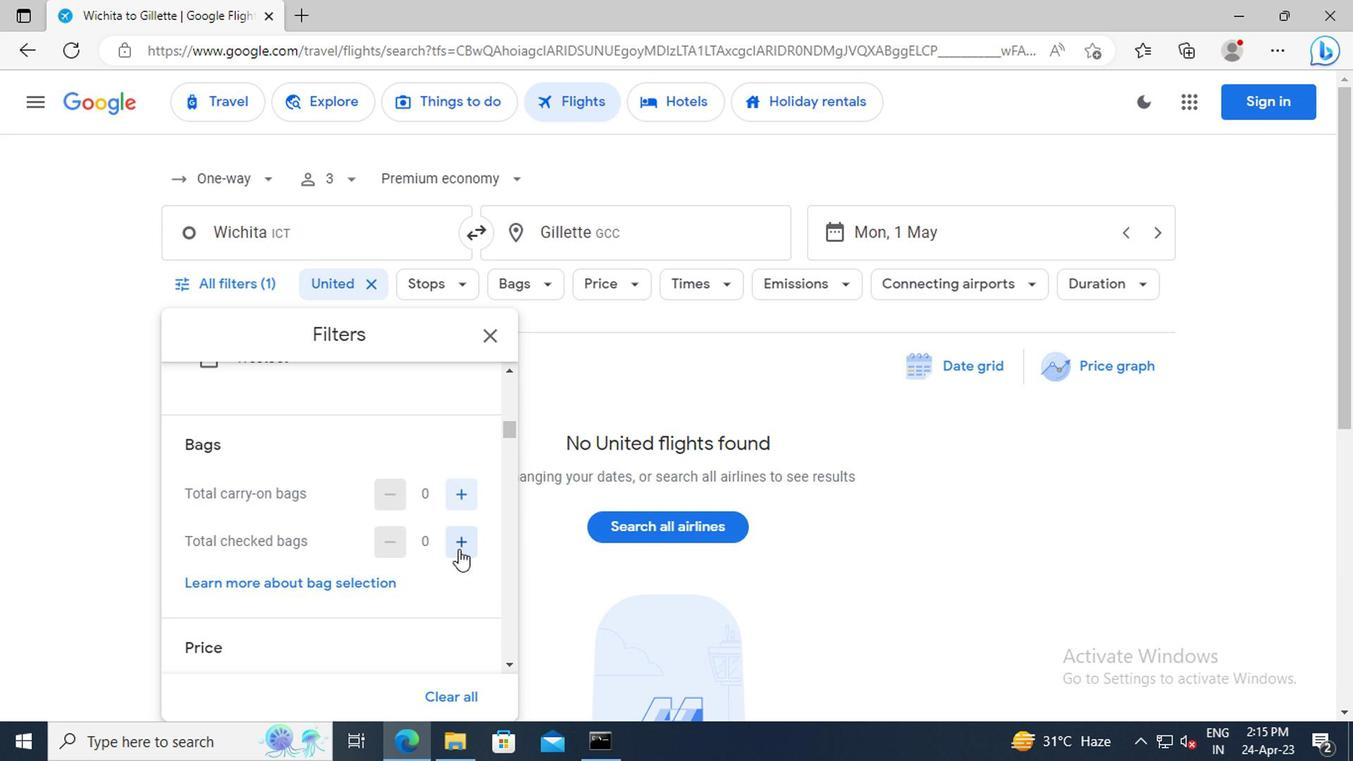 
Action: Mouse moved to (425, 506)
Screenshot: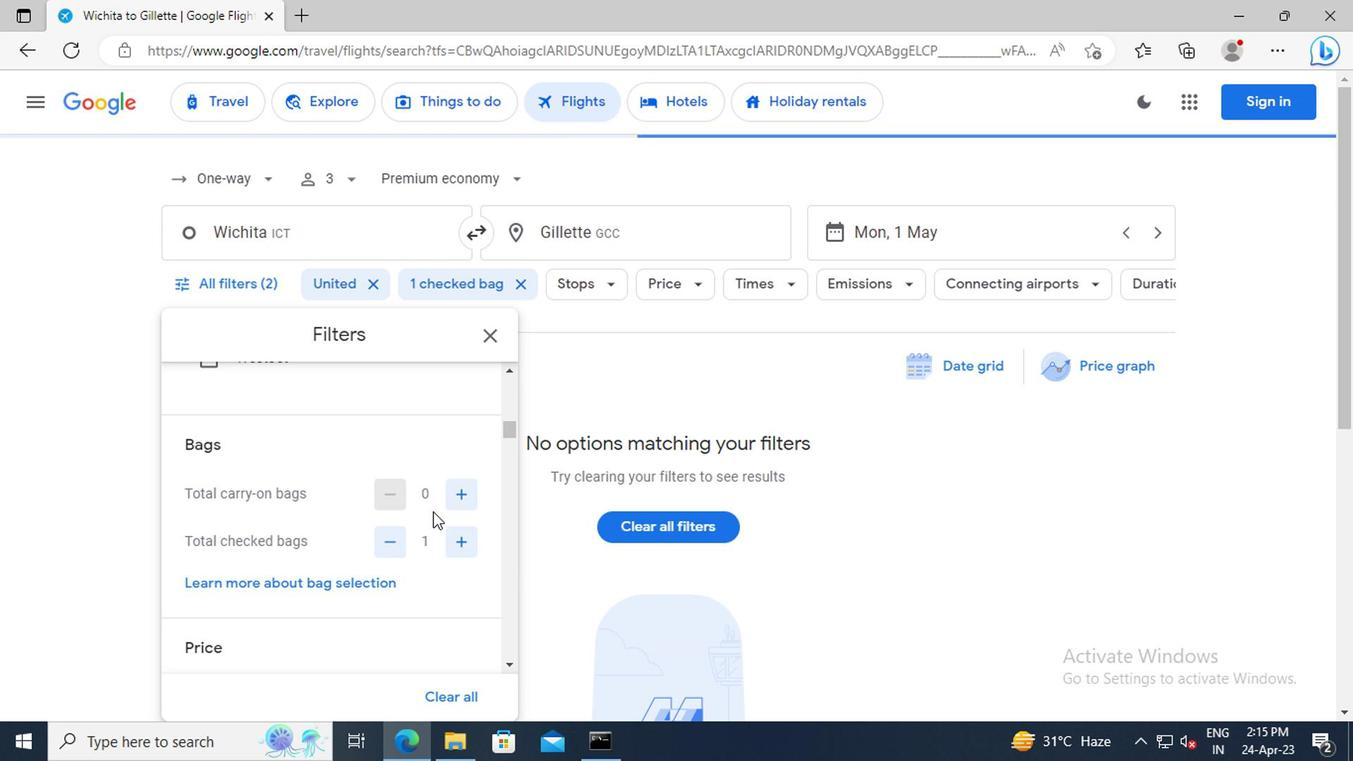 
Action: Mouse scrolled (425, 504) with delta (0, -1)
Screenshot: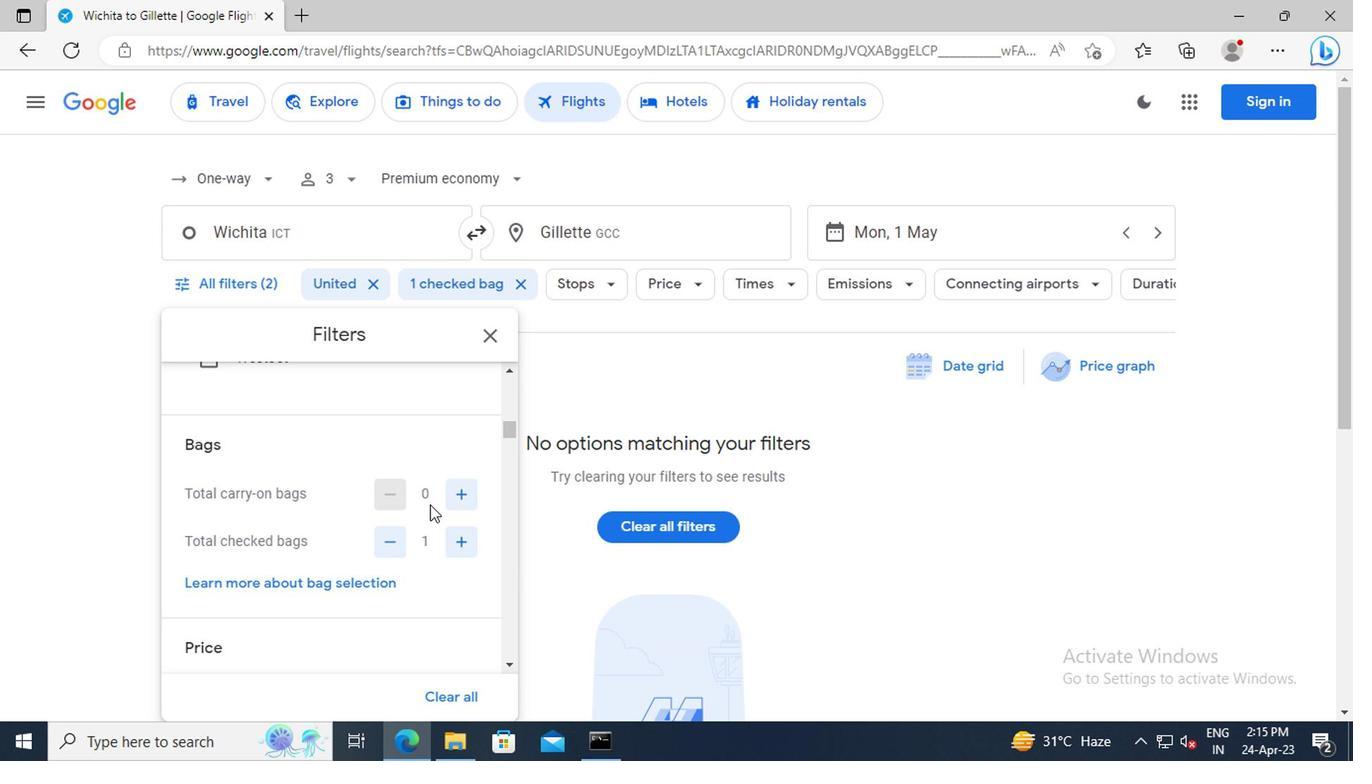
Action: Mouse scrolled (425, 504) with delta (0, -1)
Screenshot: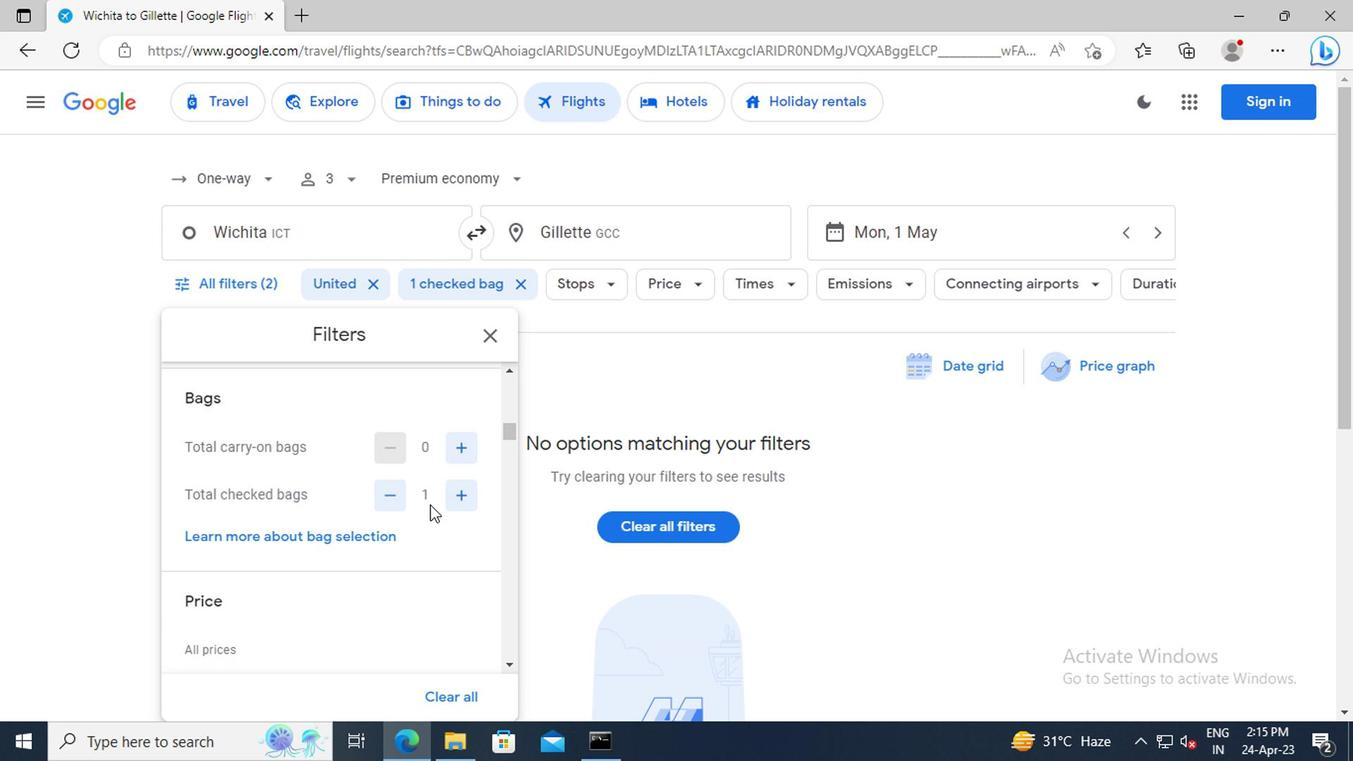 
Action: Mouse scrolled (425, 504) with delta (0, -1)
Screenshot: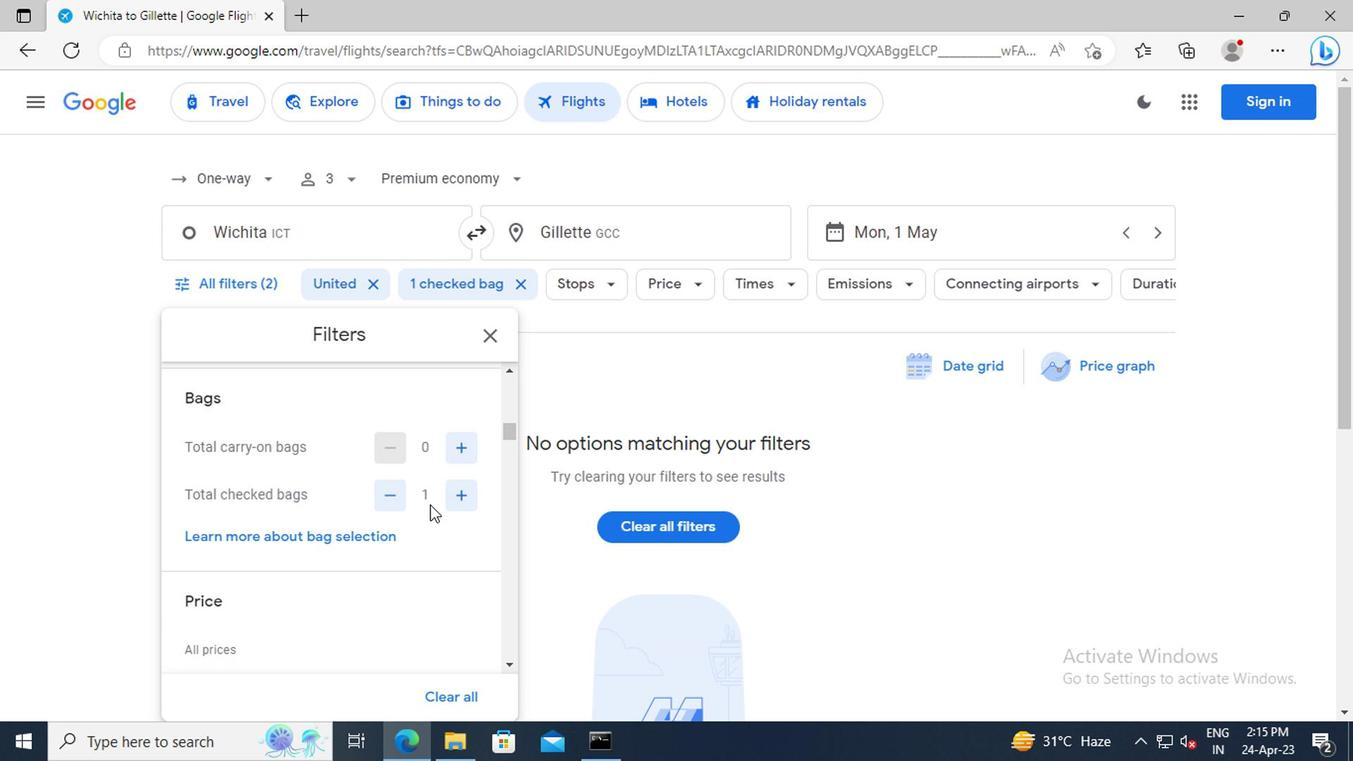
Action: Mouse scrolled (425, 504) with delta (0, -1)
Screenshot: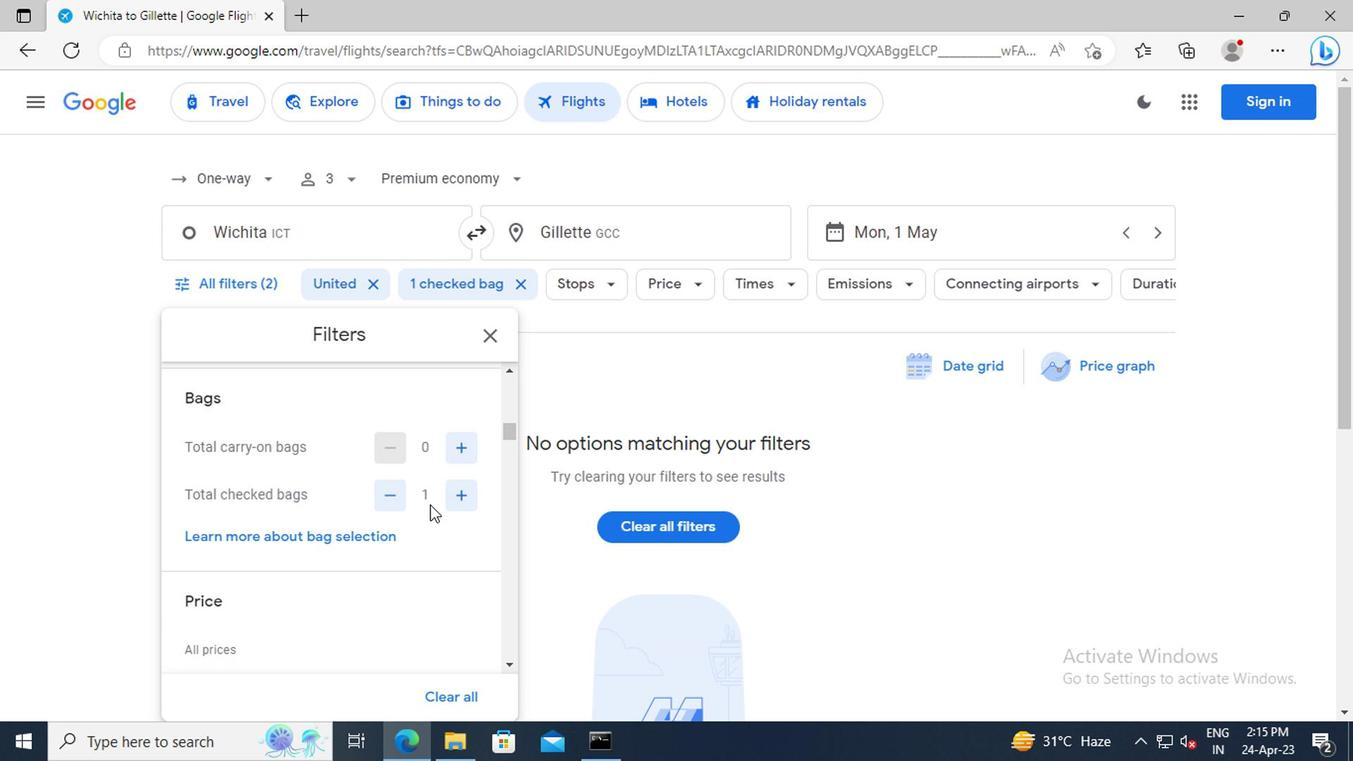 
Action: Mouse moved to (467, 552)
Screenshot: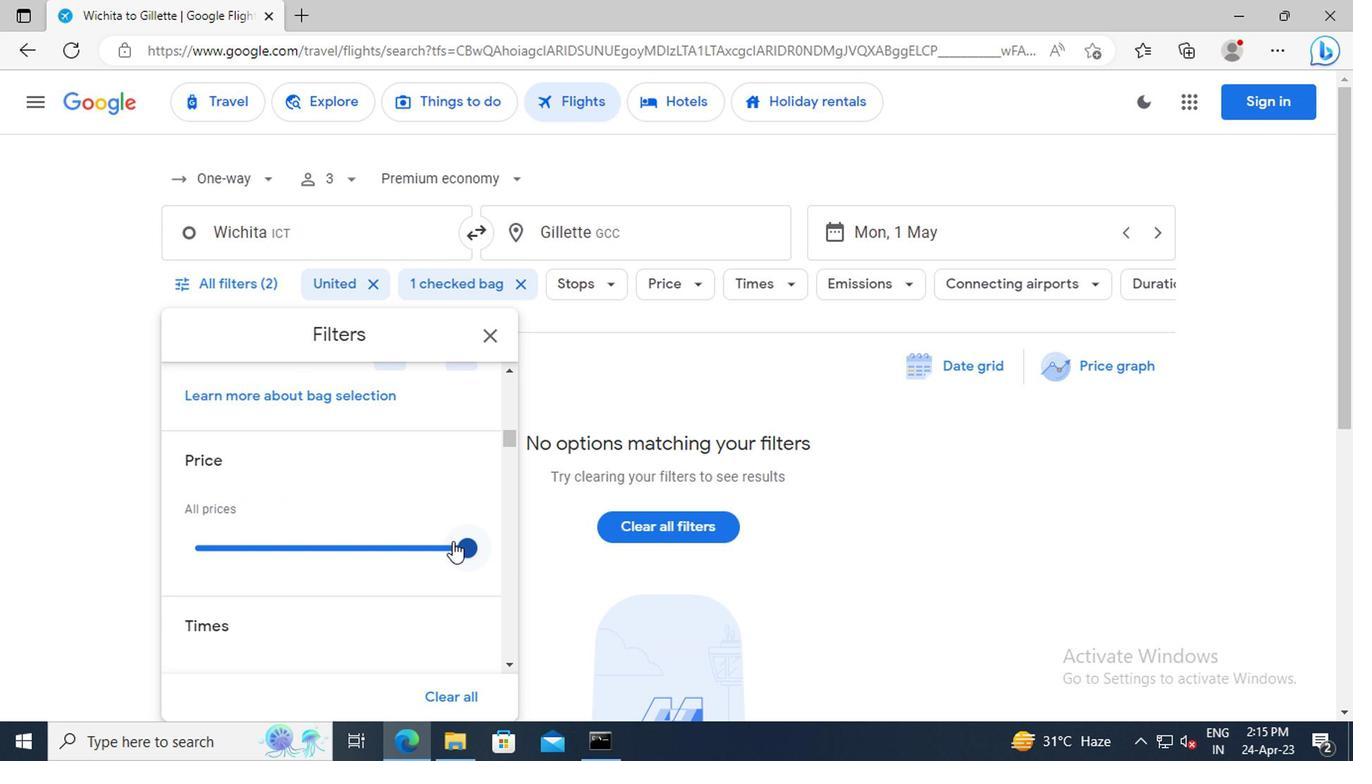 
Action: Mouse pressed left at (467, 552)
Screenshot: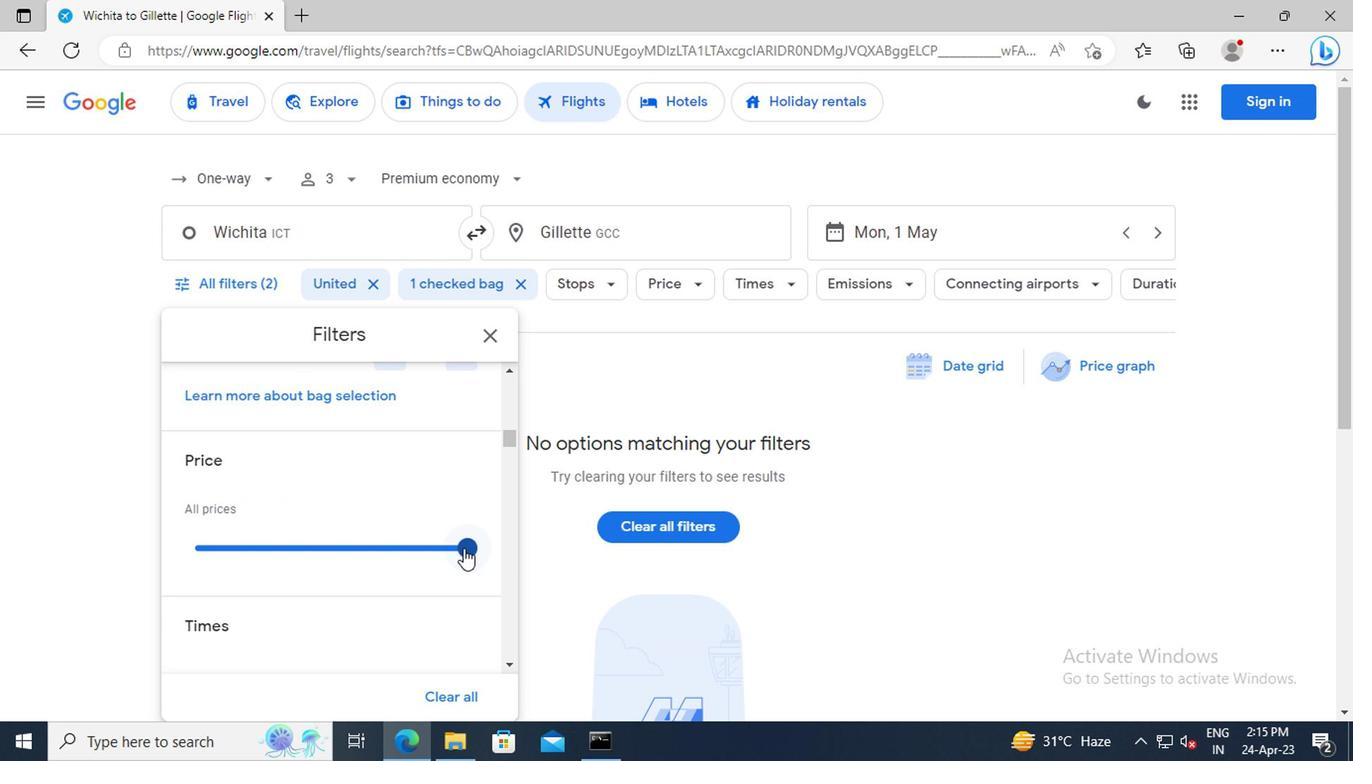 
Action: Mouse moved to (408, 497)
Screenshot: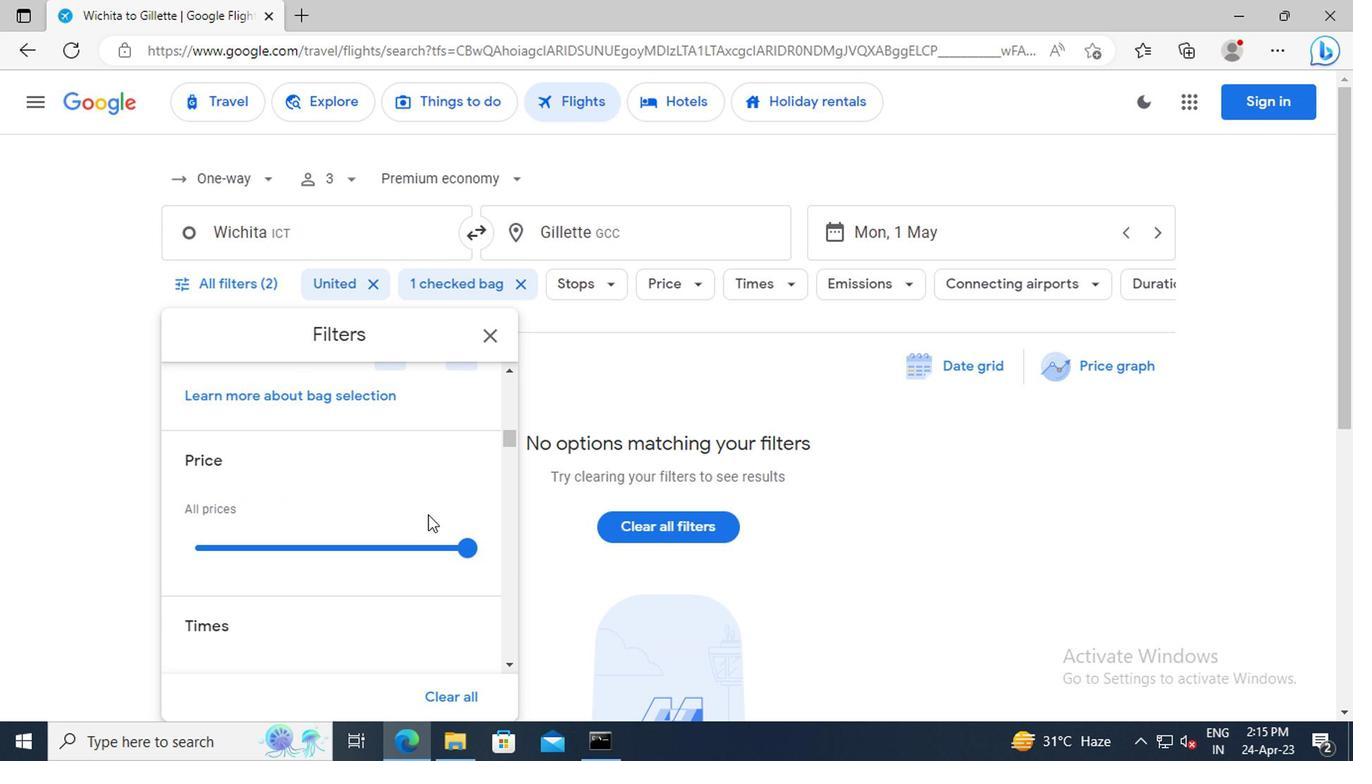 
Action: Mouse scrolled (408, 496) with delta (0, 0)
Screenshot: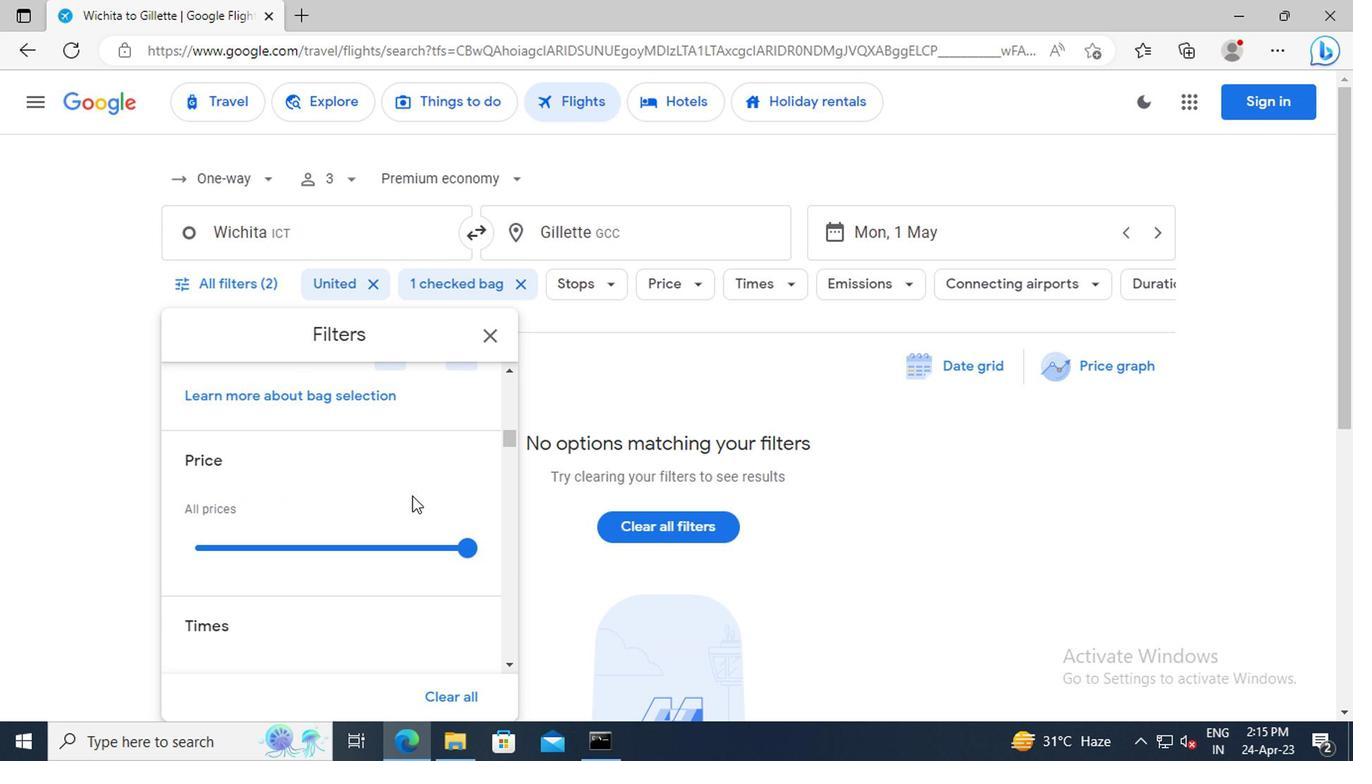 
Action: Mouse scrolled (408, 496) with delta (0, 0)
Screenshot: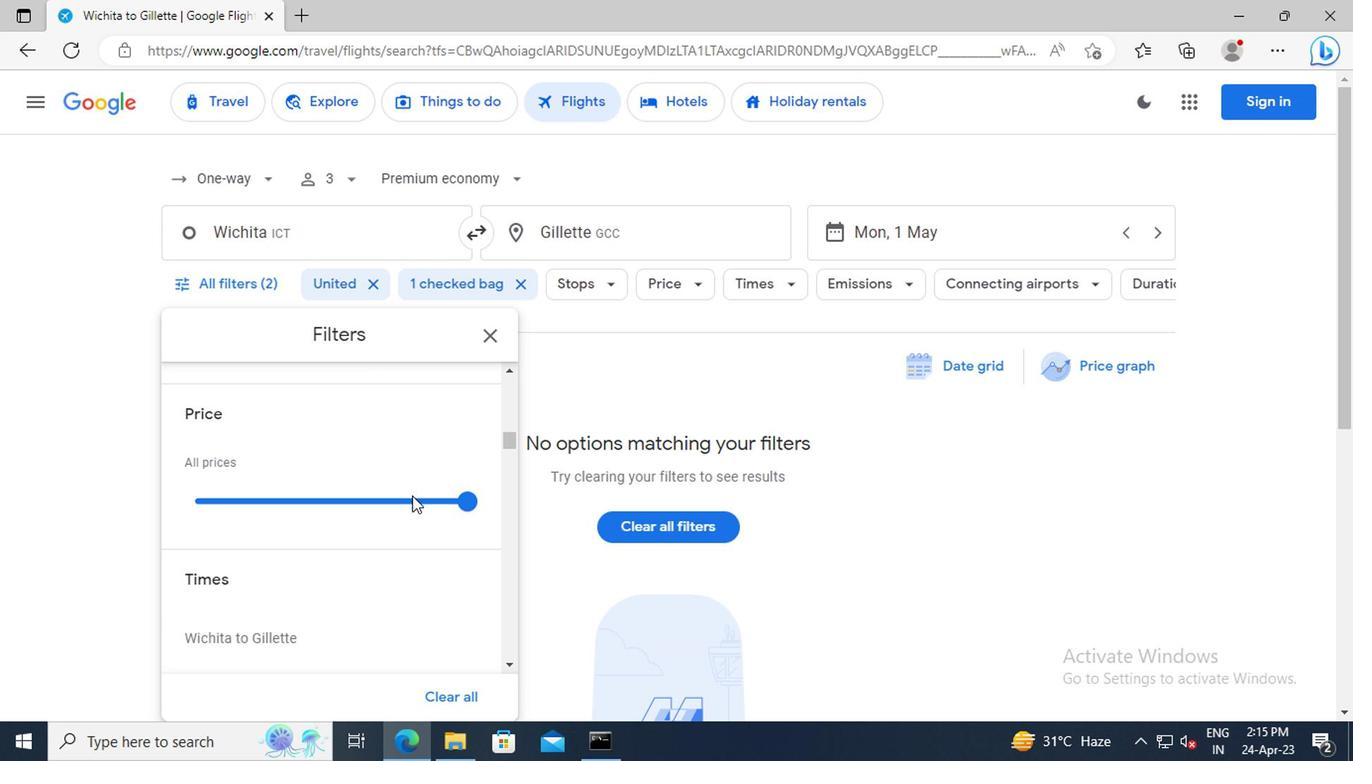 
Action: Mouse scrolled (408, 496) with delta (0, 0)
Screenshot: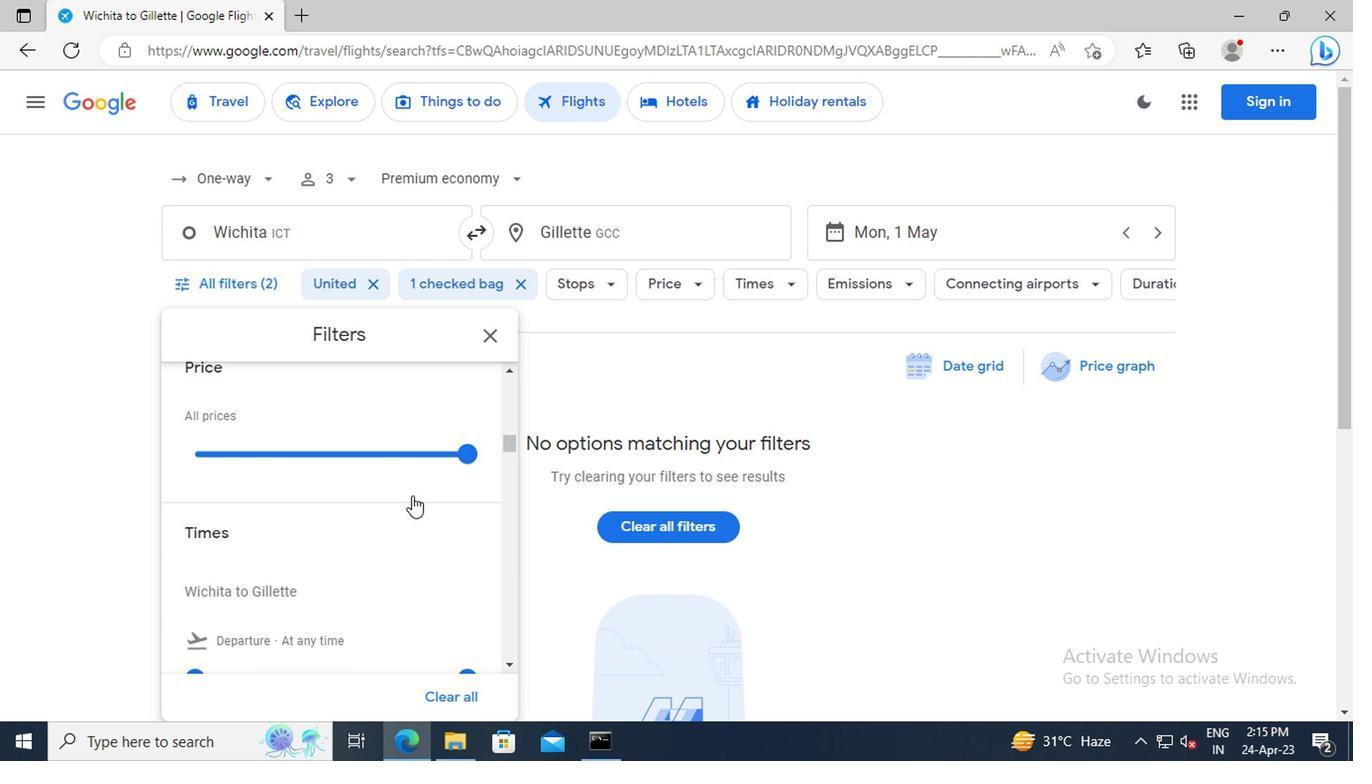 
Action: Mouse scrolled (408, 496) with delta (0, 0)
Screenshot: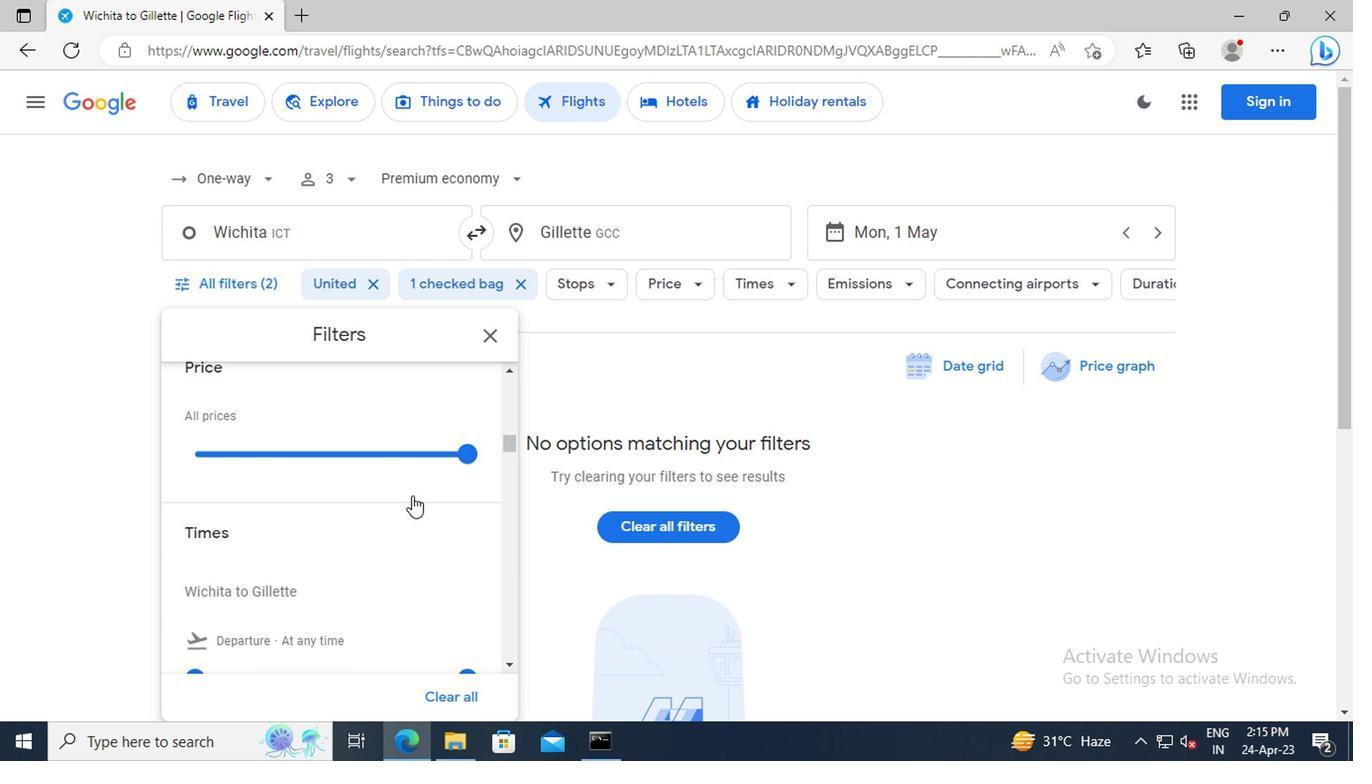 
Action: Mouse scrolled (408, 496) with delta (0, 0)
Screenshot: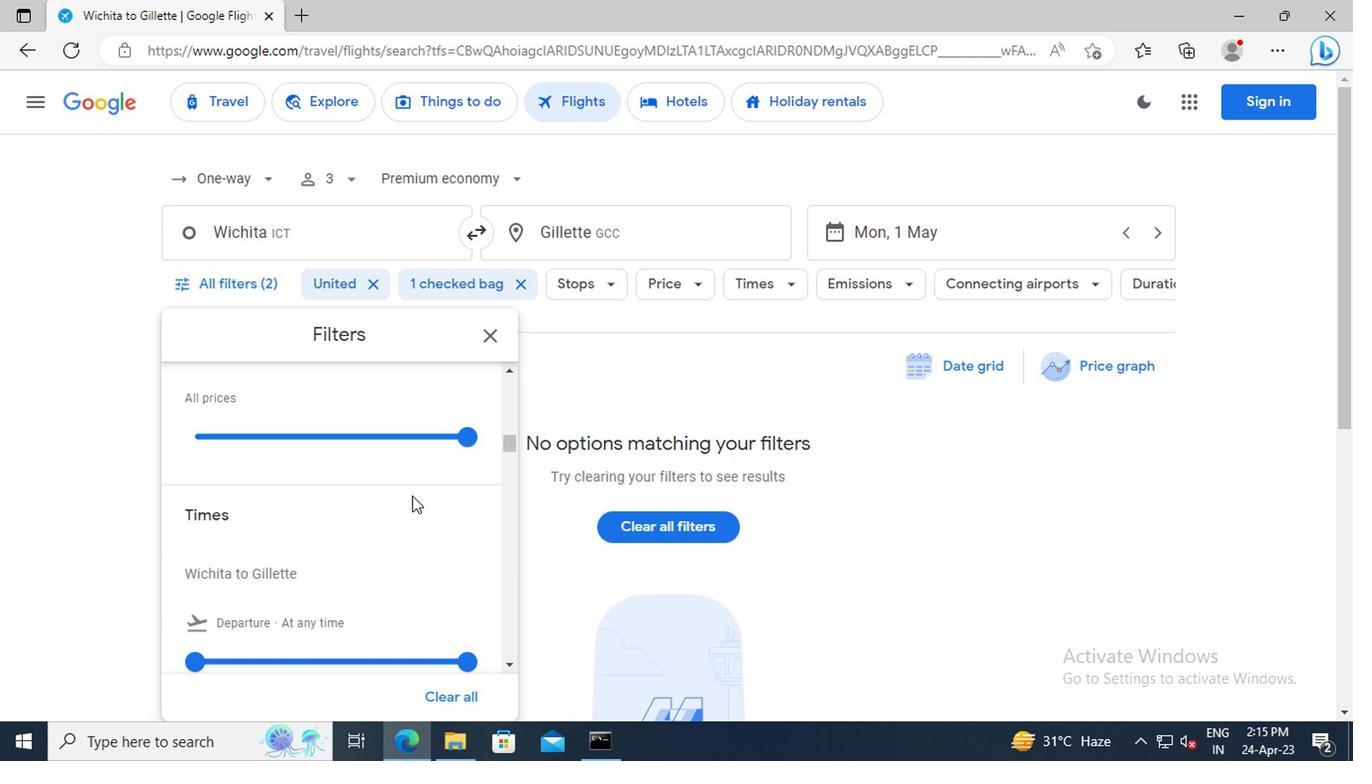 
Action: Mouse moved to (196, 538)
Screenshot: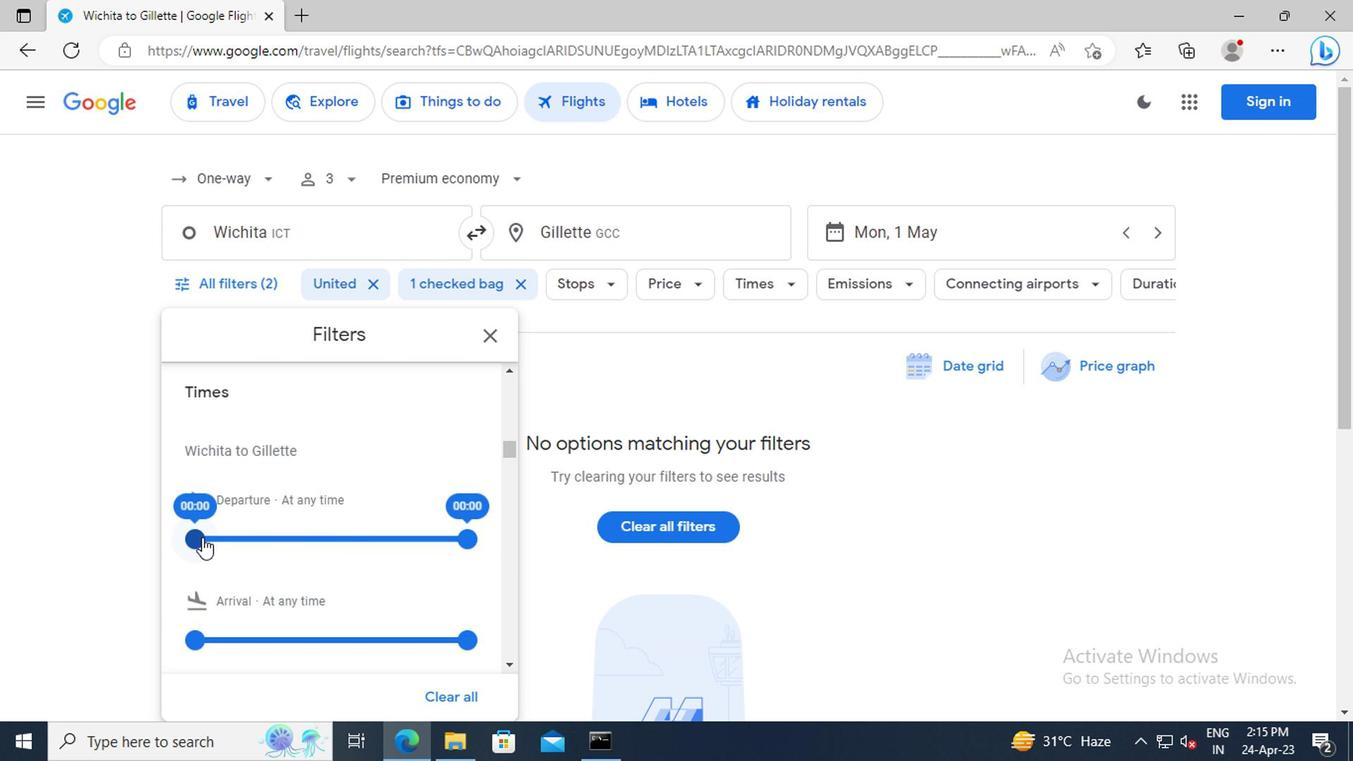 
Action: Mouse pressed left at (196, 538)
Screenshot: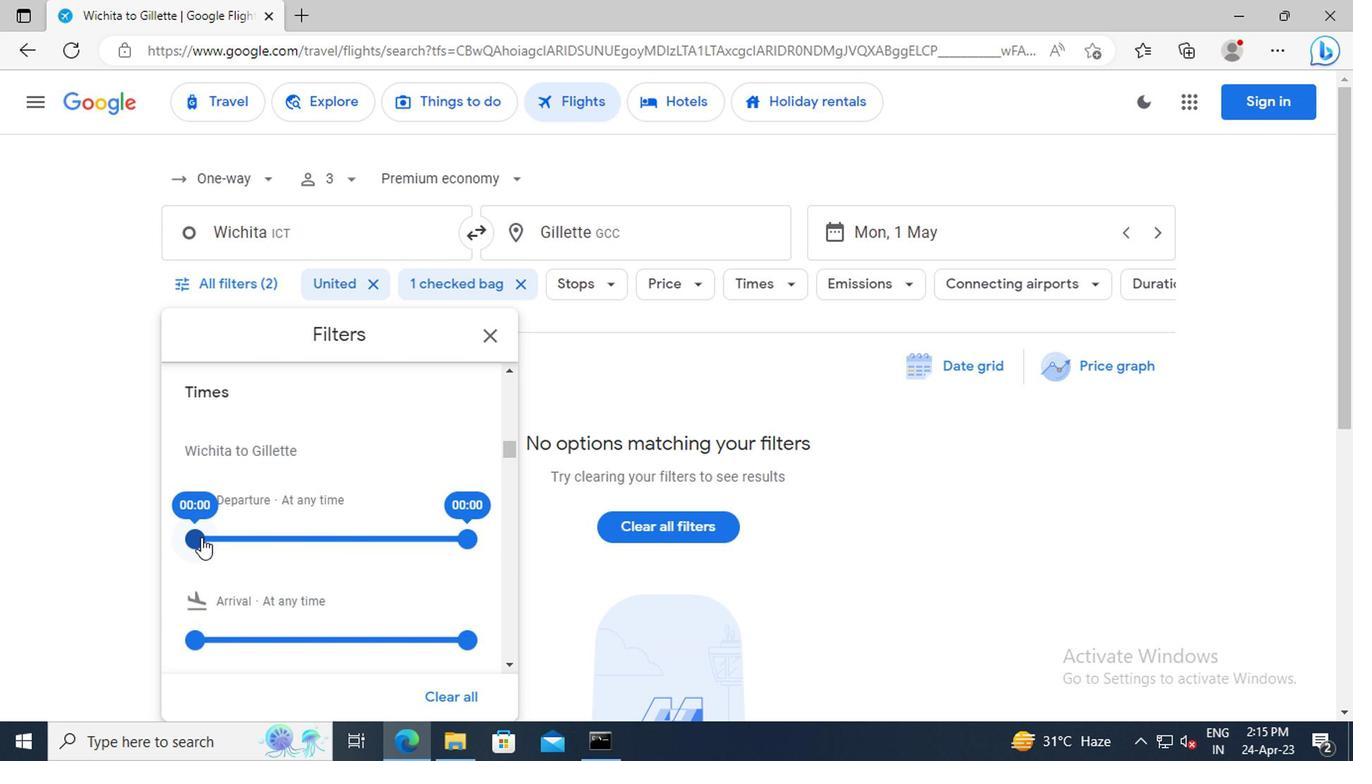 
Action: Mouse moved to (447, 540)
Screenshot: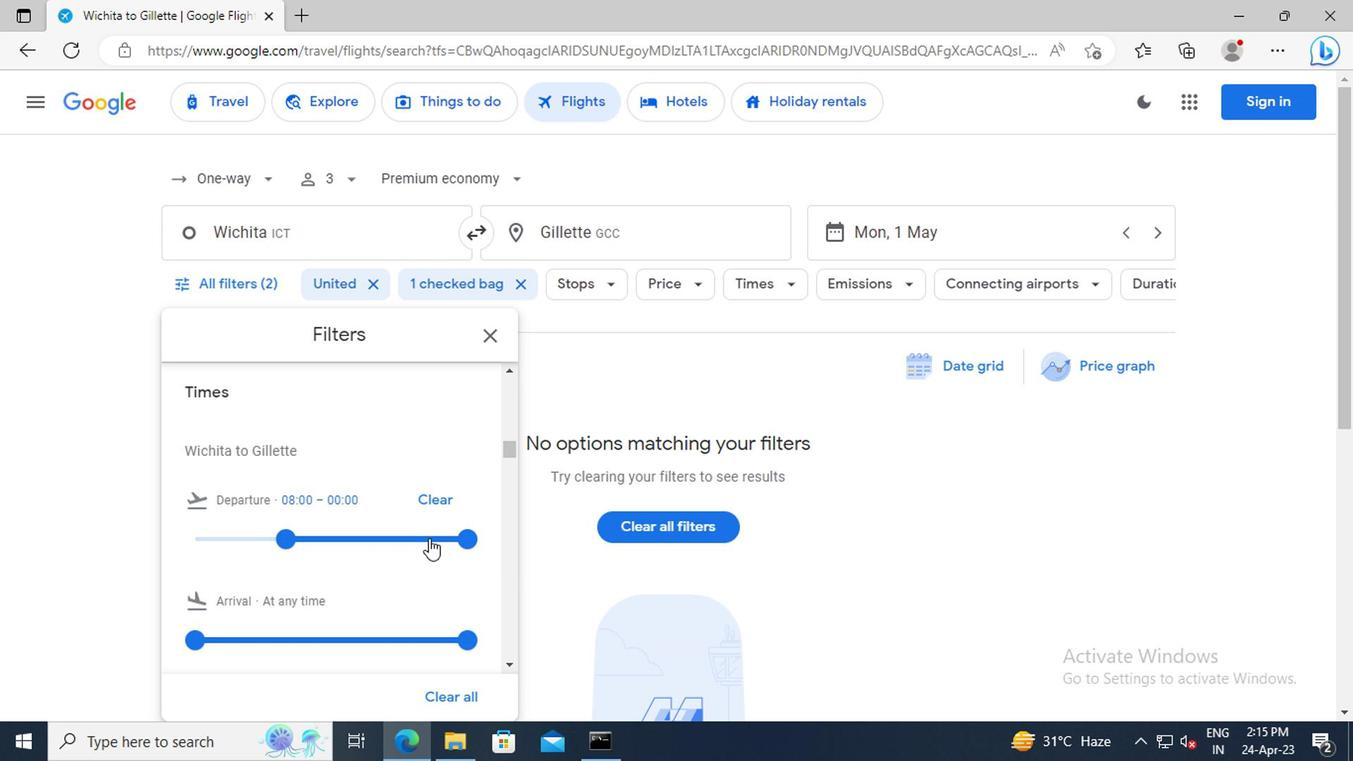 
Action: Mouse pressed left at (447, 540)
Screenshot: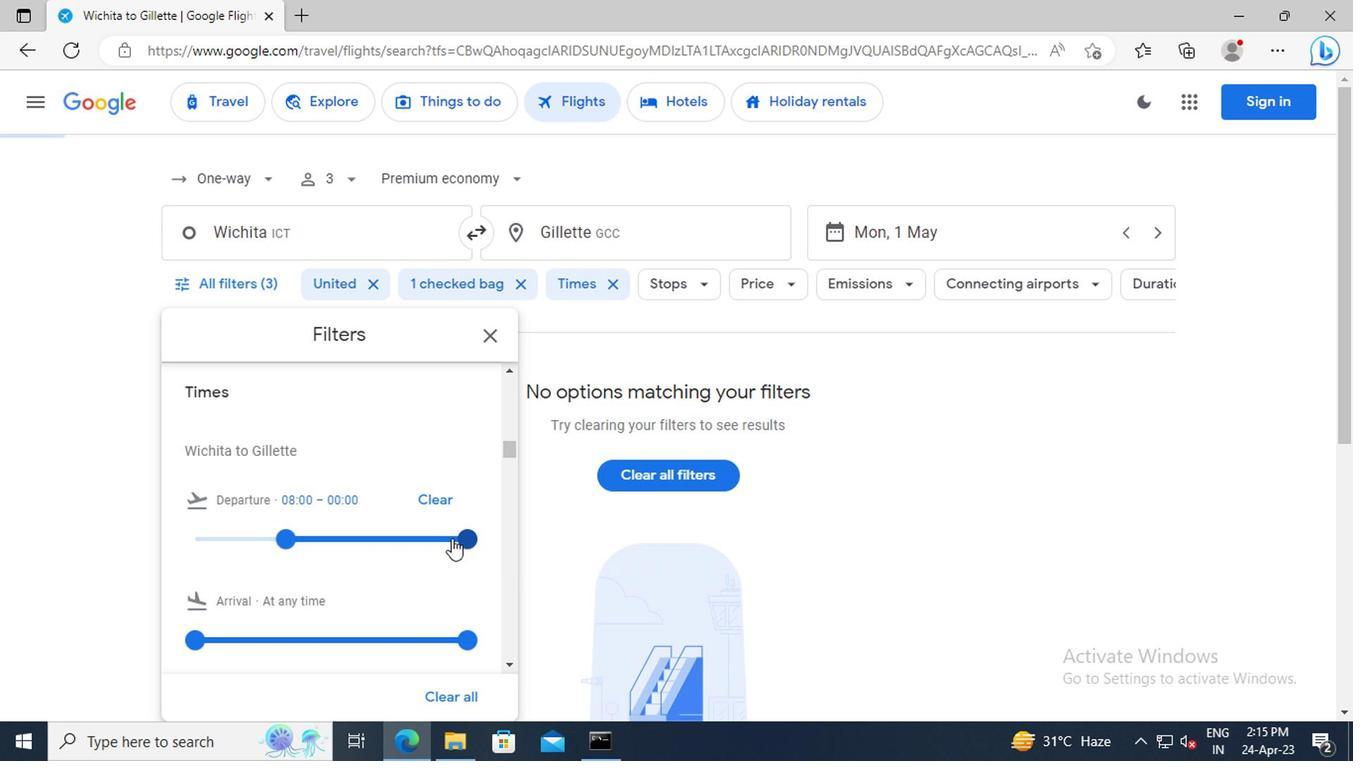 
Action: Mouse moved to (487, 338)
Screenshot: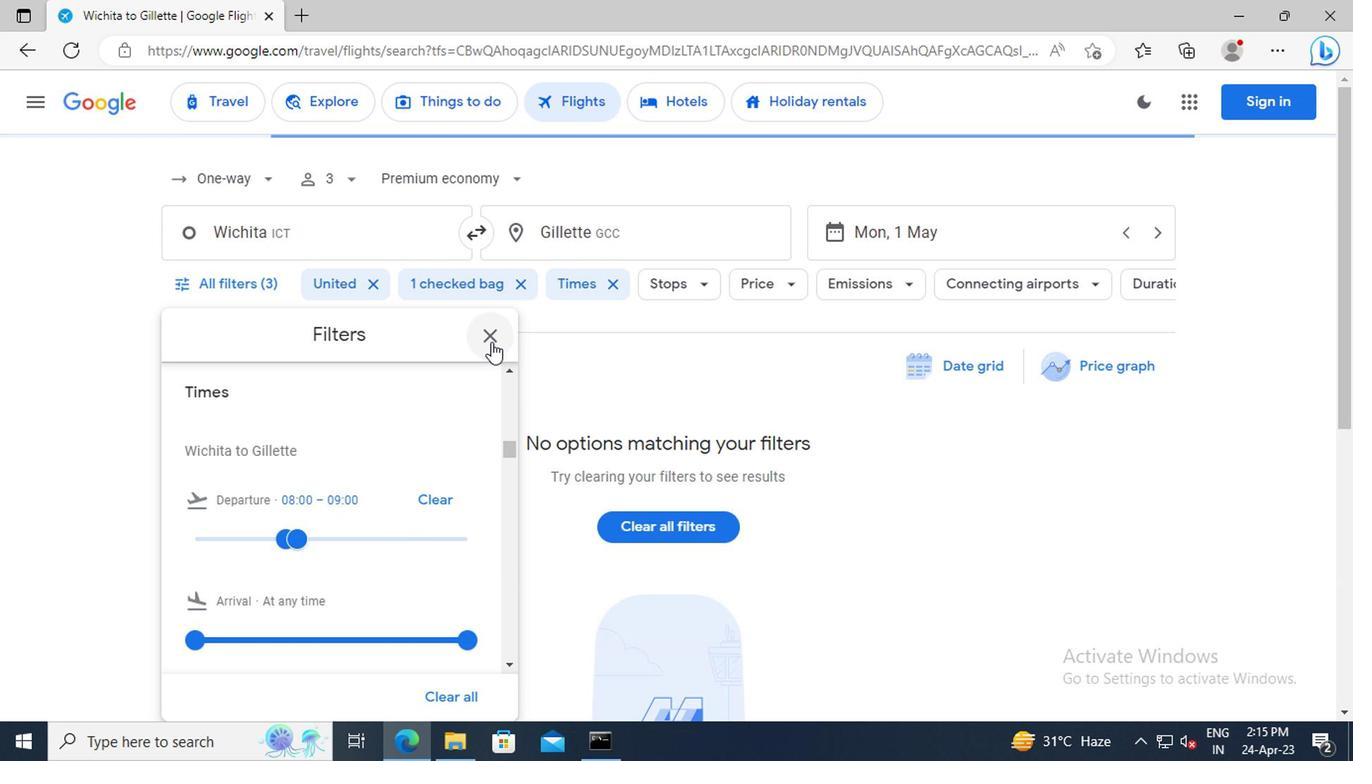 
Action: Mouse pressed left at (487, 338)
Screenshot: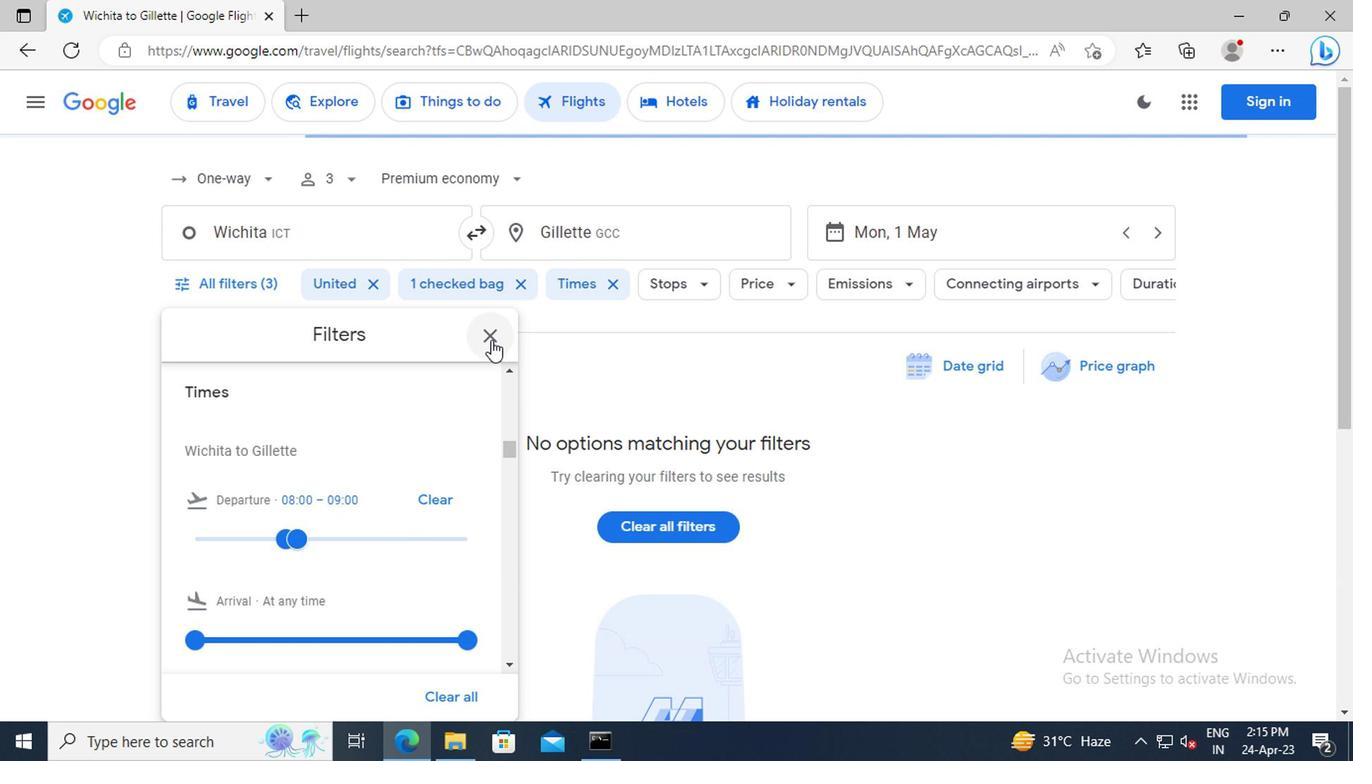 
Action: Mouse moved to (535, 464)
Screenshot: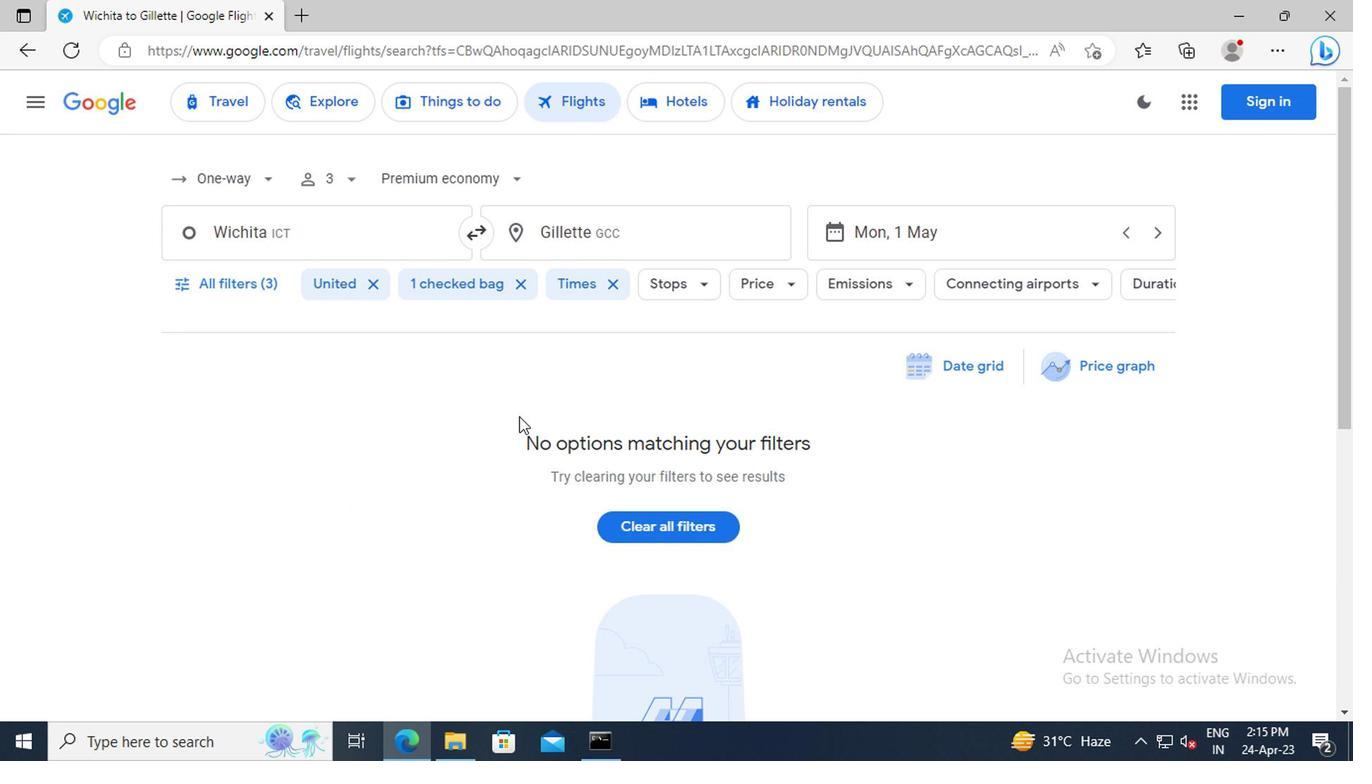 
